 Task: Find connections with filter location Bāramūla with filter topic #mentalhealthwith filter profile language Potuguese with filter current company Gojek Tech with filter school Badruka College Of Commerce with filter industry Manufacturing with filter service category Business Analytics with filter keywords title Cashier
Action: Mouse moved to (662, 89)
Screenshot: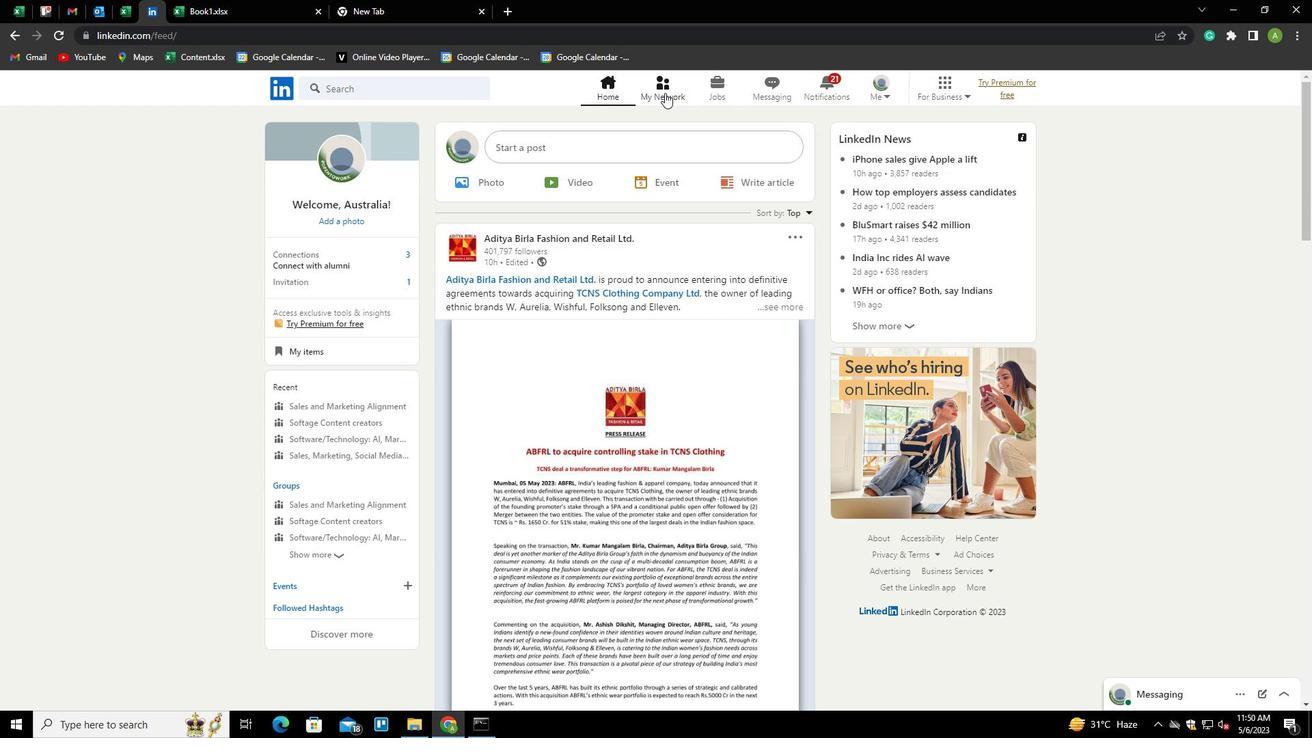 
Action: Mouse pressed left at (662, 89)
Screenshot: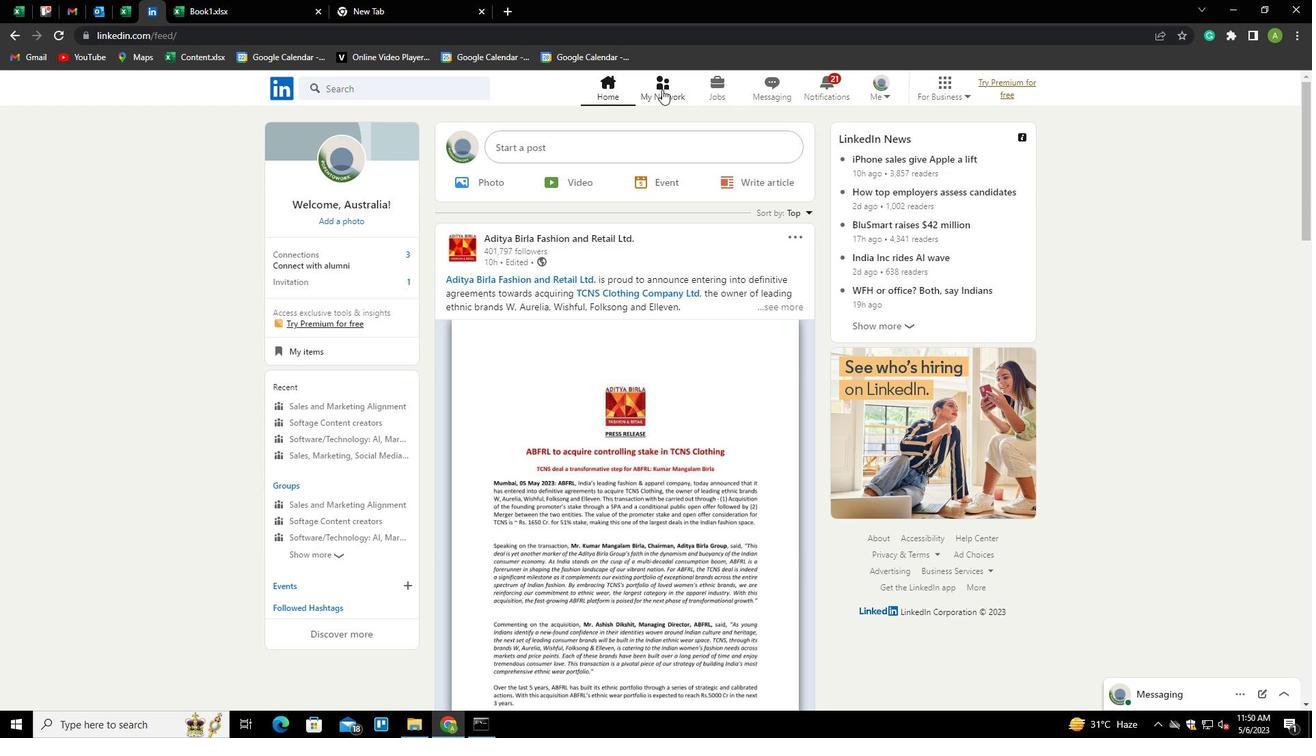 
Action: Mouse moved to (350, 159)
Screenshot: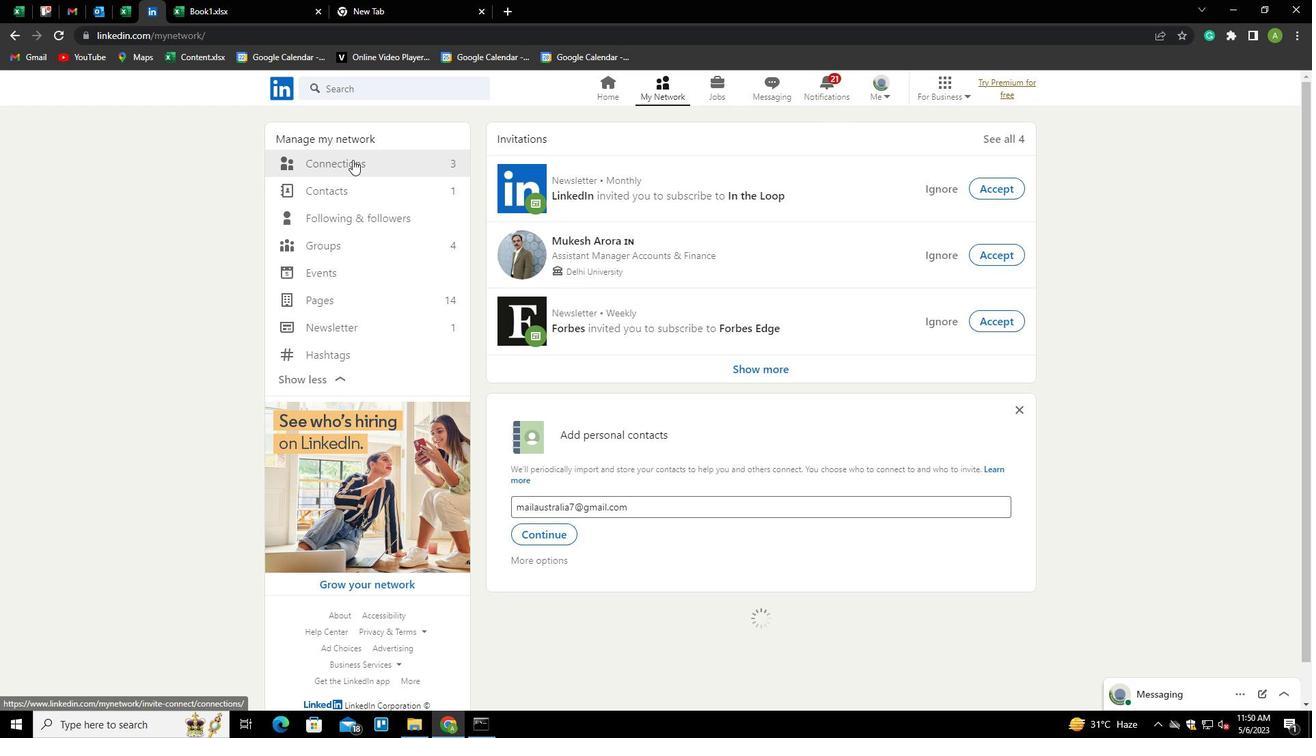 
Action: Mouse pressed left at (350, 159)
Screenshot: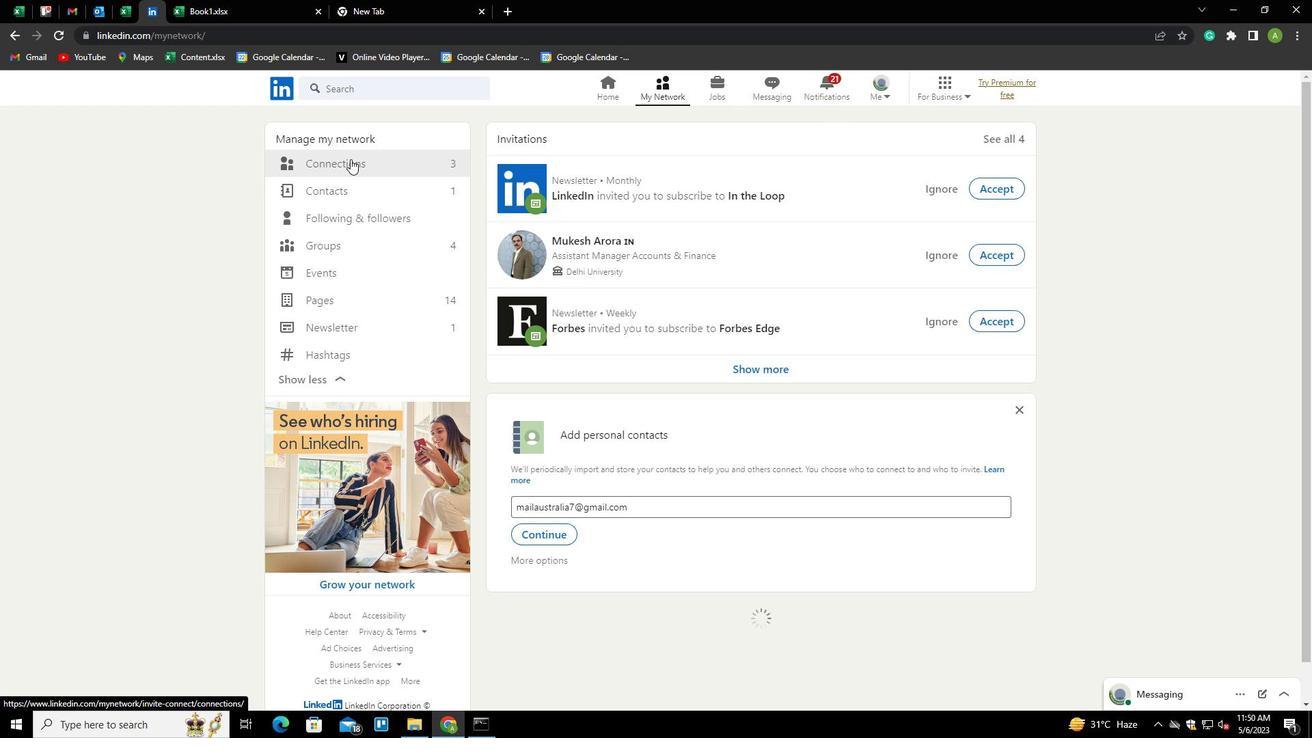 
Action: Mouse moved to (779, 163)
Screenshot: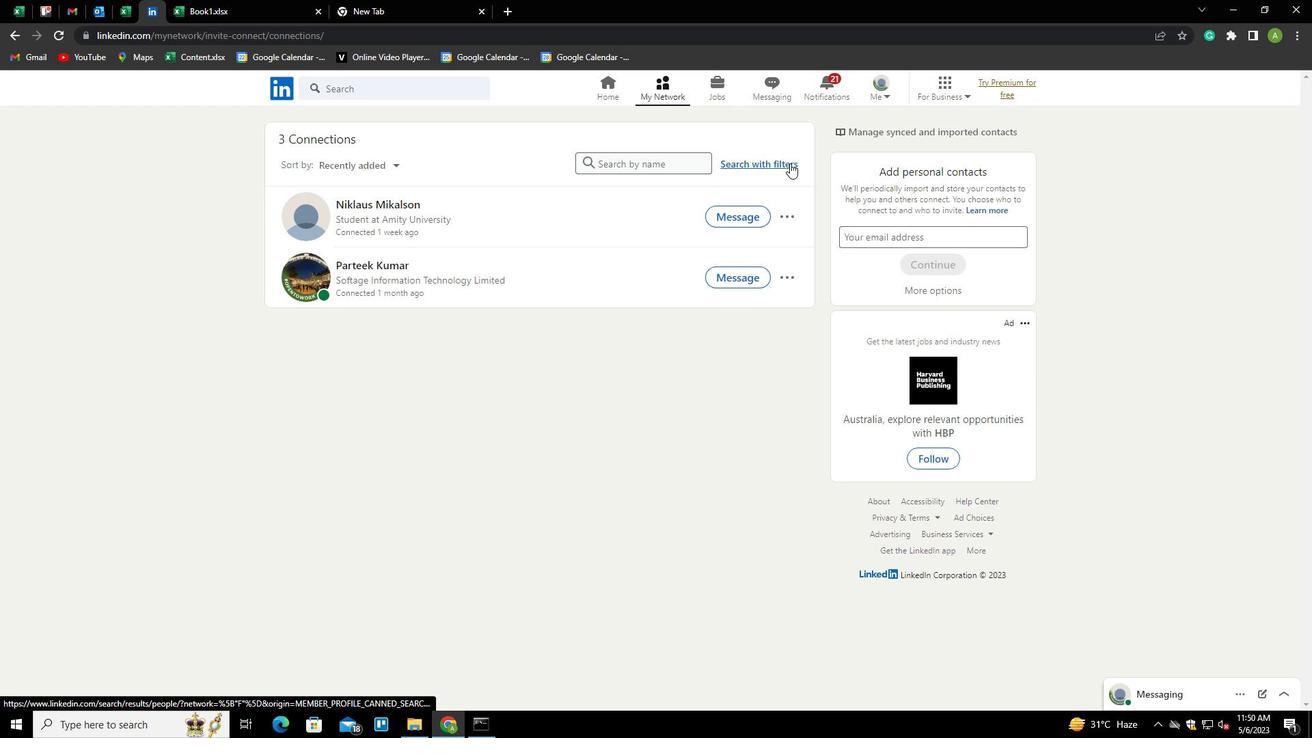 
Action: Mouse pressed left at (779, 163)
Screenshot: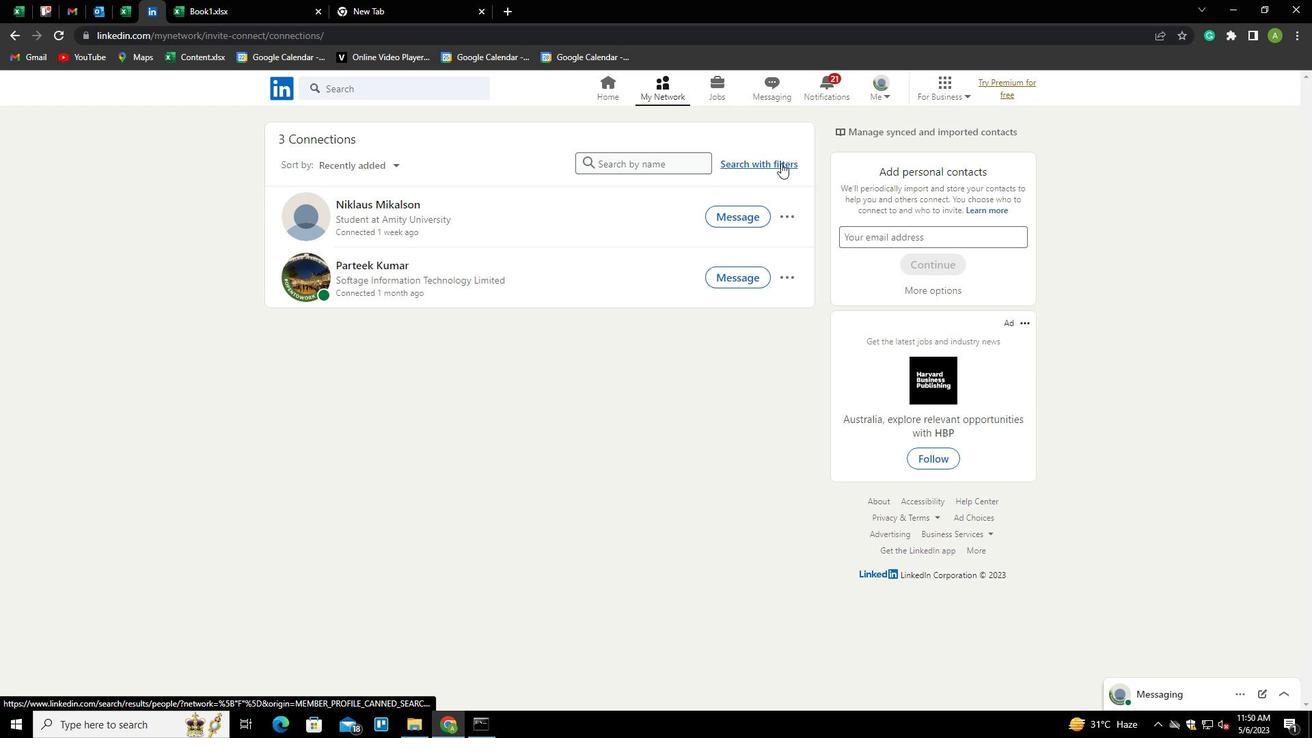 
Action: Mouse moved to (705, 129)
Screenshot: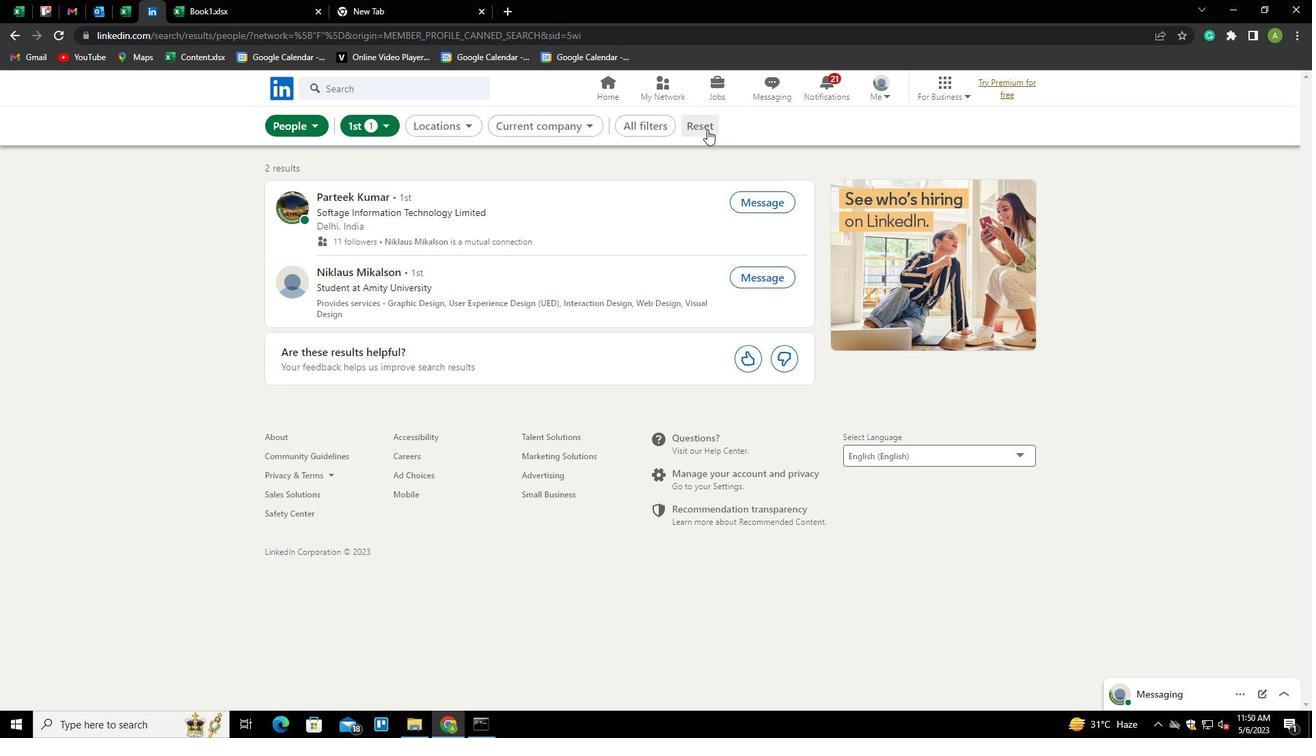 
Action: Mouse pressed left at (705, 129)
Screenshot: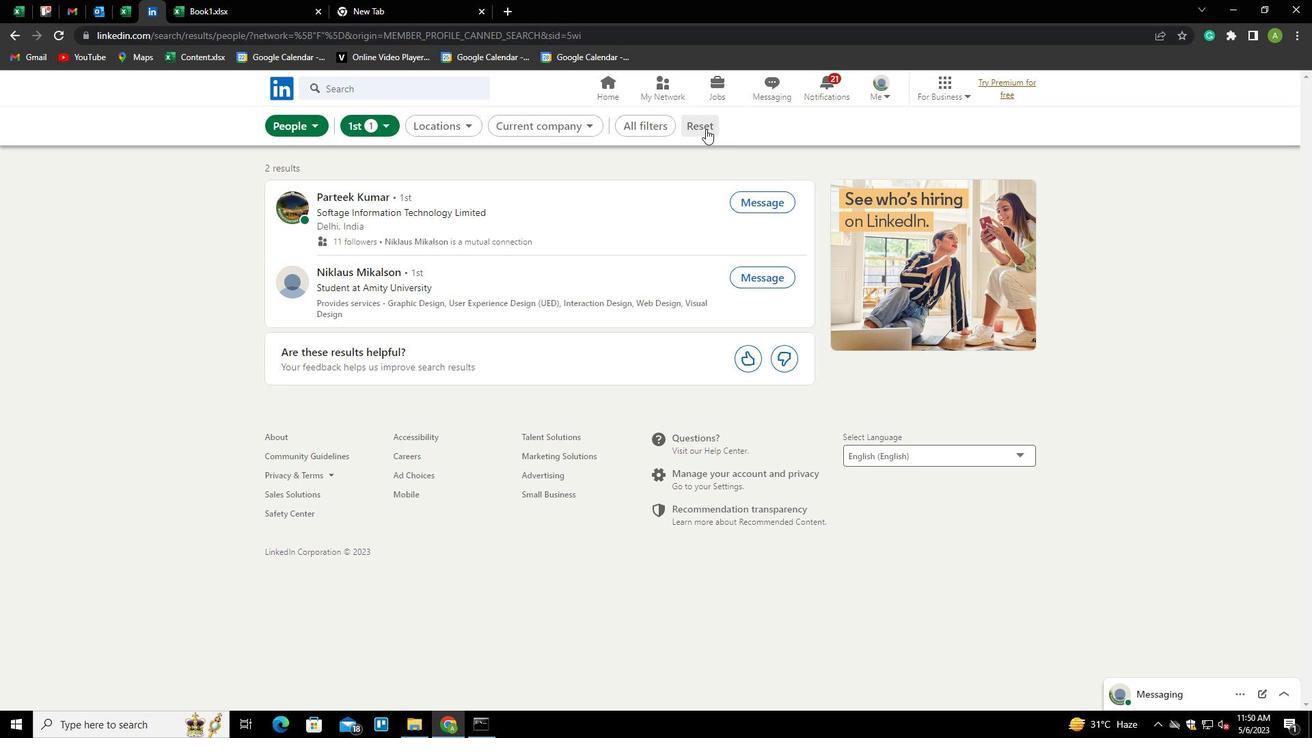 
Action: Mouse moved to (688, 125)
Screenshot: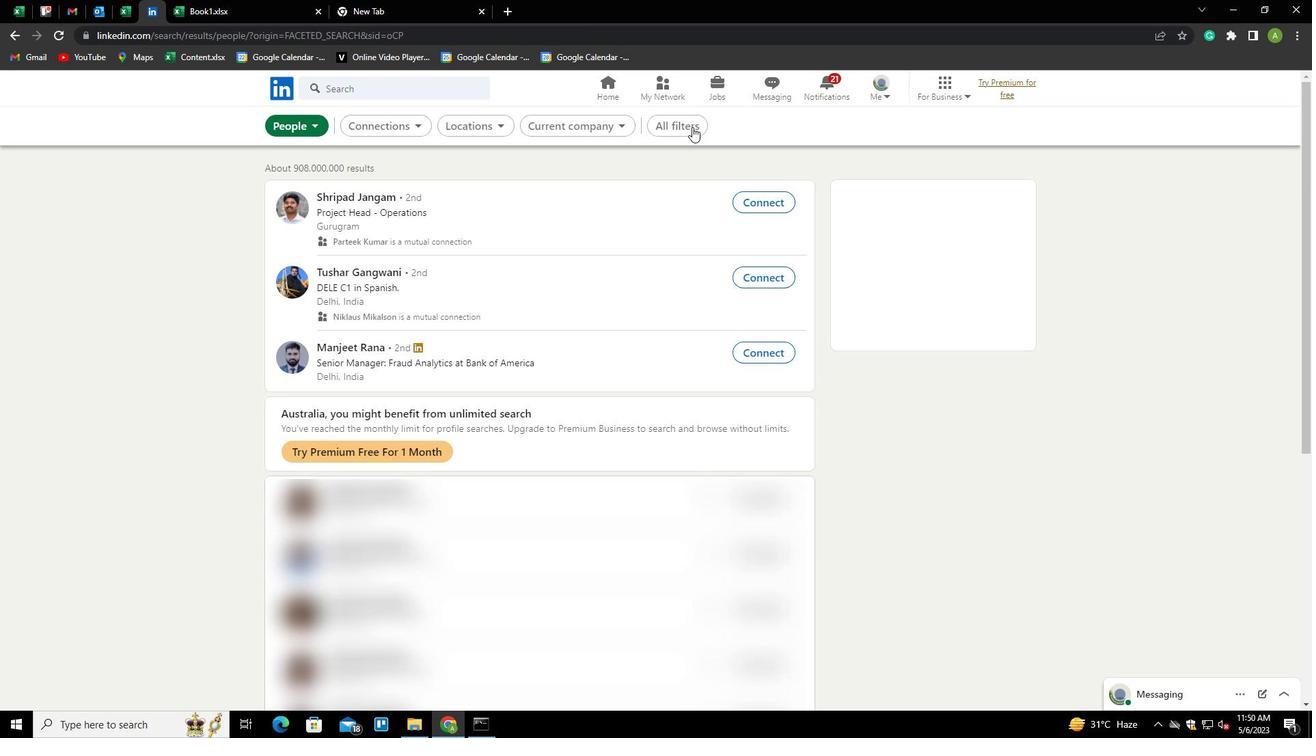 
Action: Mouse pressed left at (688, 125)
Screenshot: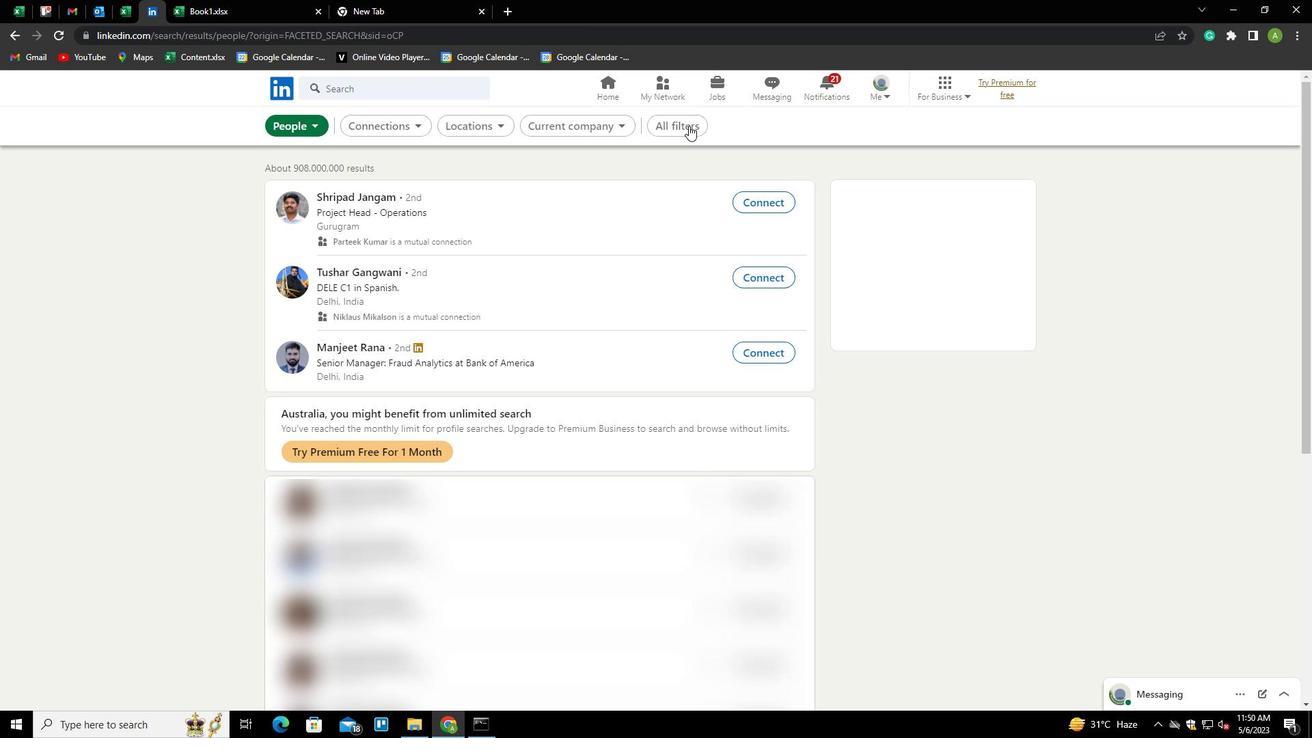 
Action: Mouse moved to (1078, 437)
Screenshot: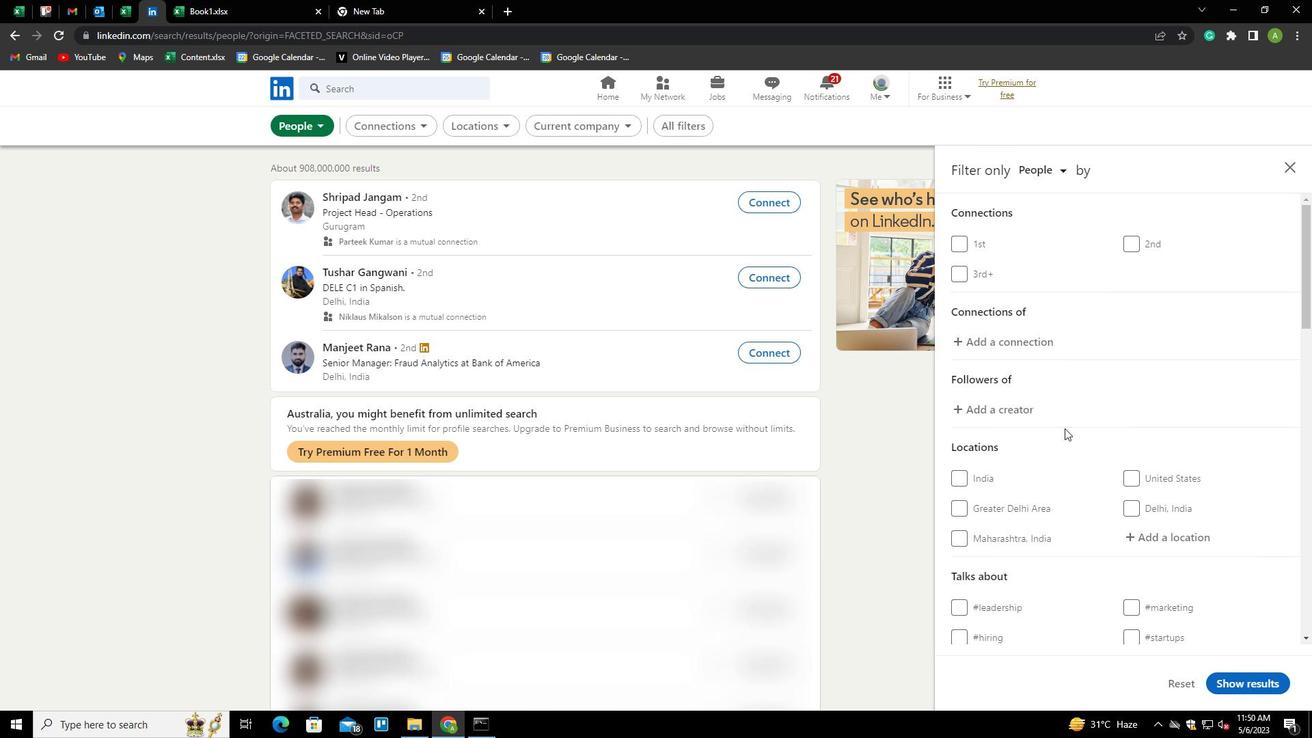 
Action: Mouse scrolled (1078, 436) with delta (0, 0)
Screenshot: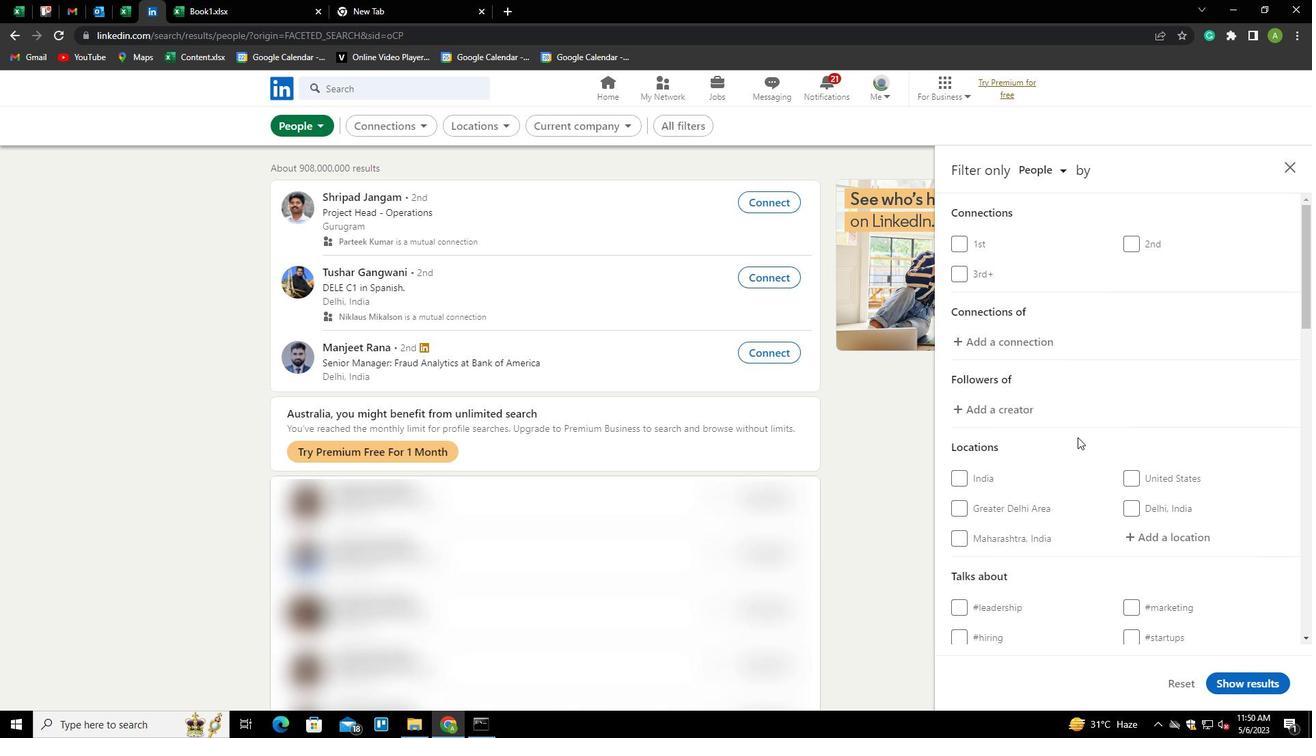
Action: Mouse moved to (1135, 464)
Screenshot: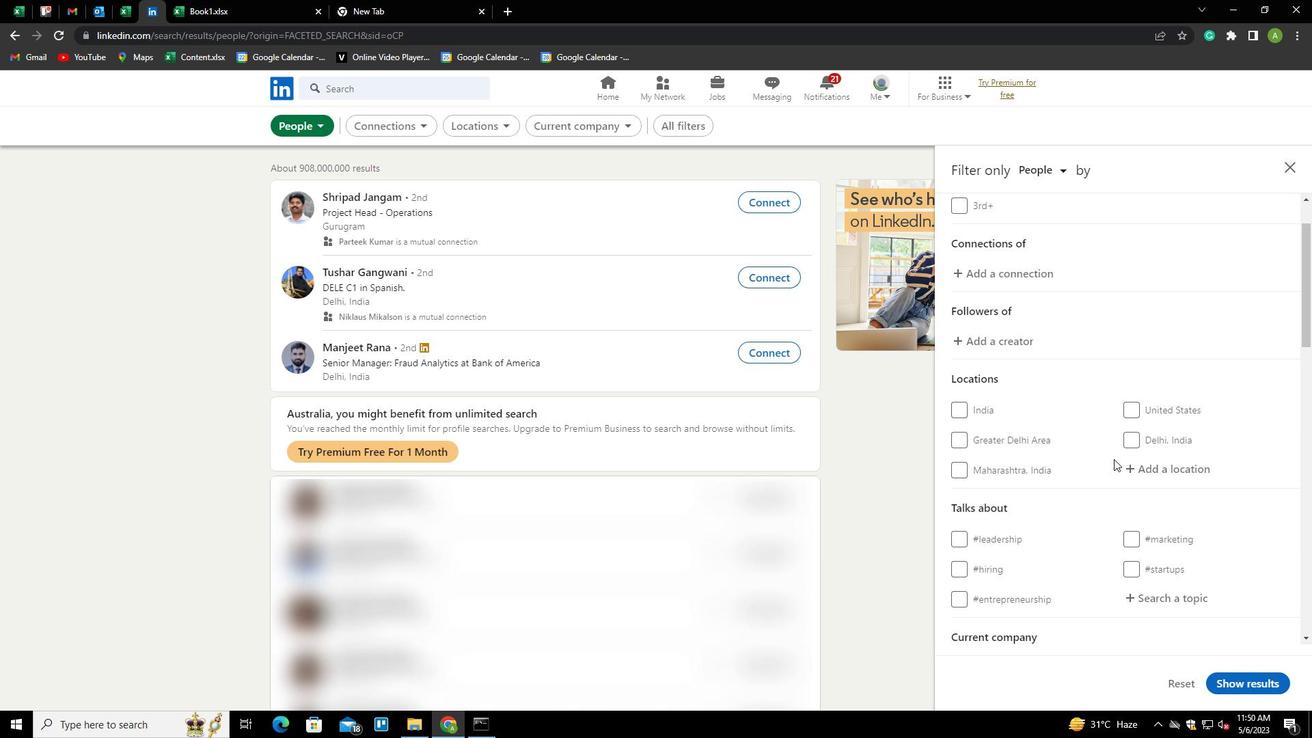
Action: Mouse pressed left at (1135, 464)
Screenshot: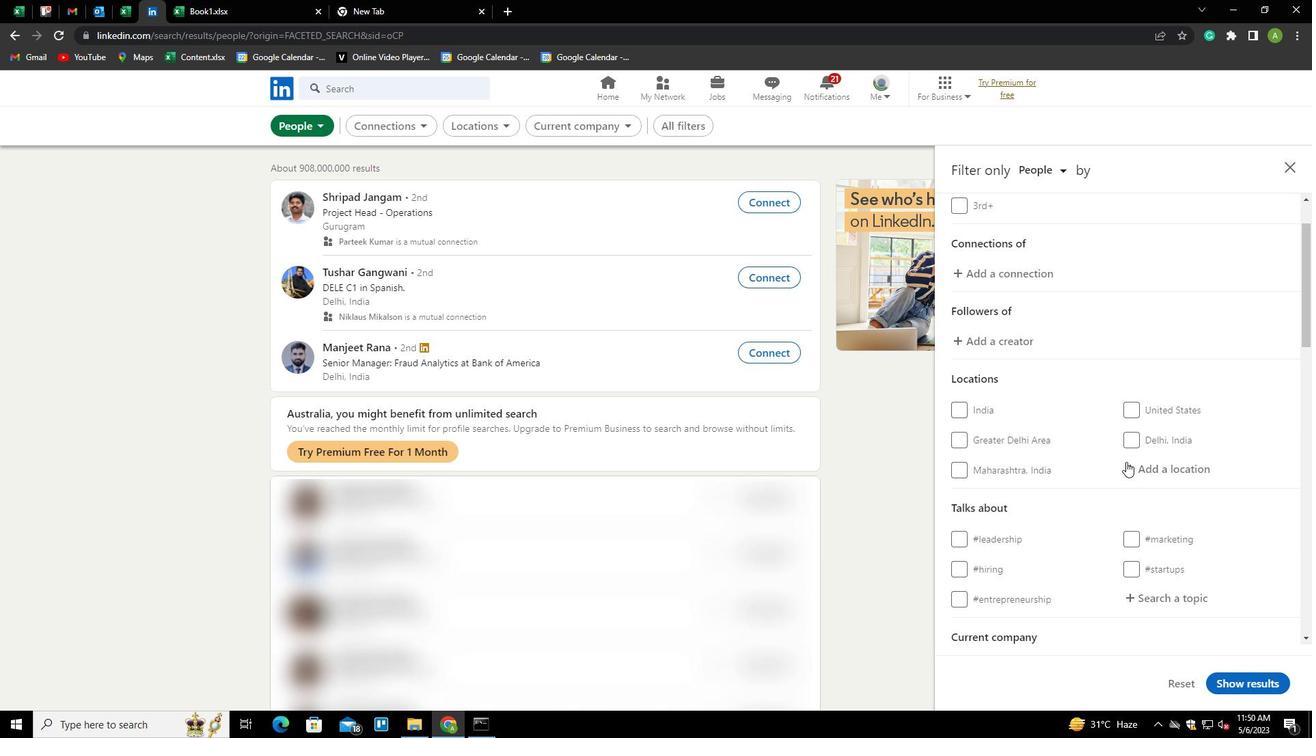 
Action: Key pressed <Key.shift>
Screenshot: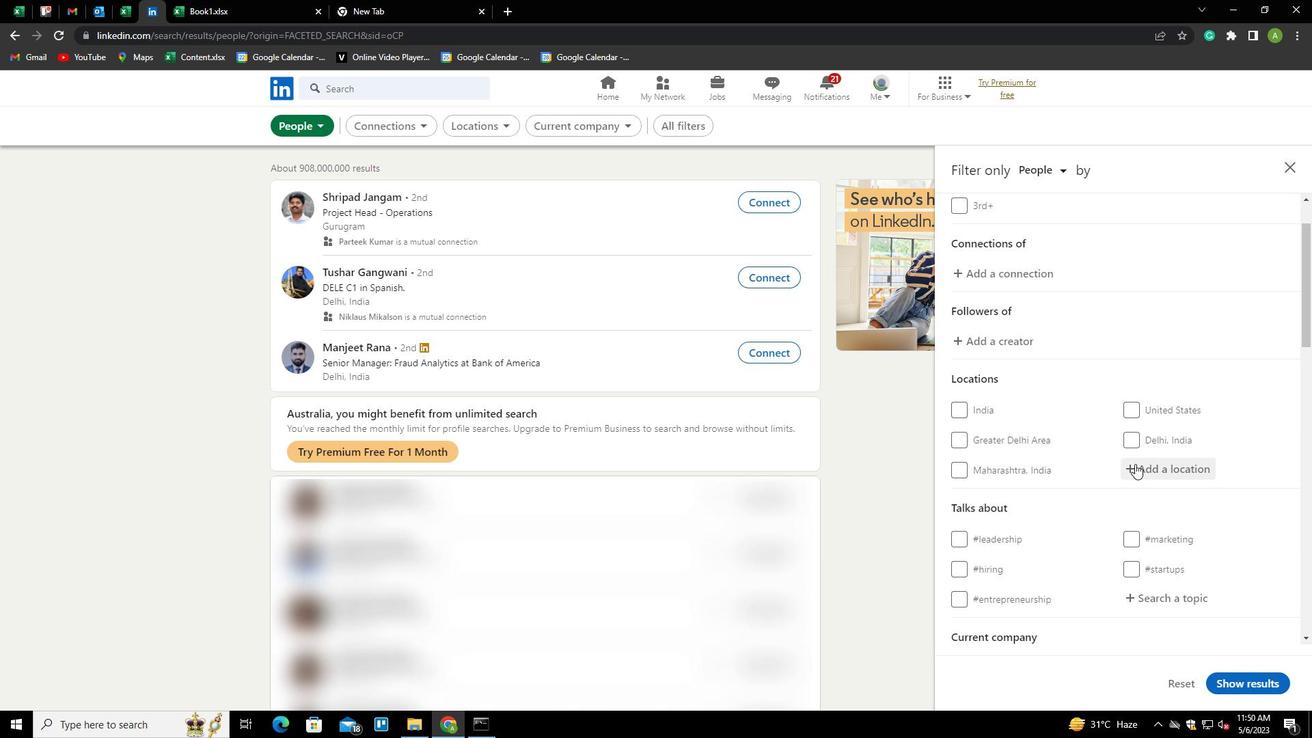 
Action: Mouse moved to (1136, 464)
Screenshot: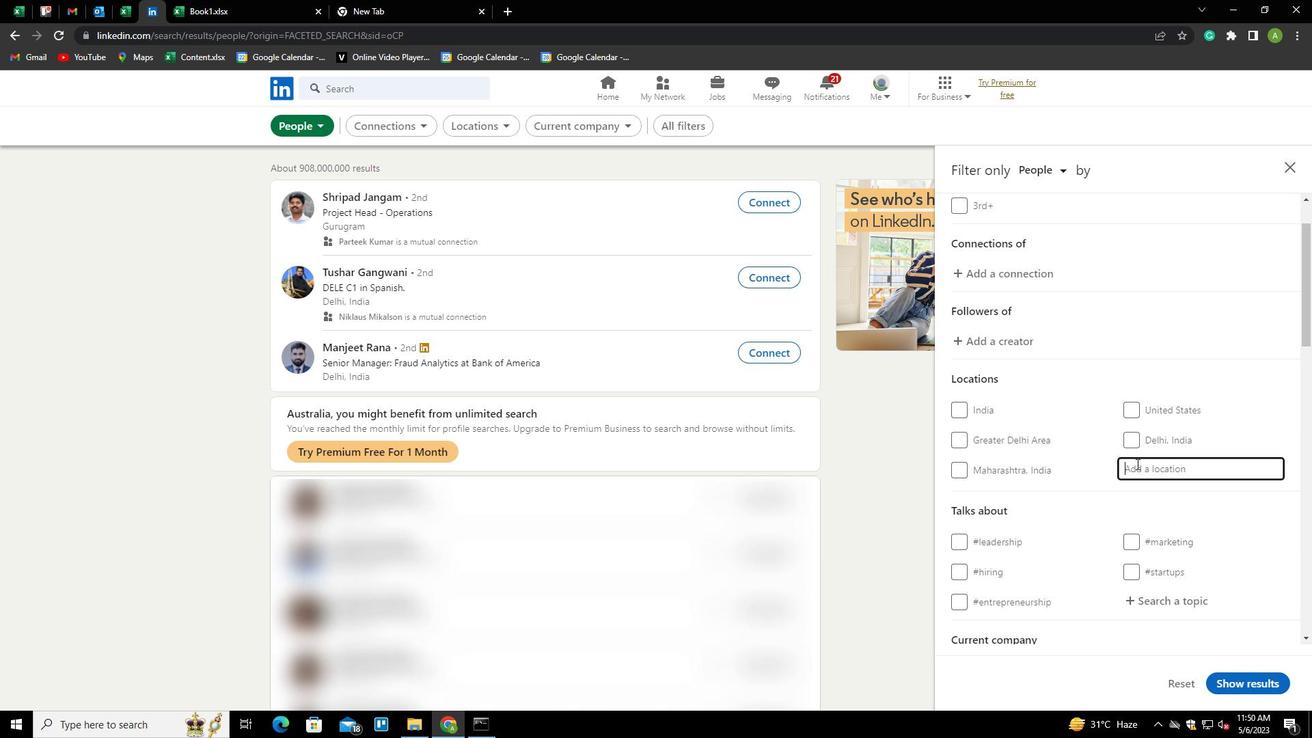 
Action: Key pressed BA
Screenshot: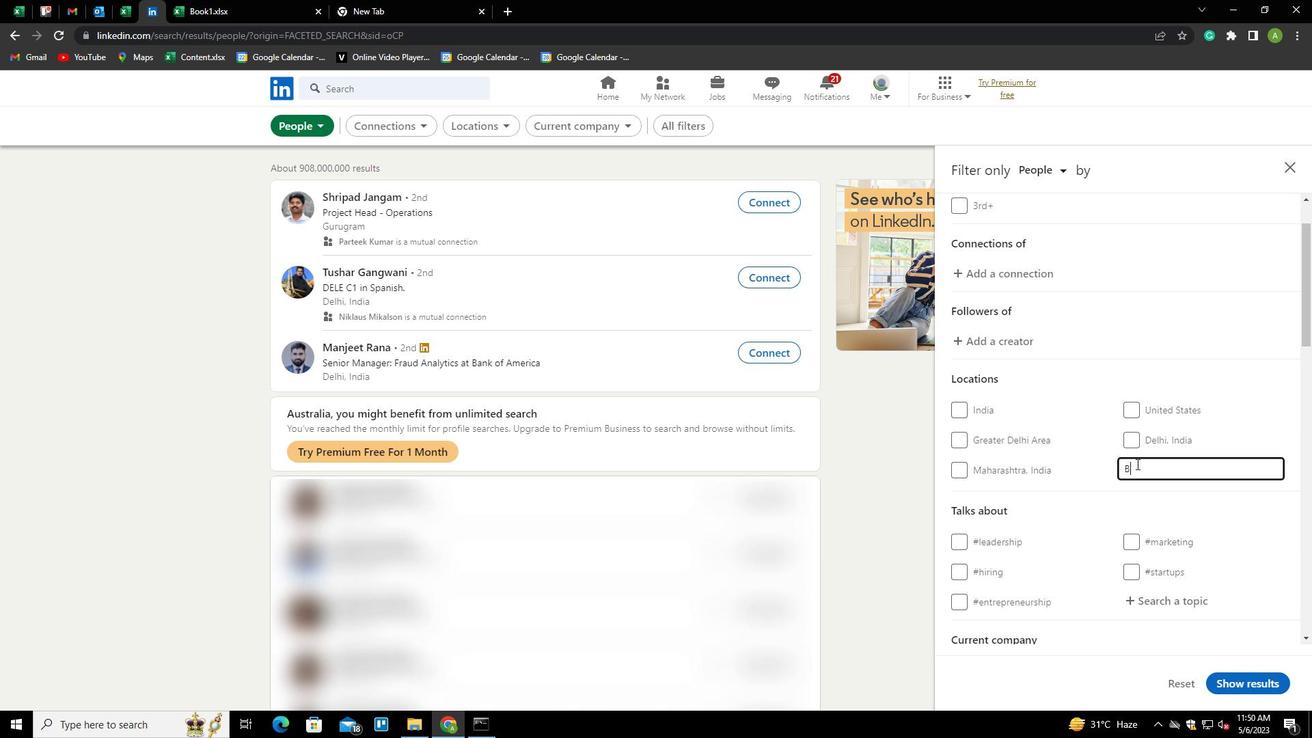 
Action: Mouse moved to (1136, 464)
Screenshot: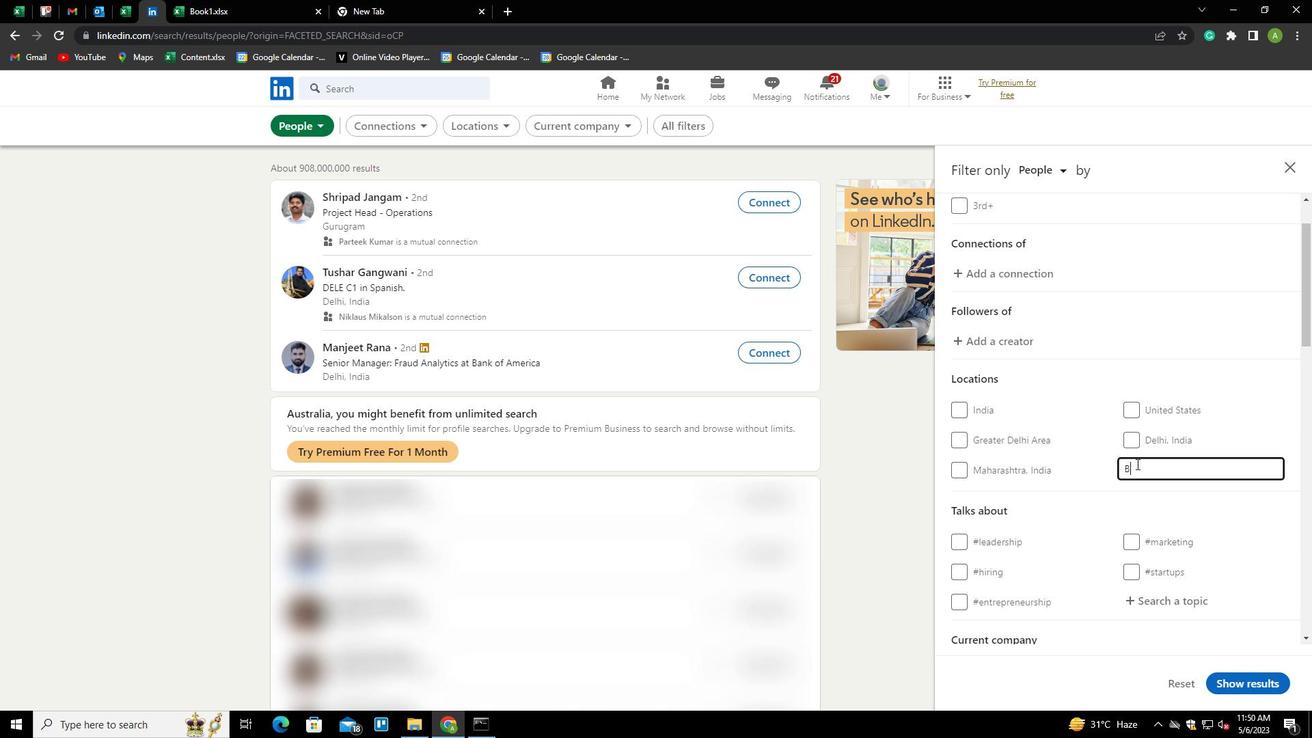 
Action: Key pressed RAMULA<Key.down><Key.enter>
Screenshot: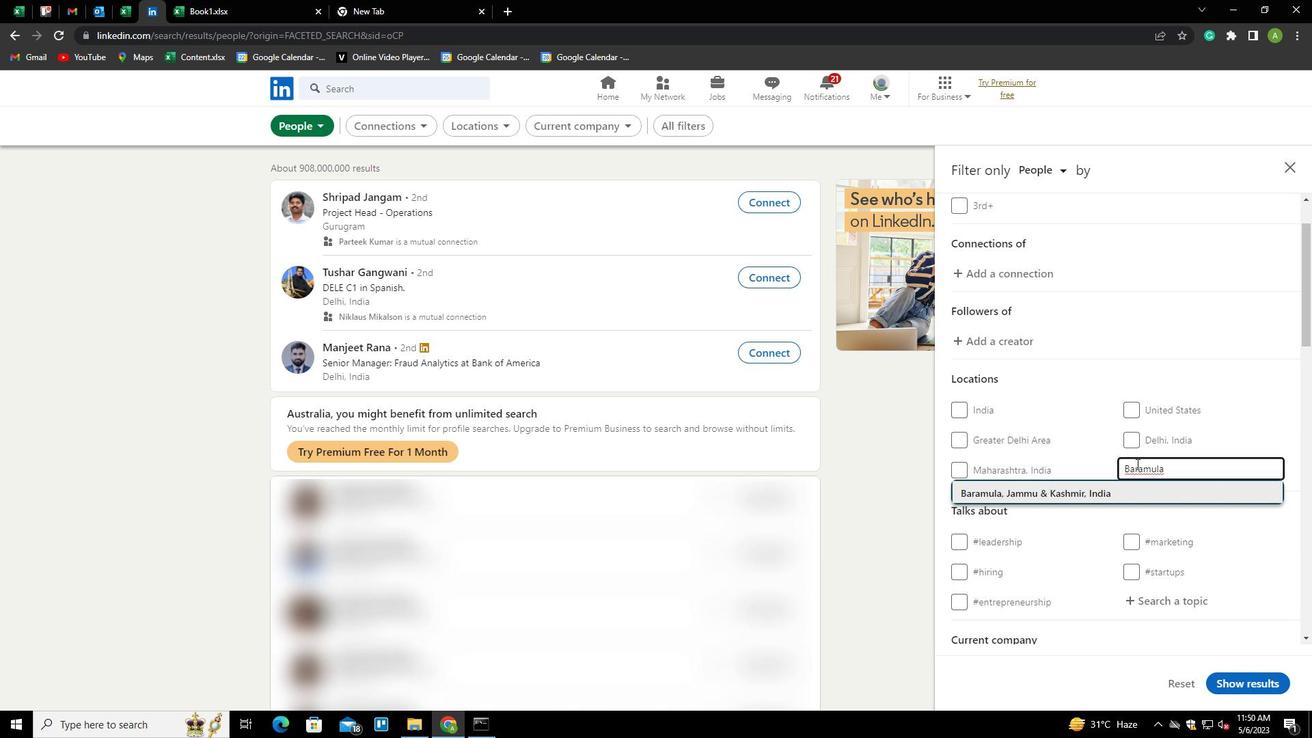 
Action: Mouse moved to (1137, 466)
Screenshot: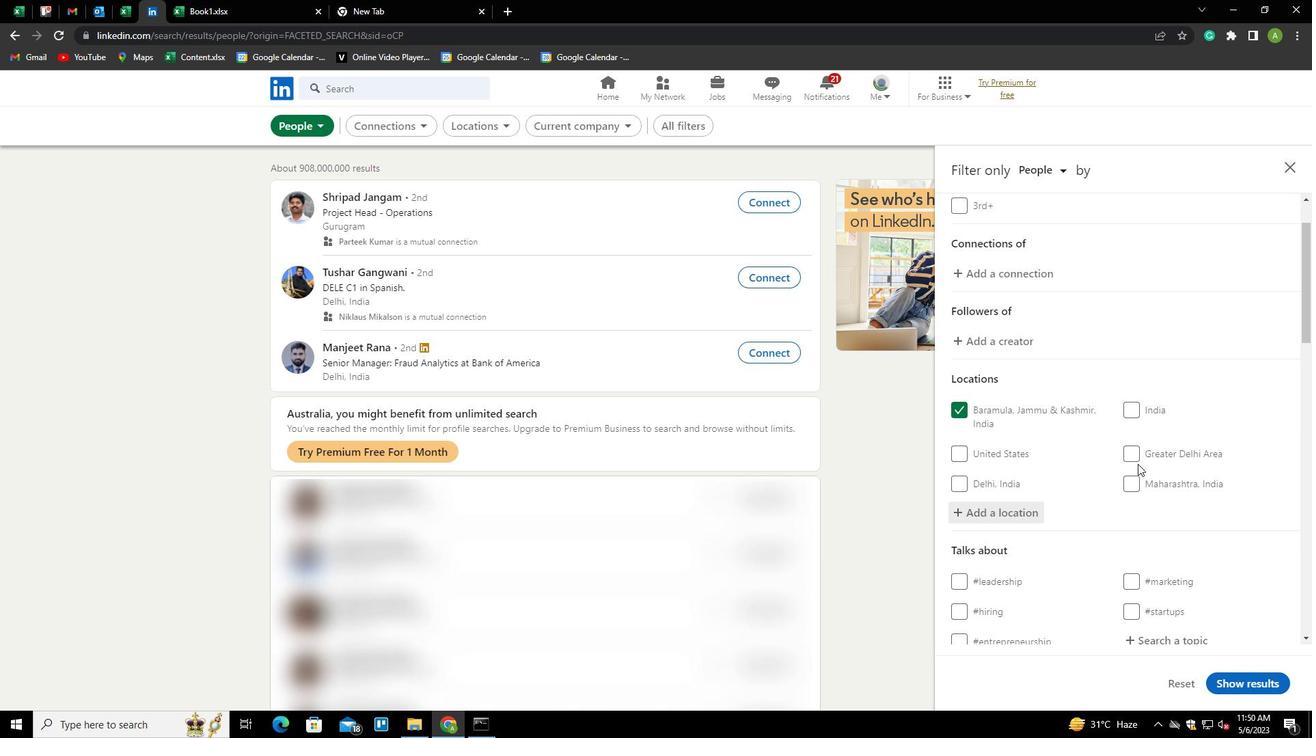 
Action: Mouse scrolled (1137, 466) with delta (0, 0)
Screenshot: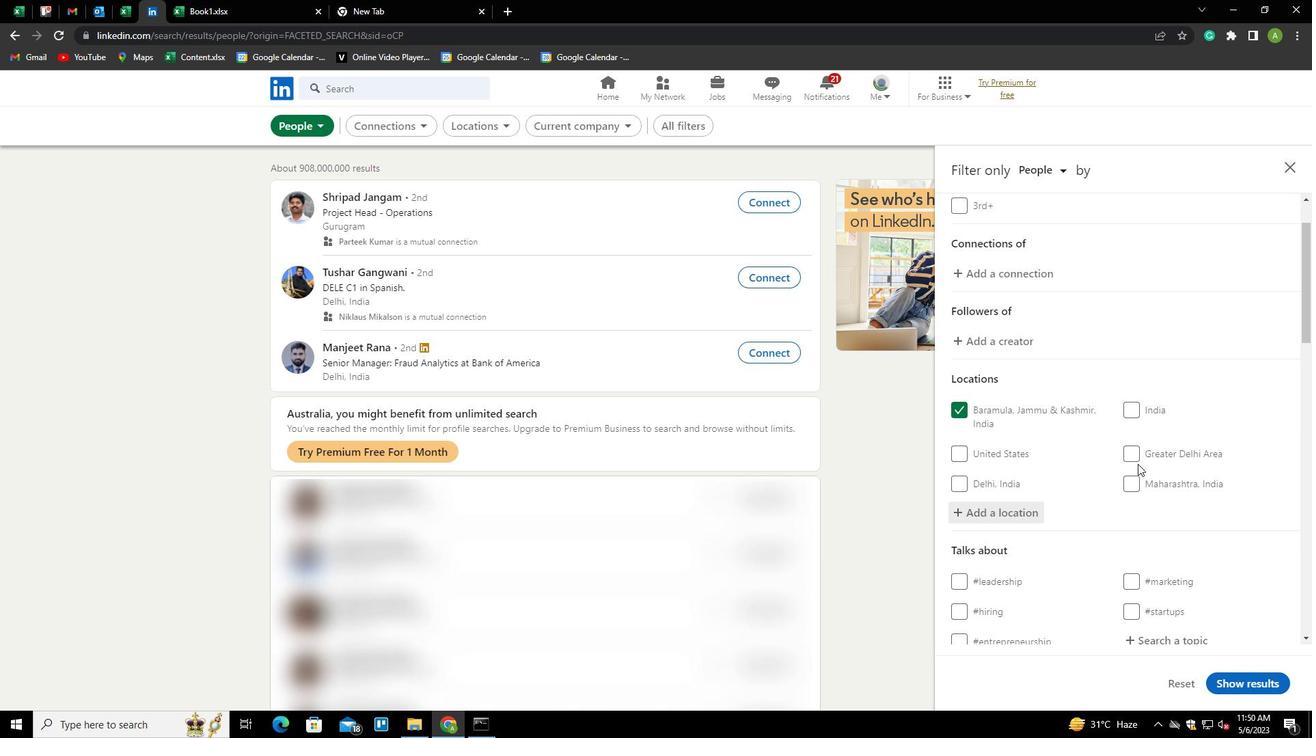 
Action: Mouse scrolled (1137, 466) with delta (0, 0)
Screenshot: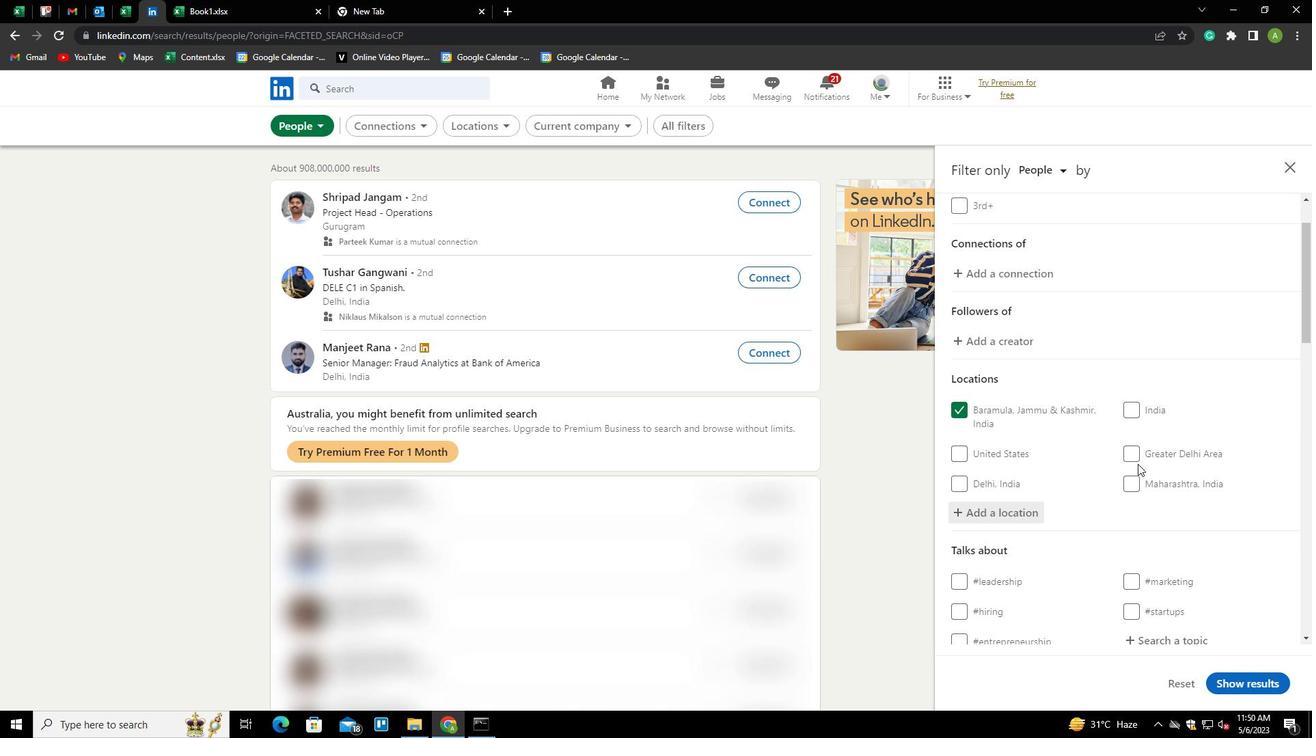 
Action: Mouse scrolled (1137, 466) with delta (0, 0)
Screenshot: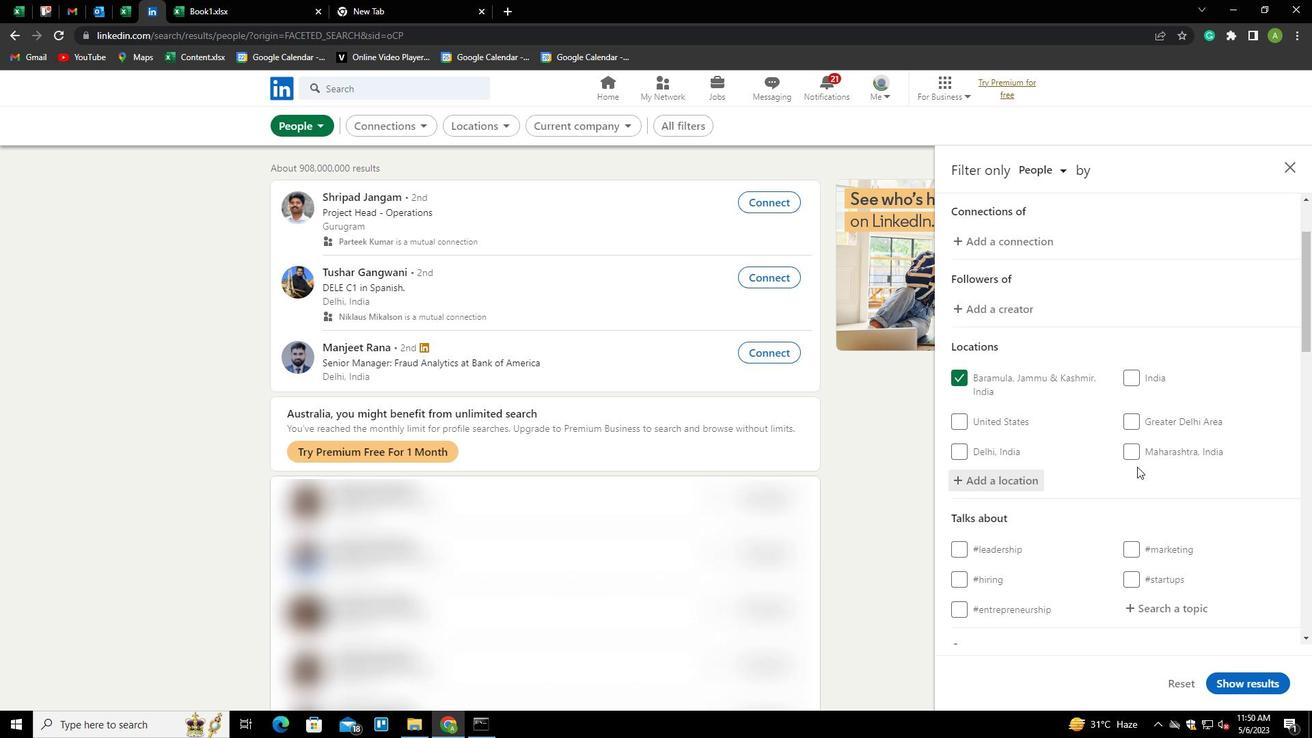 
Action: Mouse moved to (1133, 437)
Screenshot: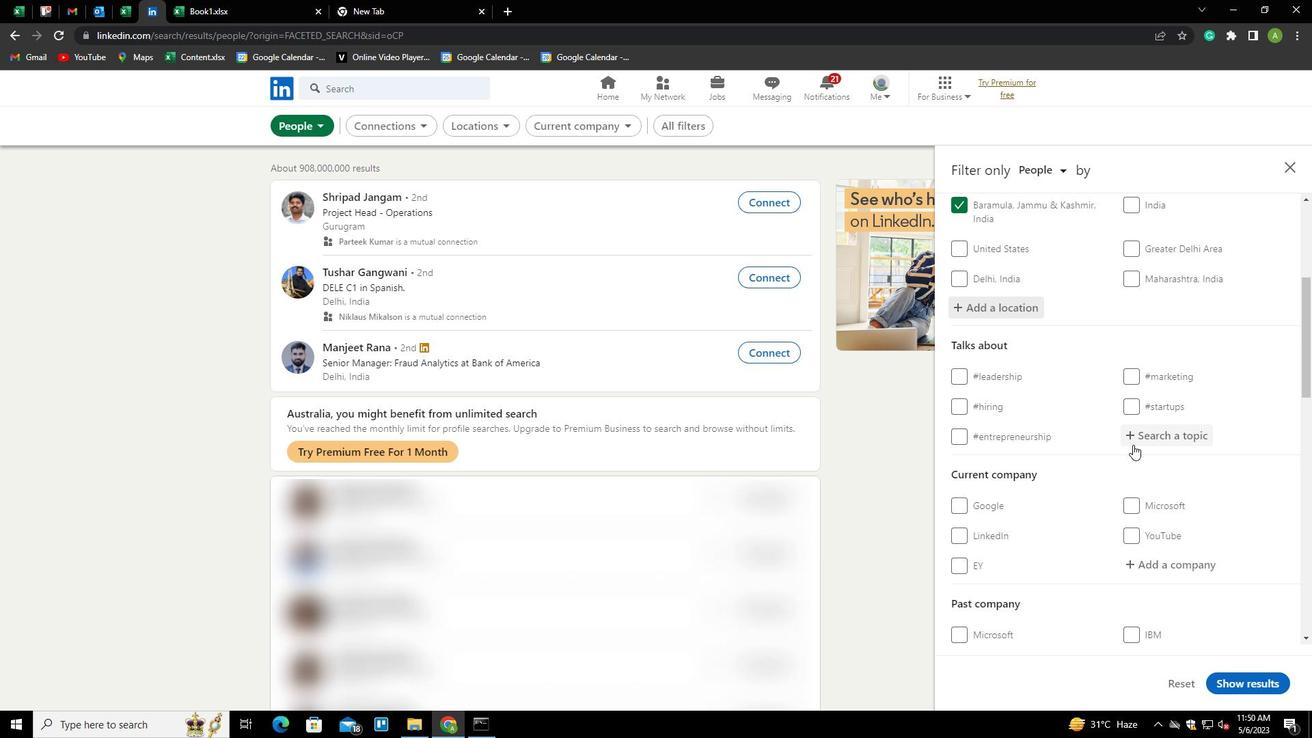 
Action: Mouse pressed left at (1133, 437)
Screenshot: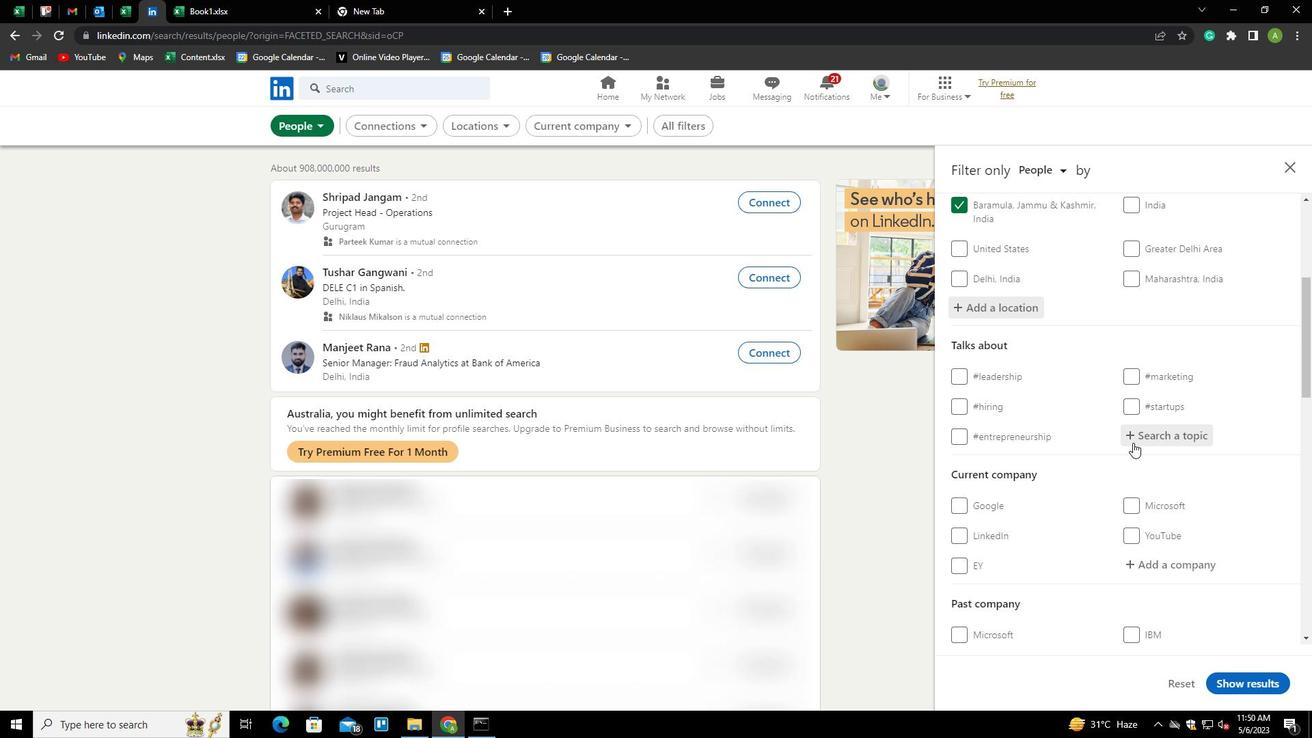 
Action: Key pressed MENTALHEALTH<Key.down><Key.enter>
Screenshot: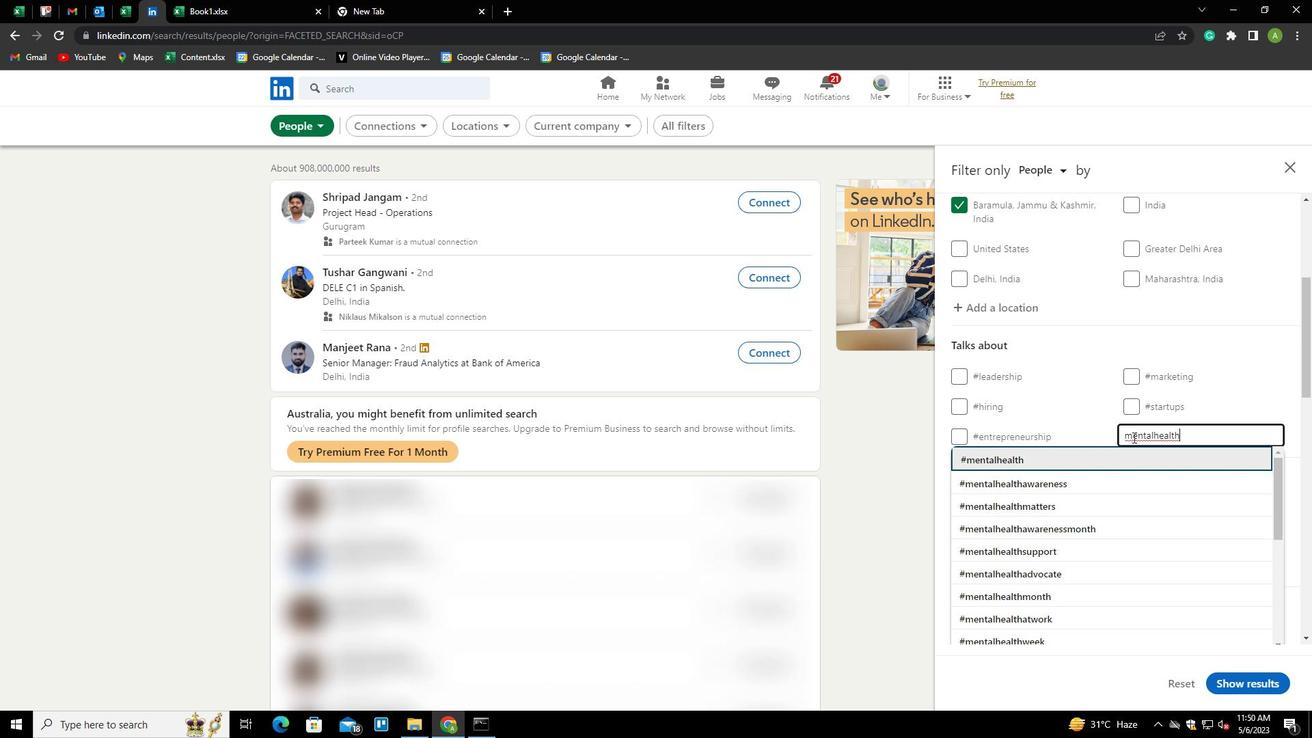 
Action: Mouse scrolled (1133, 436) with delta (0, 0)
Screenshot: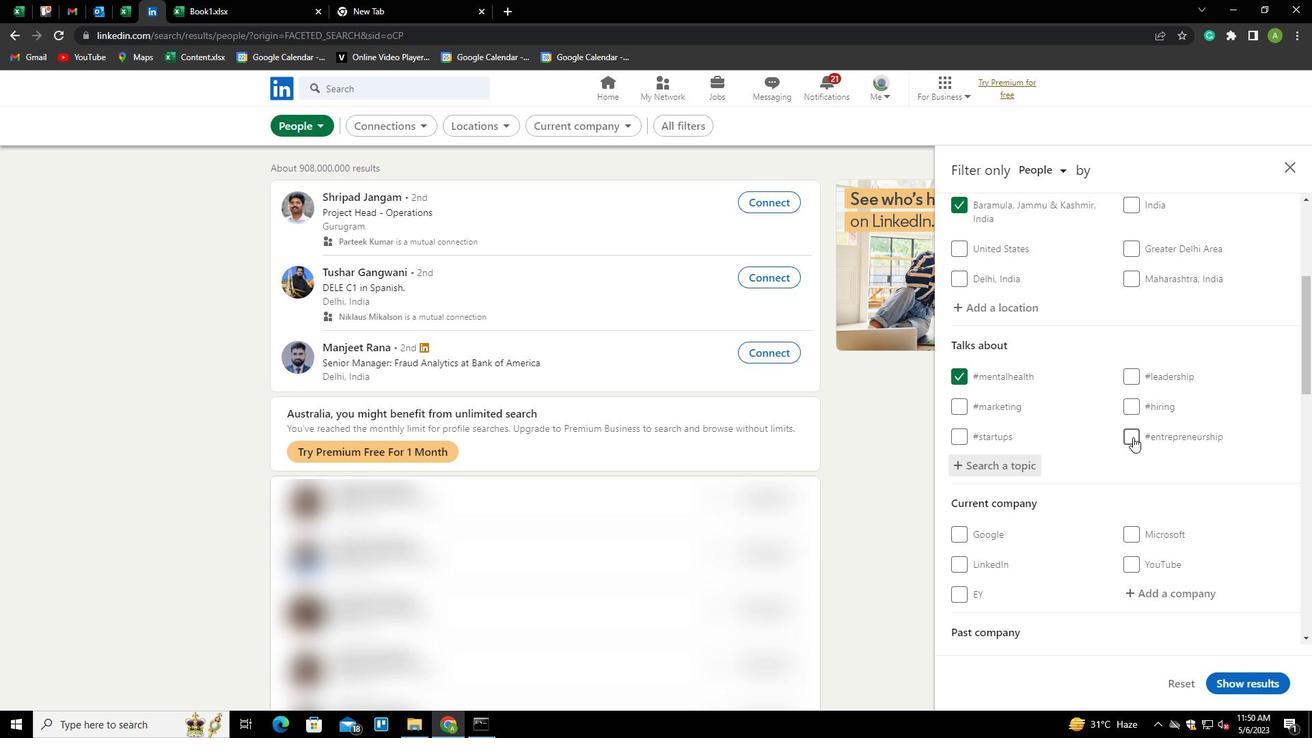 
Action: Mouse scrolled (1133, 436) with delta (0, 0)
Screenshot: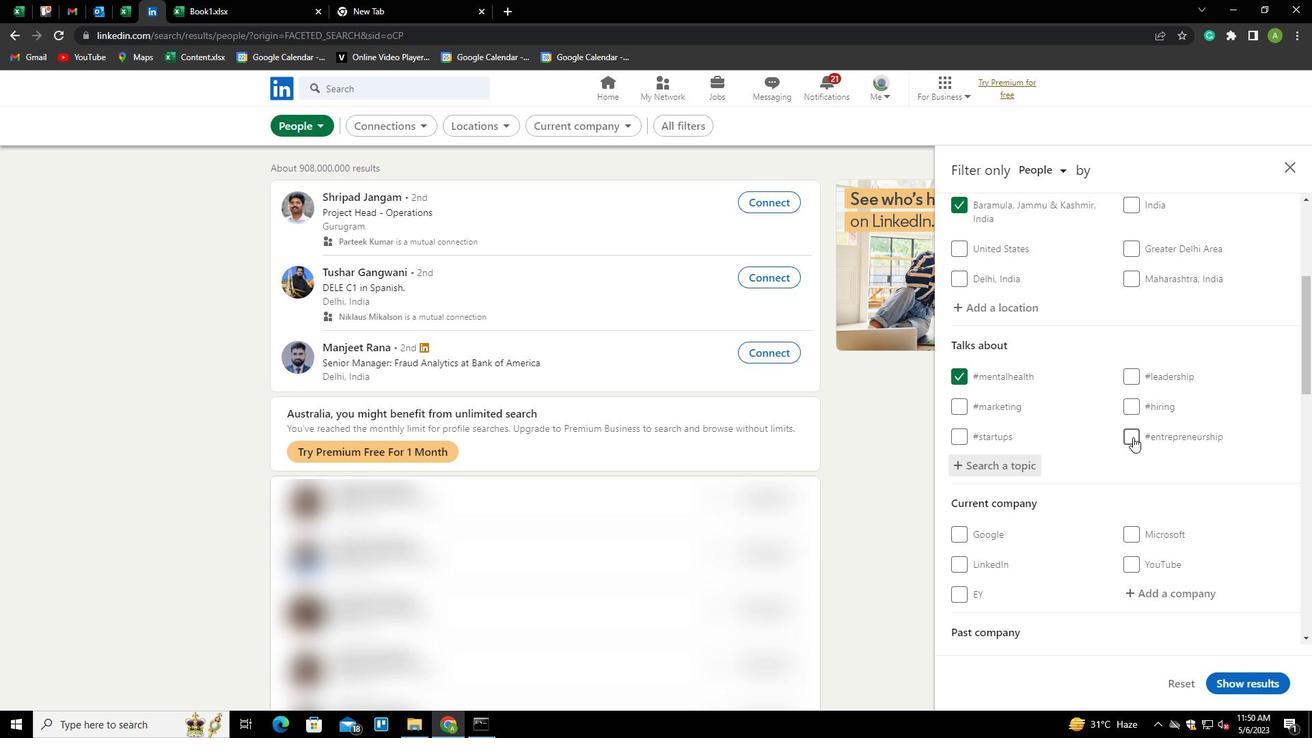 
Action: Mouse scrolled (1133, 436) with delta (0, 0)
Screenshot: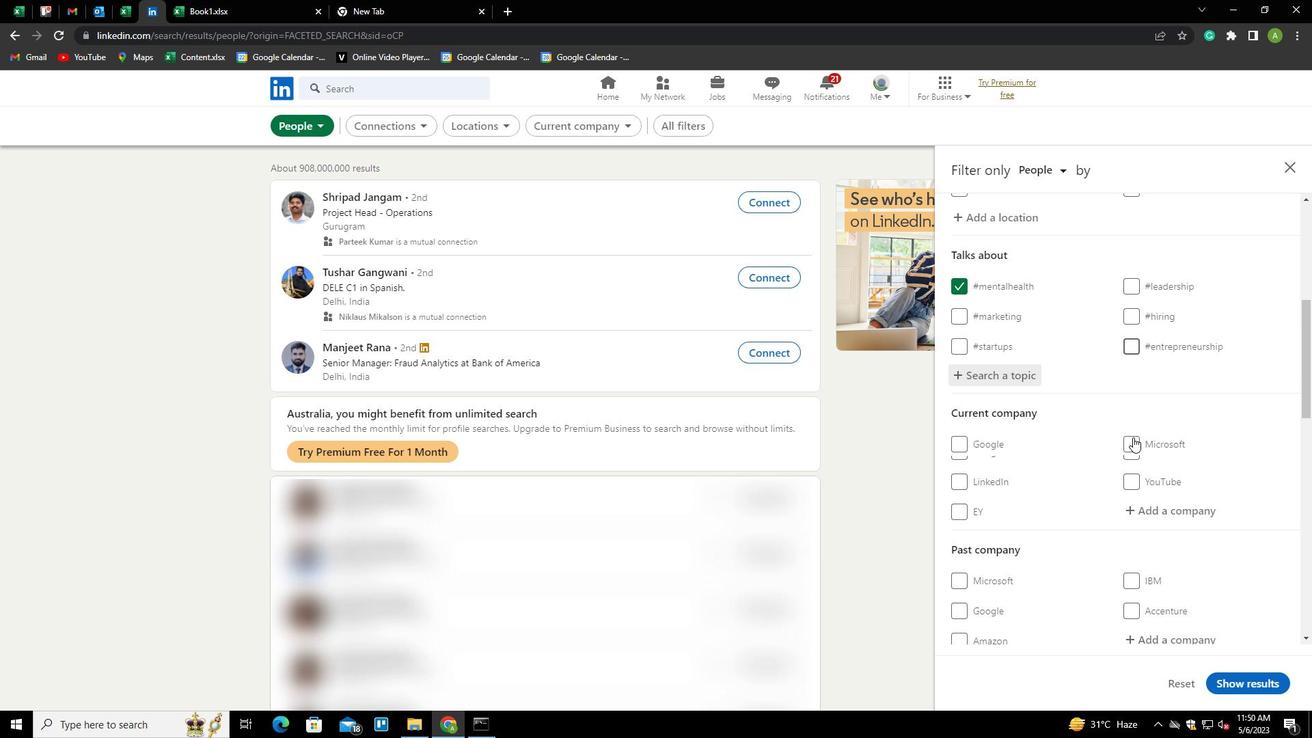 
Action: Mouse moved to (1133, 436)
Screenshot: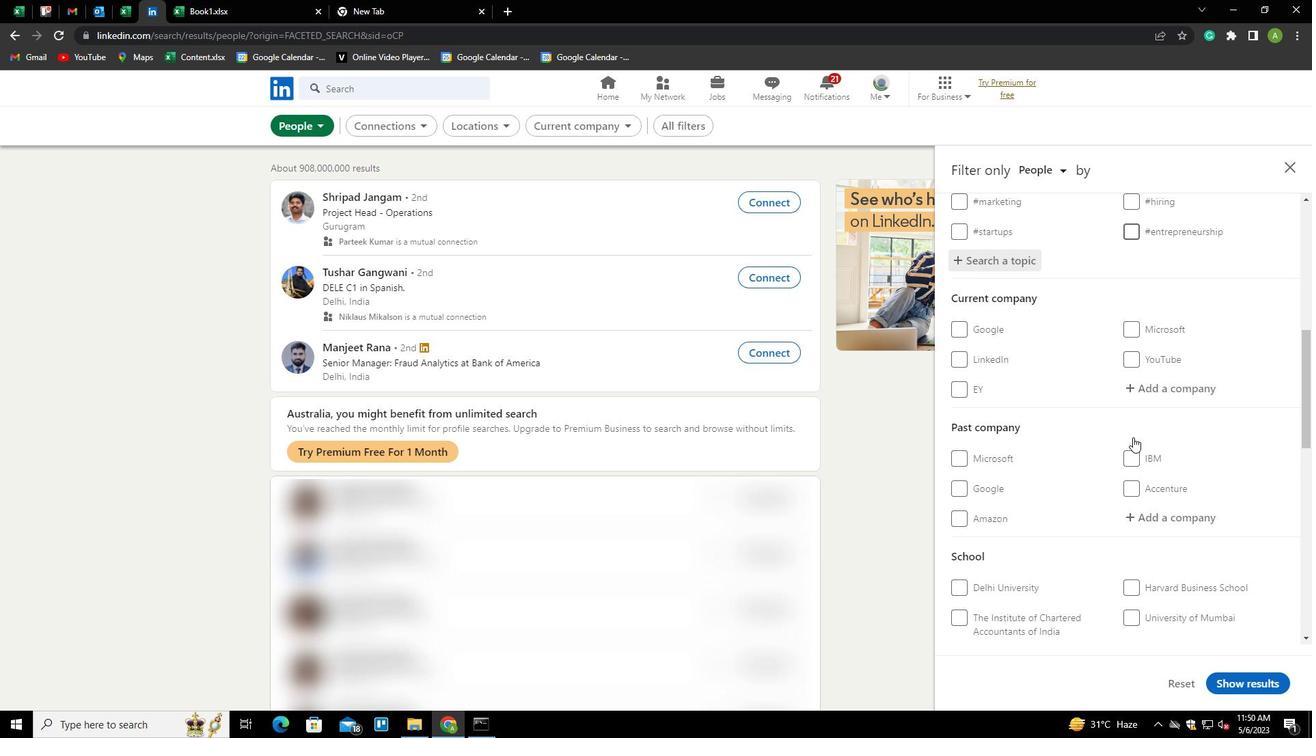
Action: Mouse scrolled (1133, 435) with delta (0, 0)
Screenshot: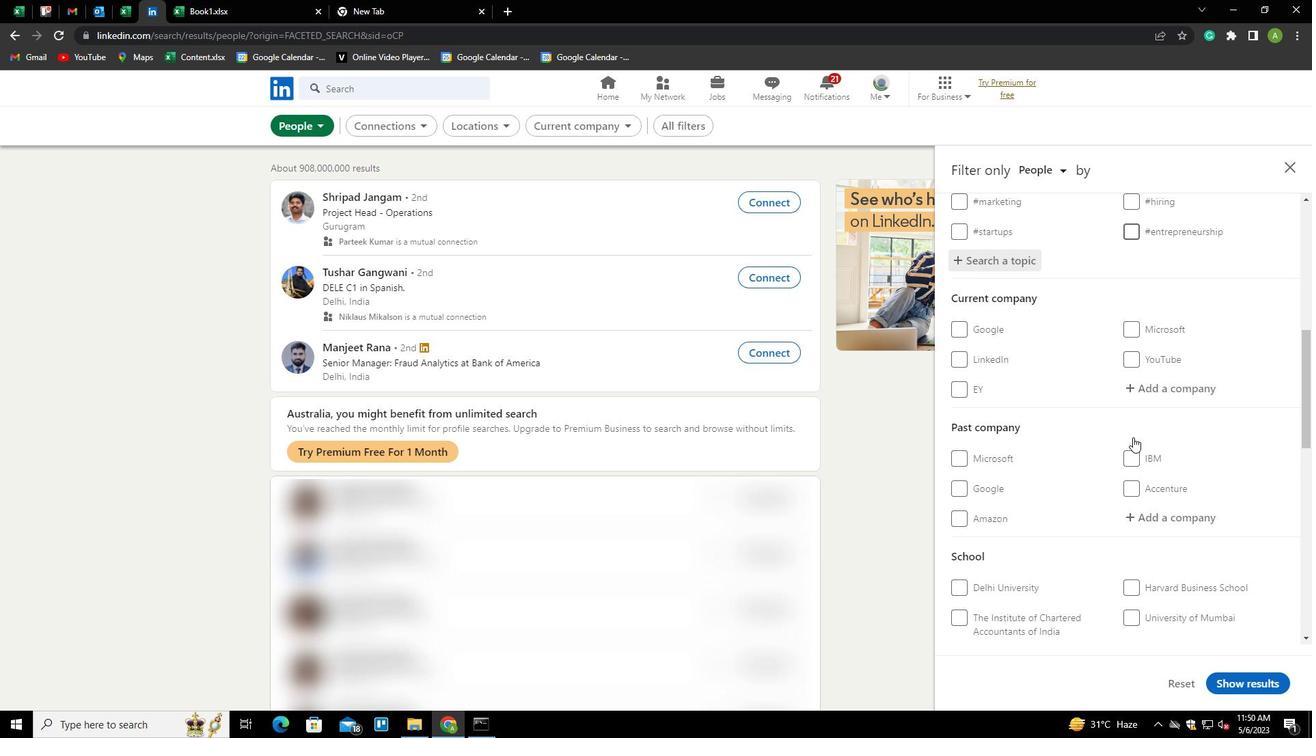 
Action: Mouse scrolled (1133, 435) with delta (0, 0)
Screenshot: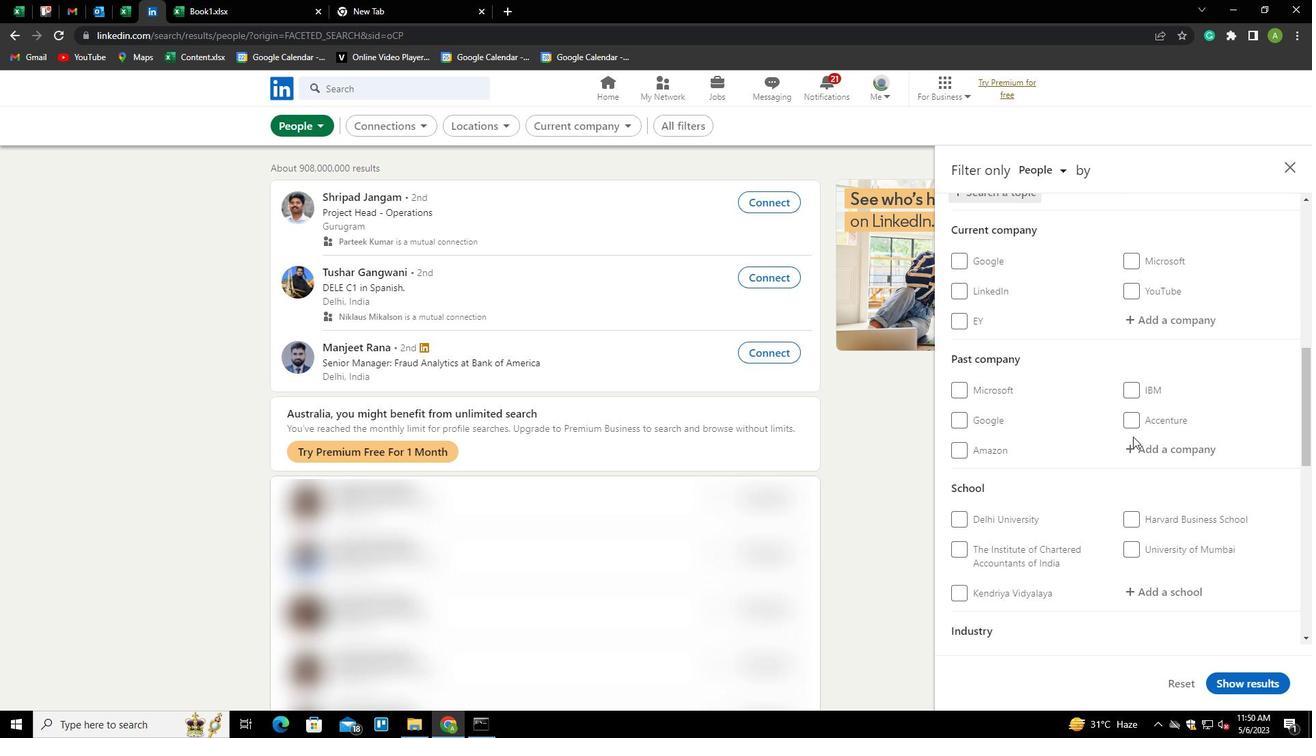 
Action: Mouse scrolled (1133, 435) with delta (0, 0)
Screenshot: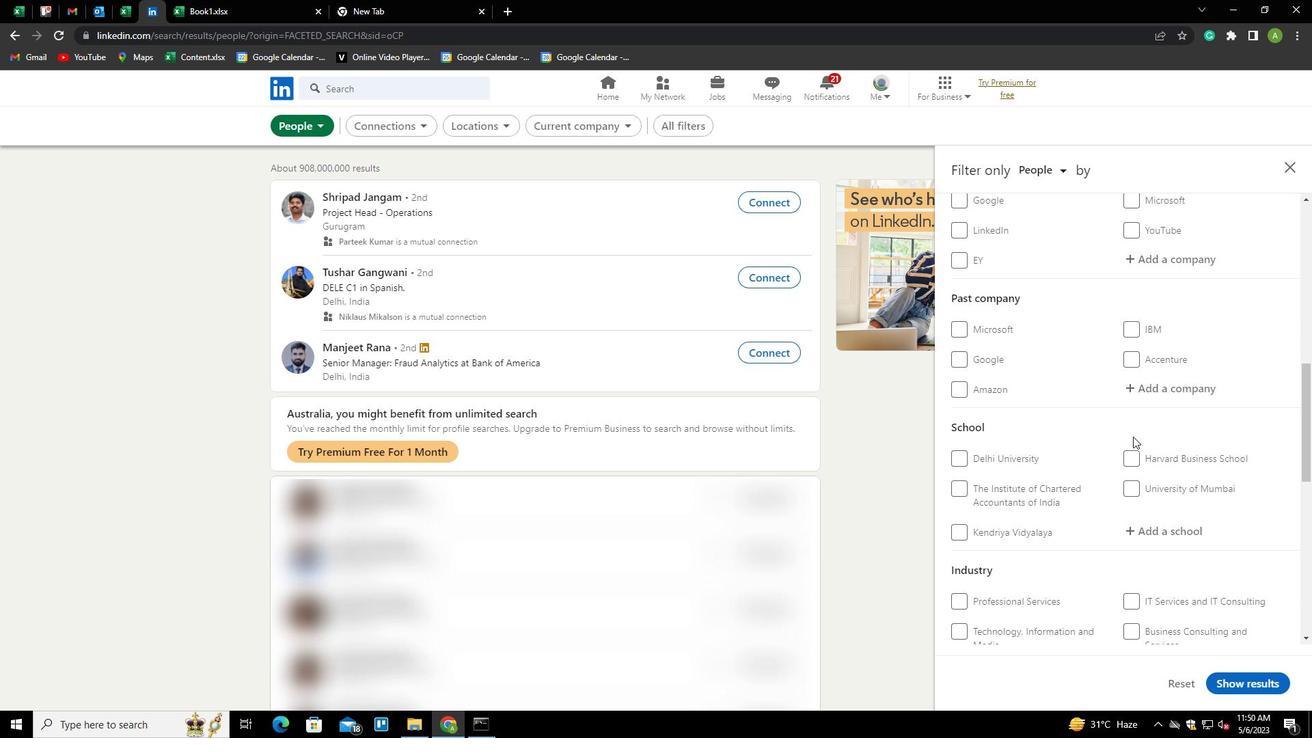 
Action: Mouse scrolled (1133, 435) with delta (0, 0)
Screenshot: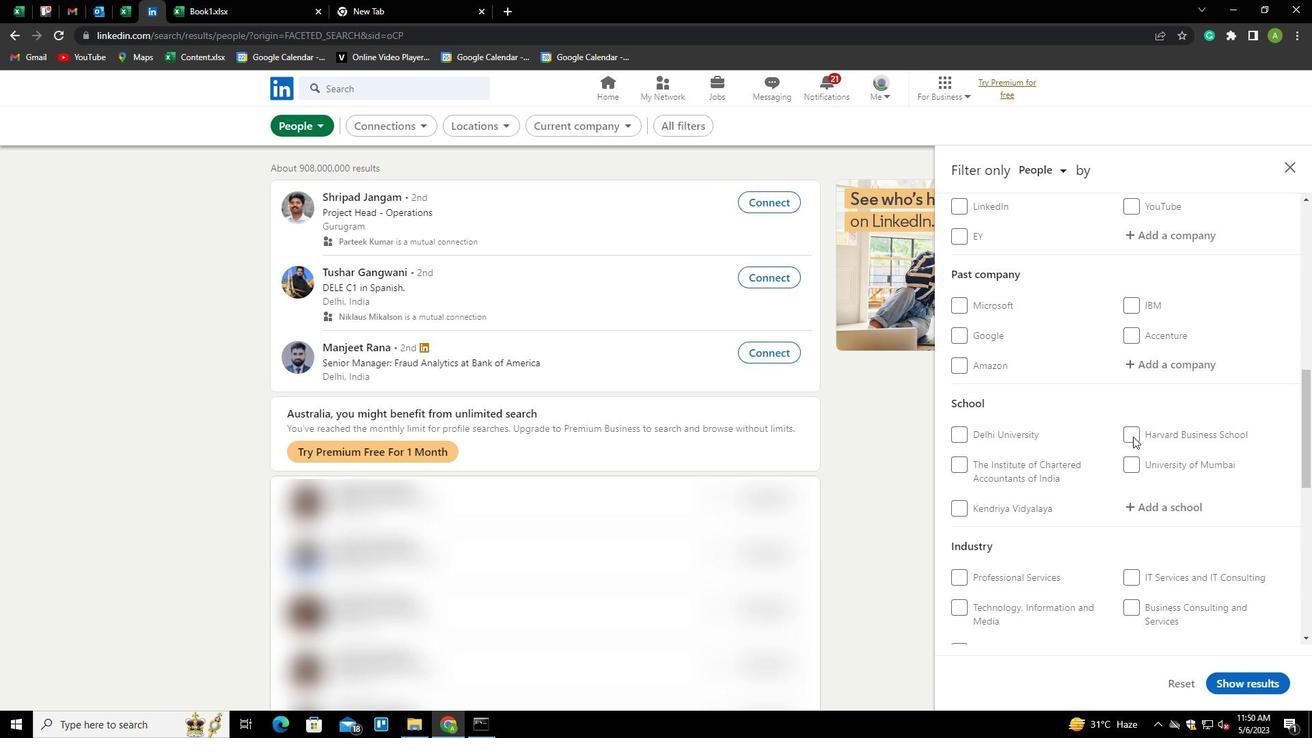 
Action: Mouse scrolled (1133, 435) with delta (0, 0)
Screenshot: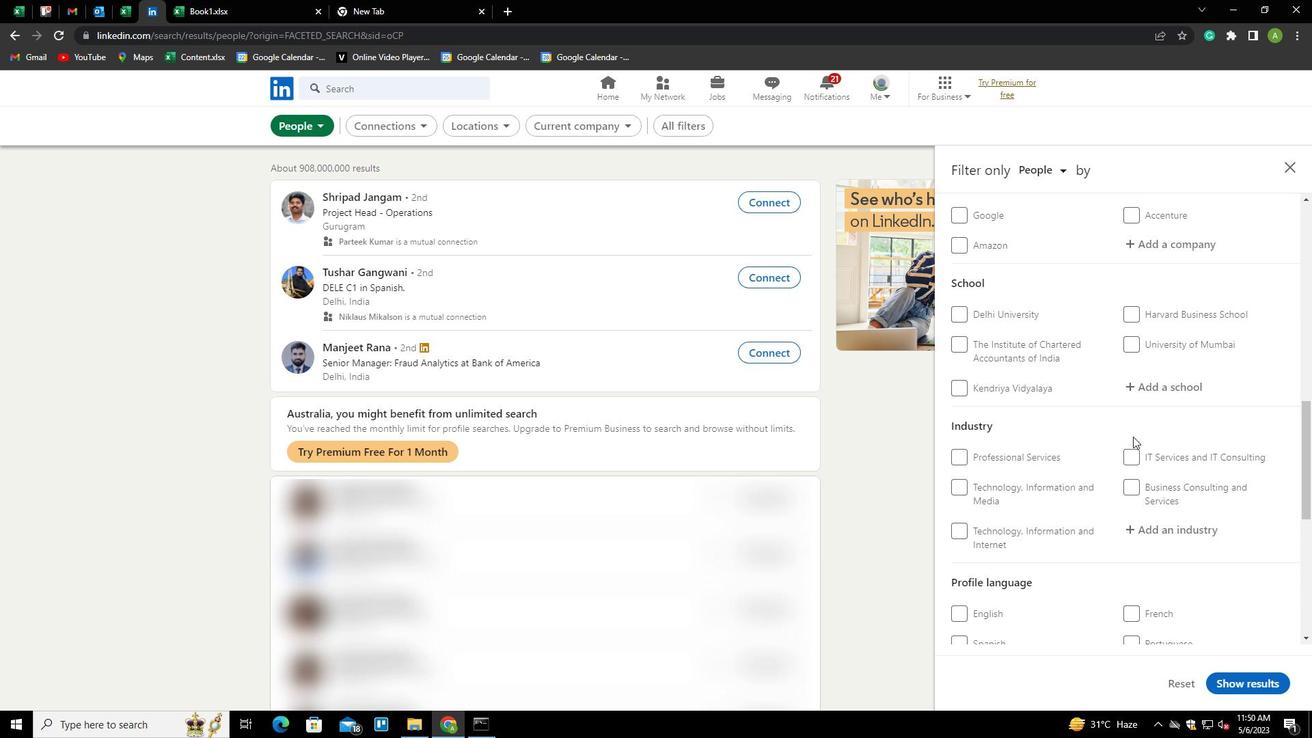 
Action: Mouse scrolled (1133, 435) with delta (0, 0)
Screenshot: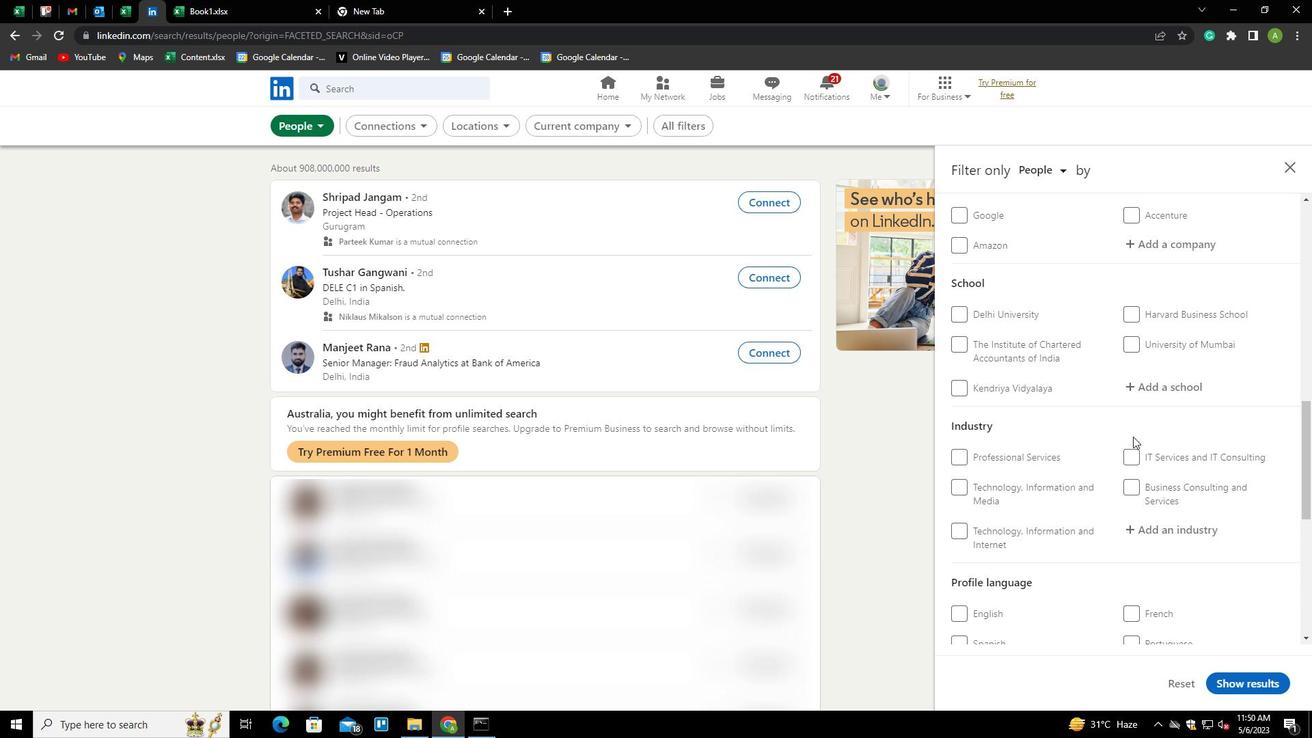 
Action: Mouse scrolled (1133, 435) with delta (0, 0)
Screenshot: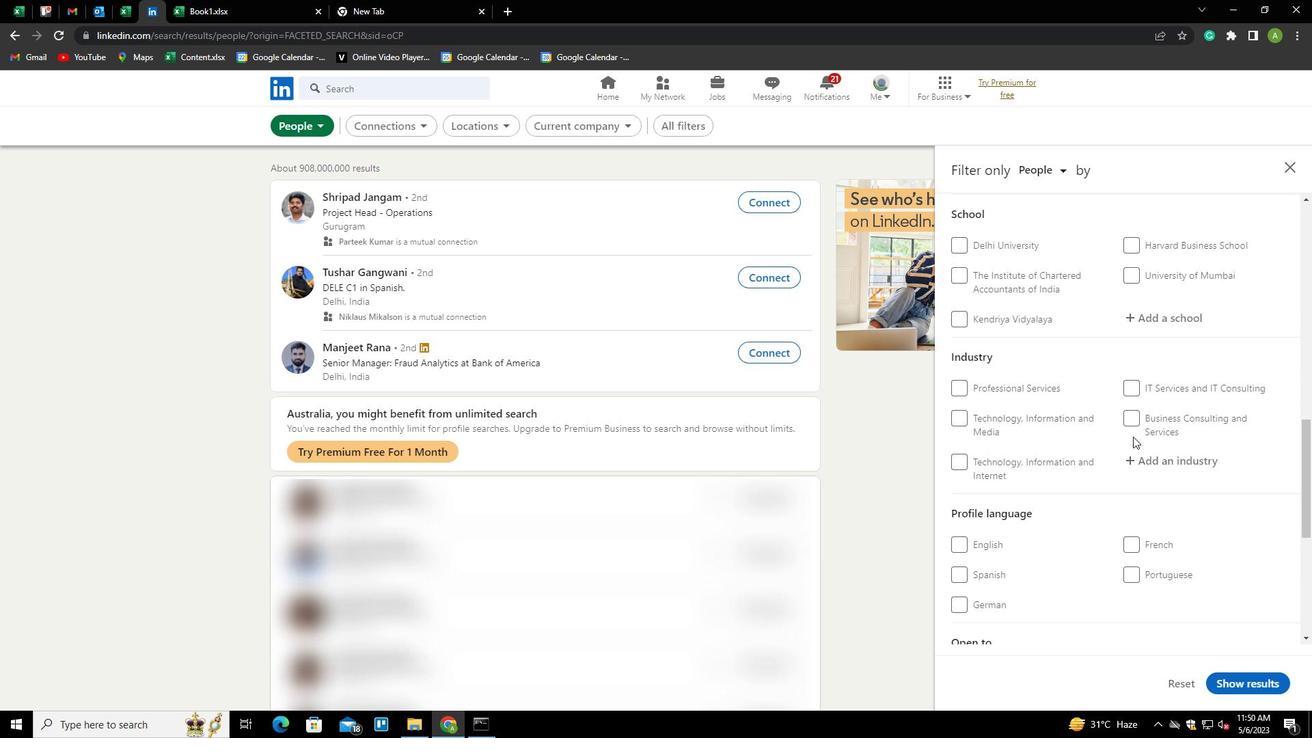 
Action: Mouse pressed left at (1133, 436)
Screenshot: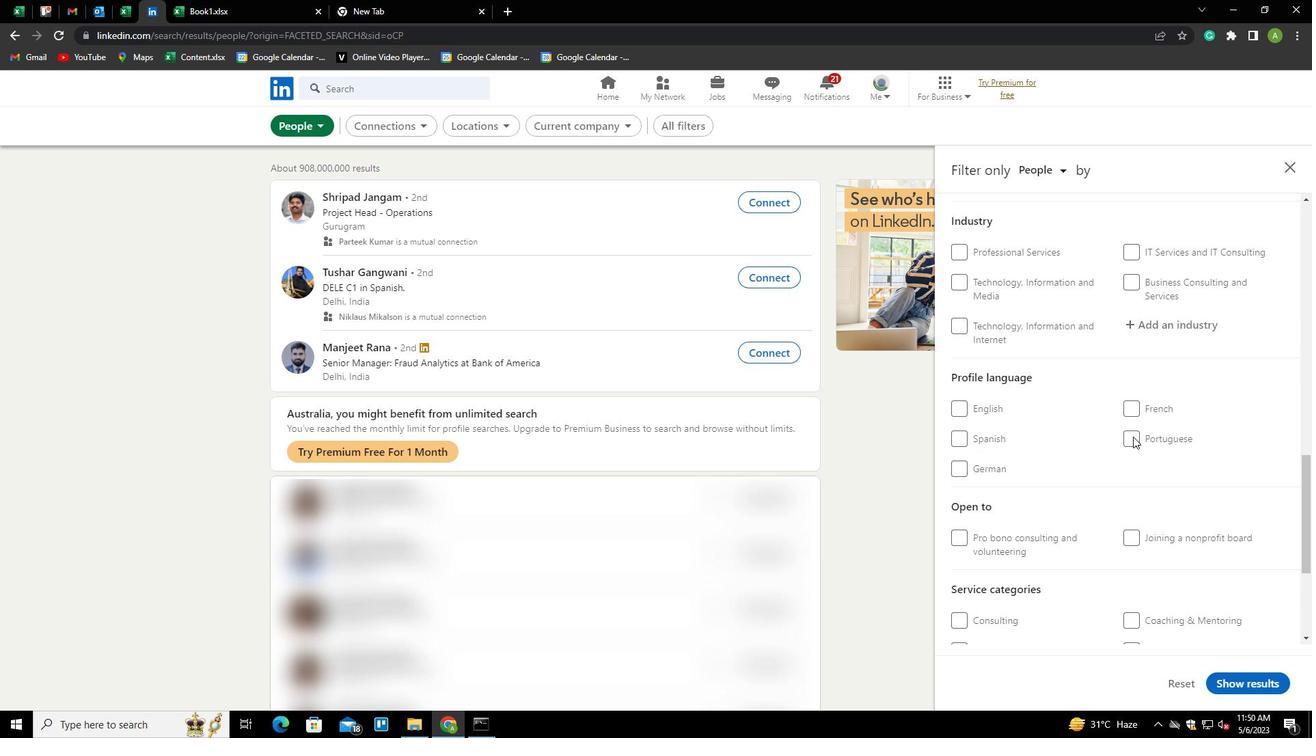 
Action: Mouse scrolled (1133, 437) with delta (0, 0)
Screenshot: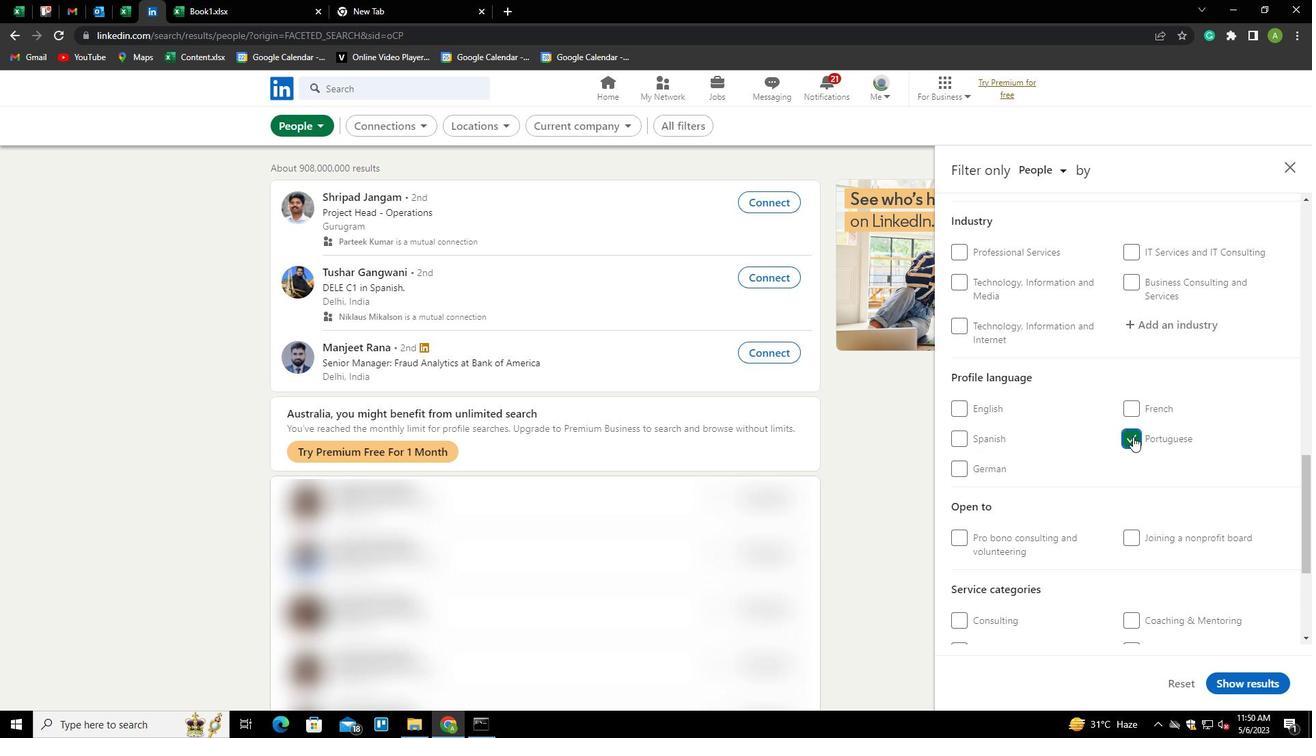 
Action: Mouse scrolled (1133, 437) with delta (0, 0)
Screenshot: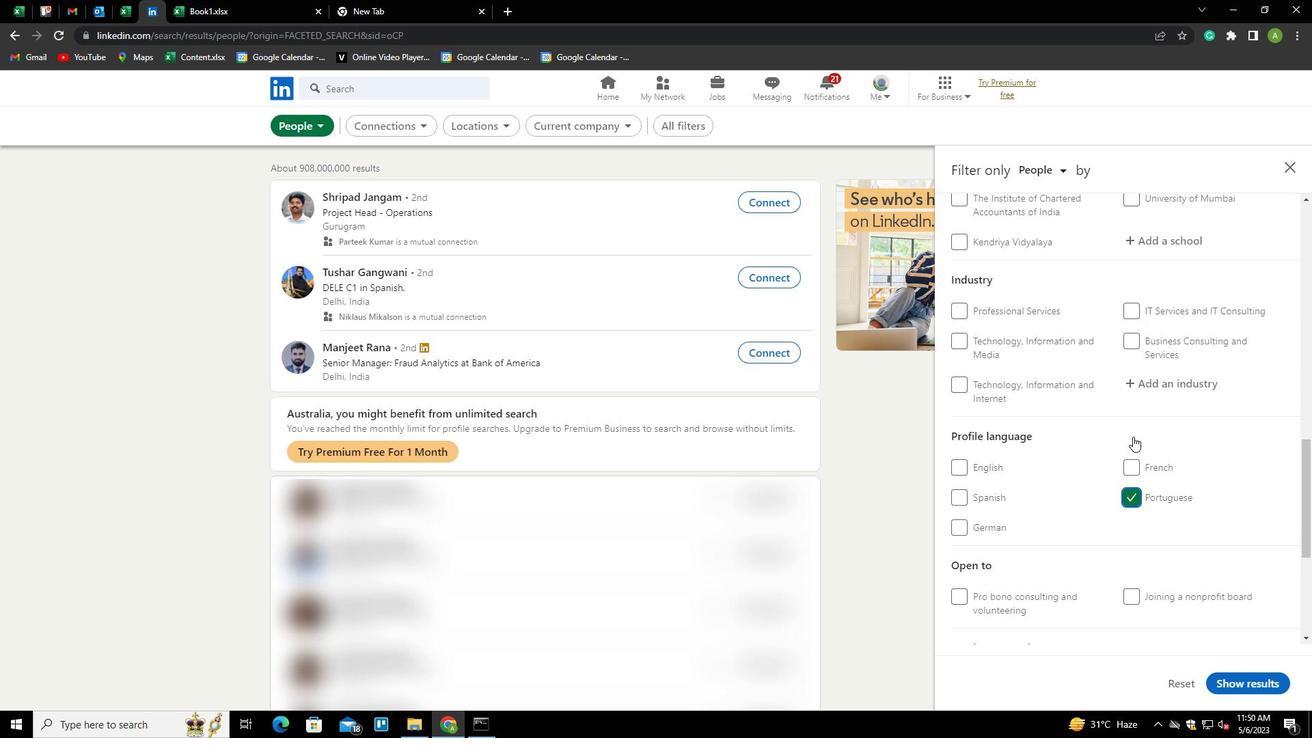 
Action: Mouse scrolled (1133, 437) with delta (0, 0)
Screenshot: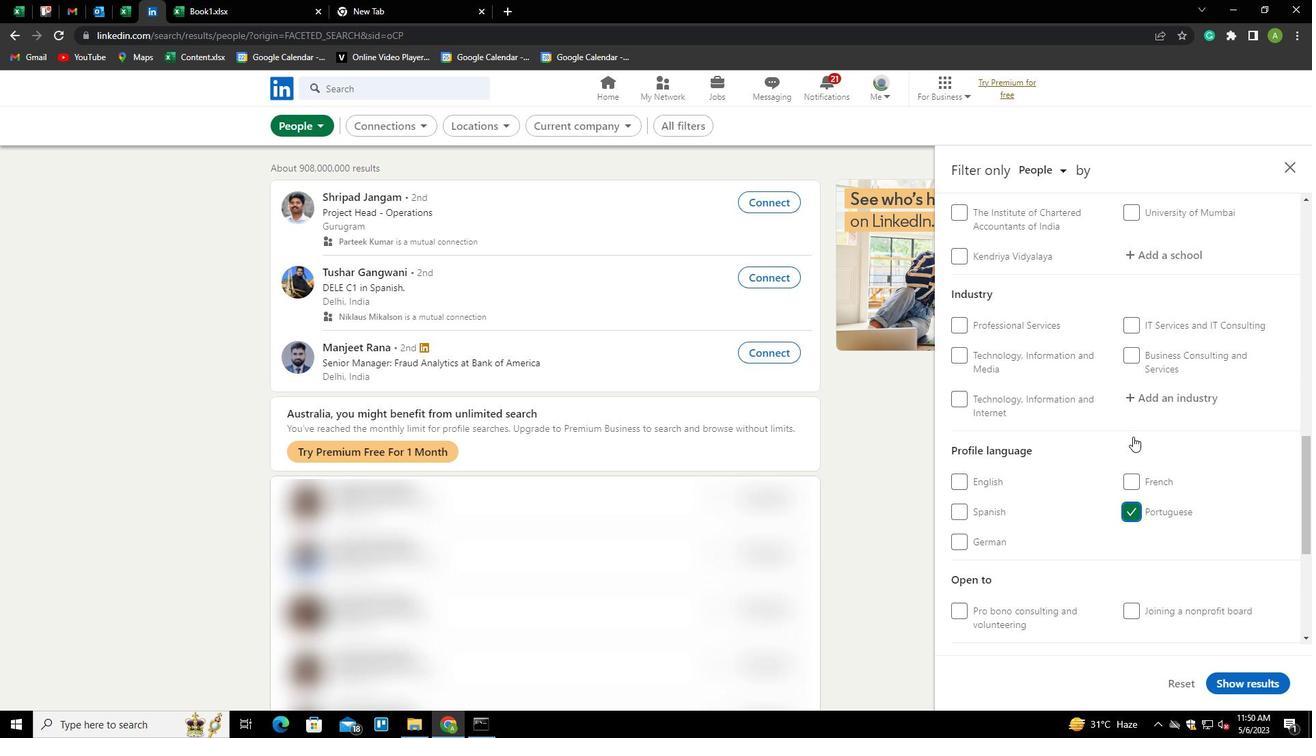 
Action: Mouse scrolled (1133, 437) with delta (0, 0)
Screenshot: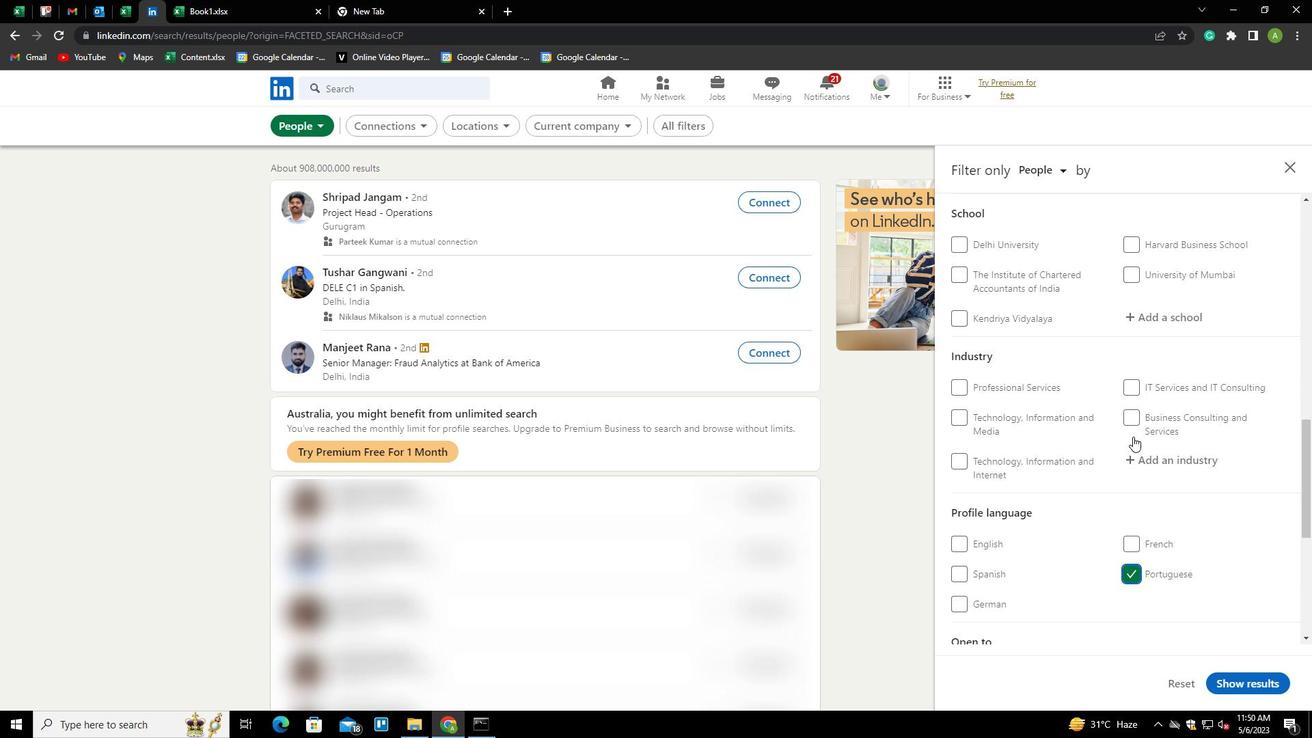 
Action: Mouse scrolled (1133, 437) with delta (0, 0)
Screenshot: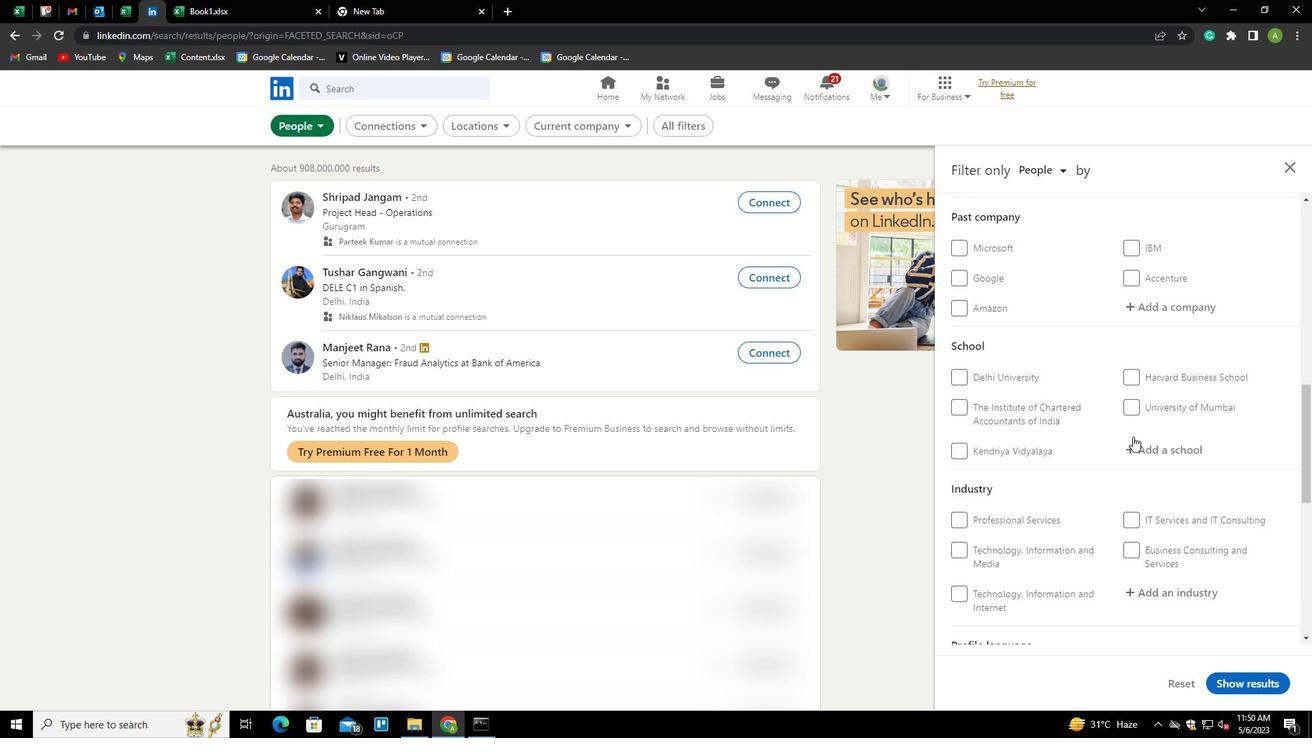 
Action: Mouse scrolled (1133, 437) with delta (0, 0)
Screenshot: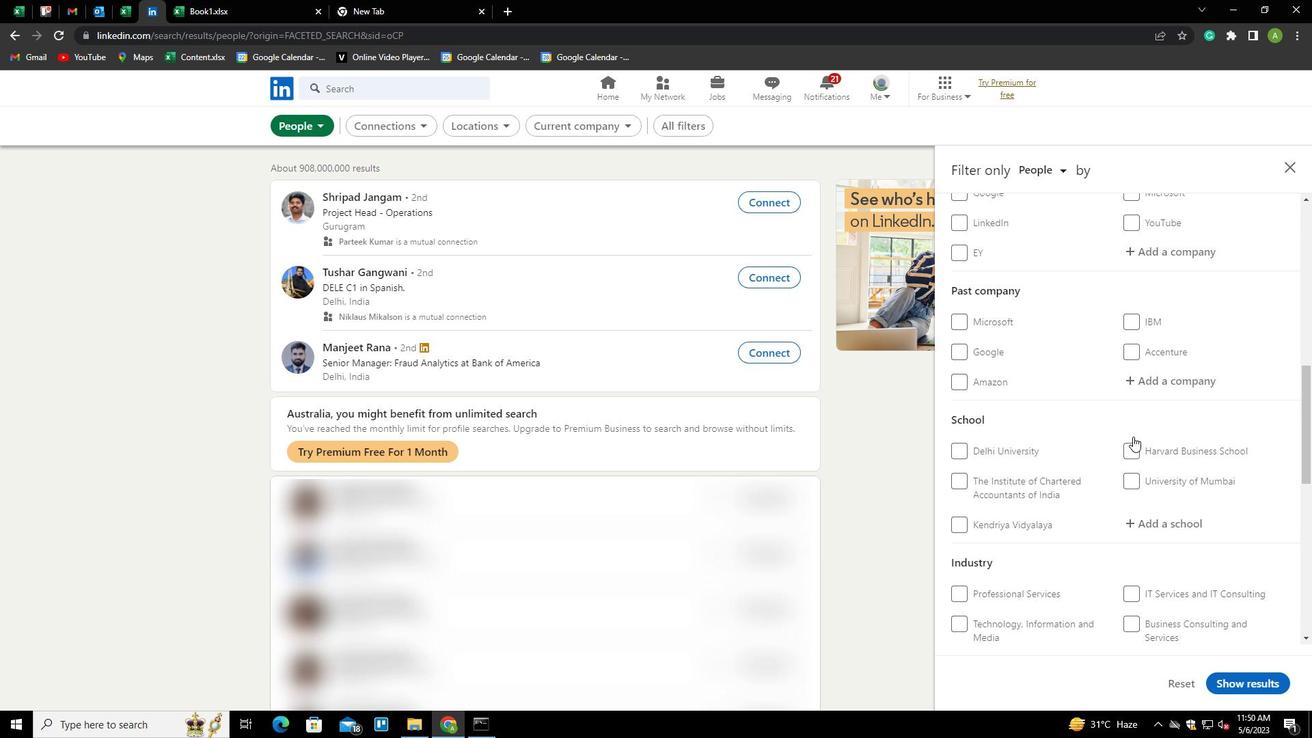 
Action: Mouse moved to (1147, 323)
Screenshot: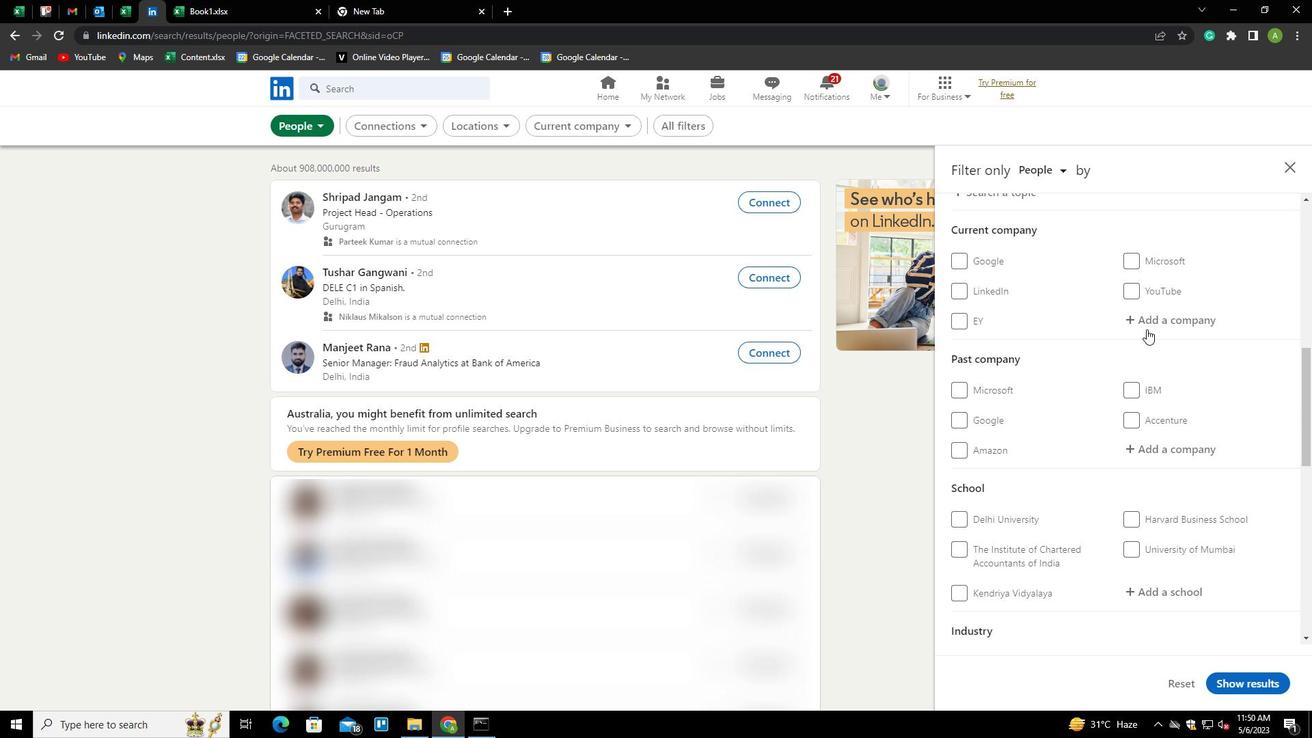 
Action: Mouse pressed left at (1147, 323)
Screenshot: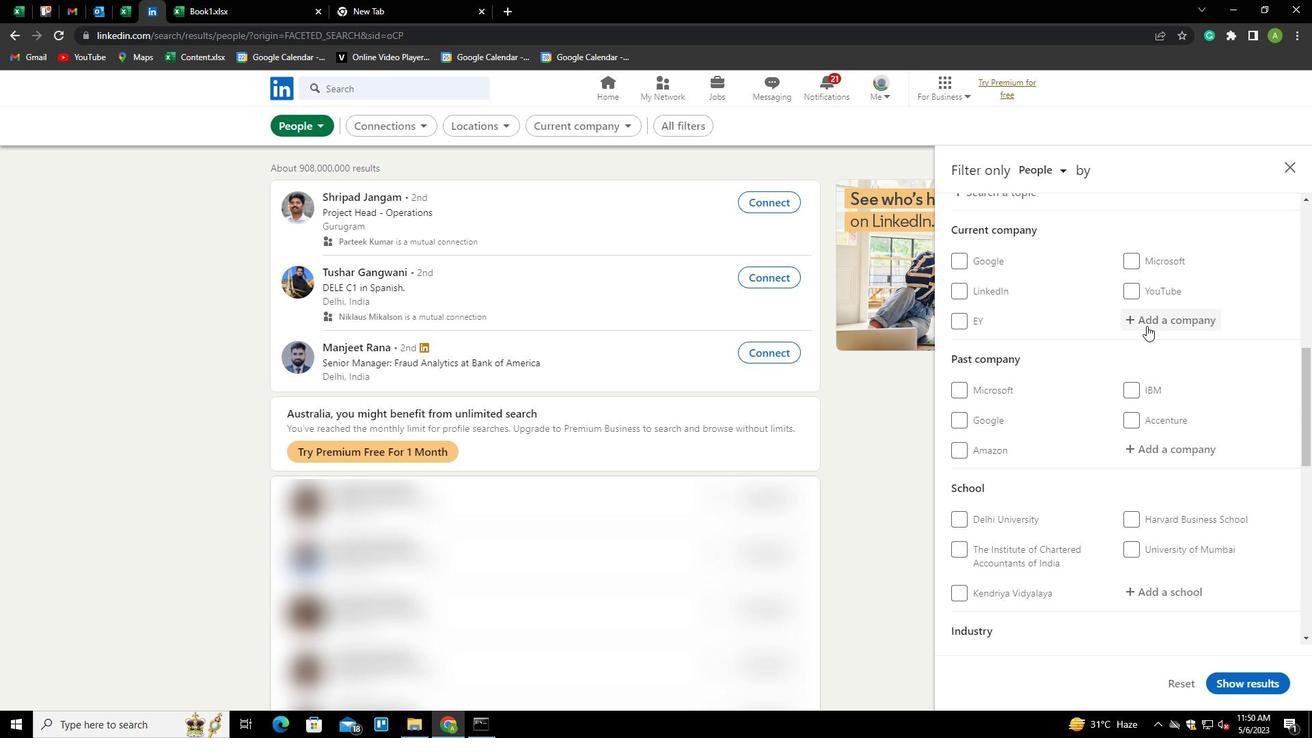 
Action: Key pressed <Key.shift>GOJEK<Key.space><Key.shift>TECH<Key.down><Key.enter>
Screenshot: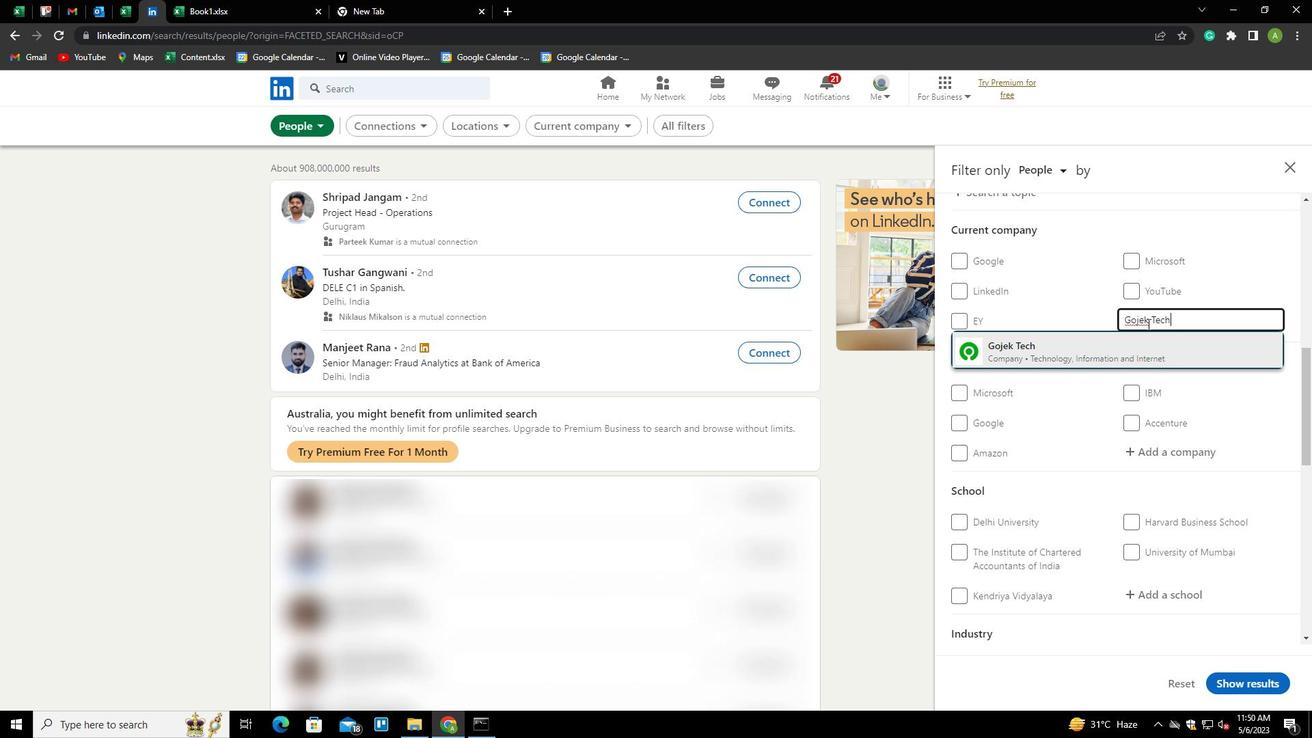 
Action: Mouse scrolled (1147, 323) with delta (0, 0)
Screenshot: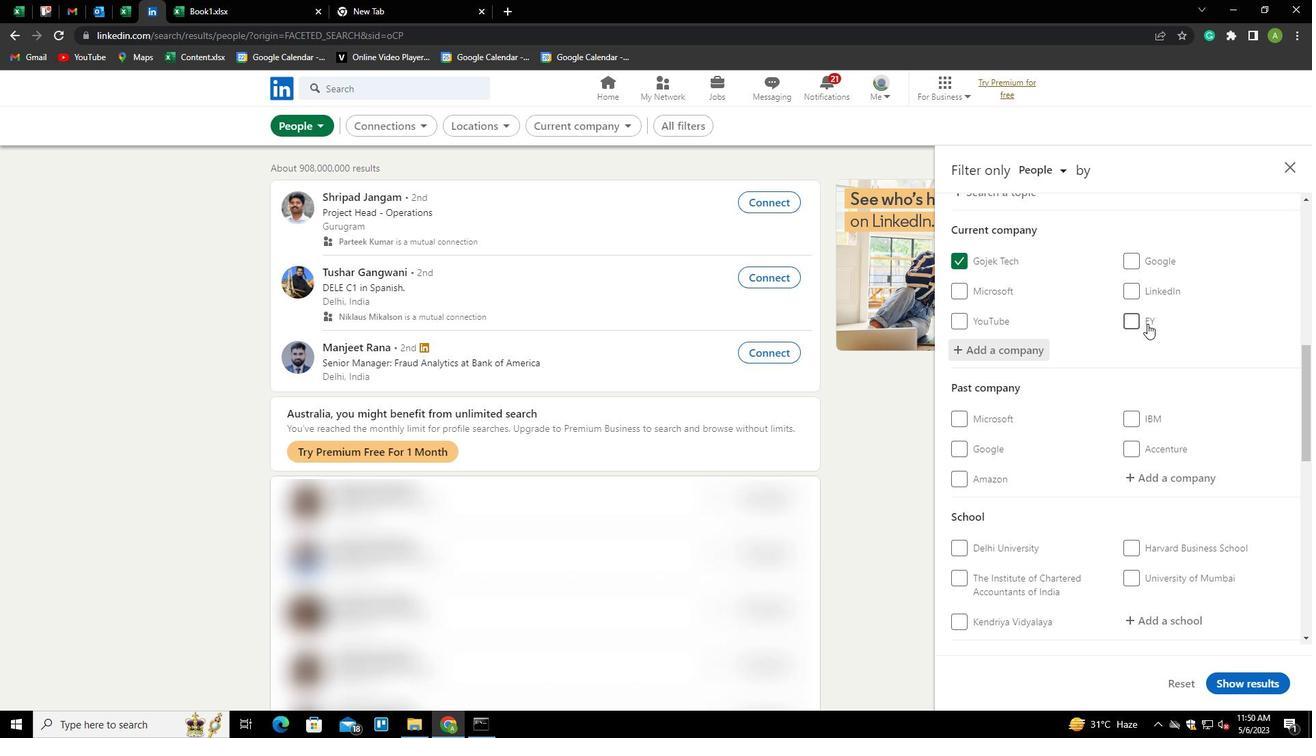 
Action: Mouse scrolled (1147, 323) with delta (0, 0)
Screenshot: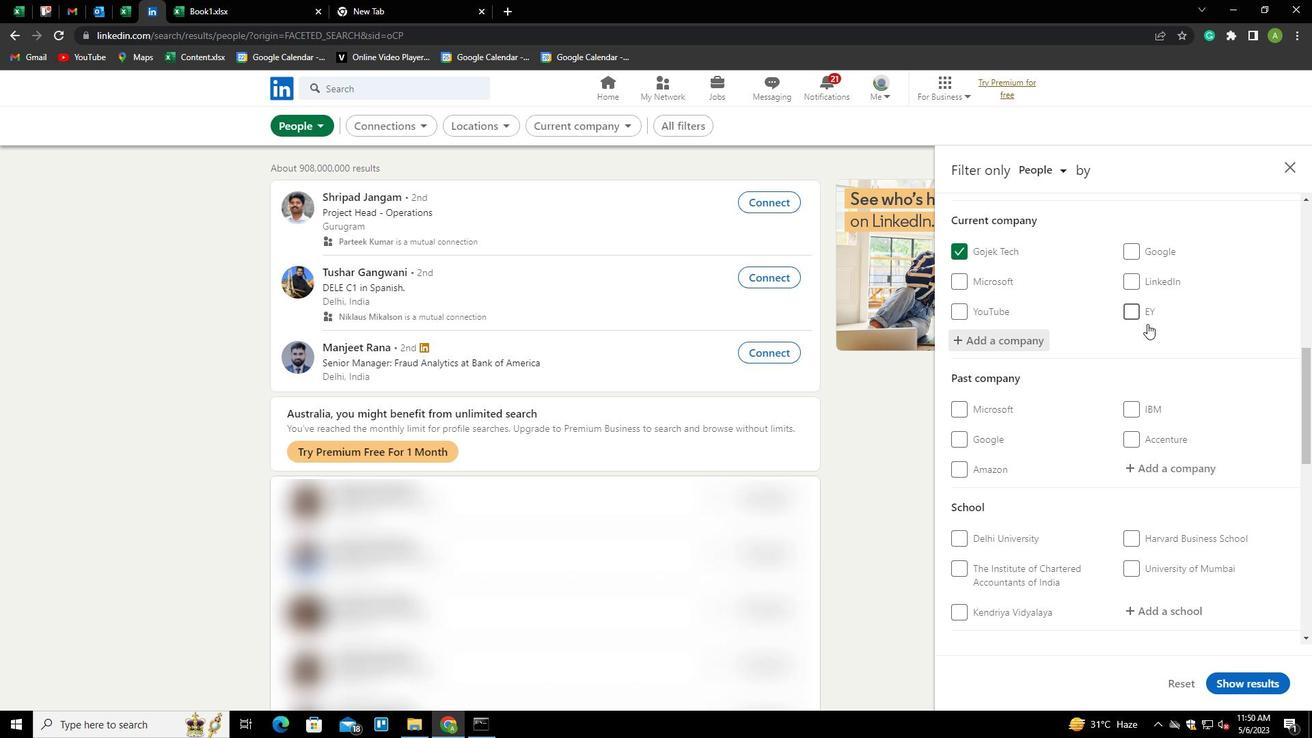 
Action: Mouse moved to (1147, 323)
Screenshot: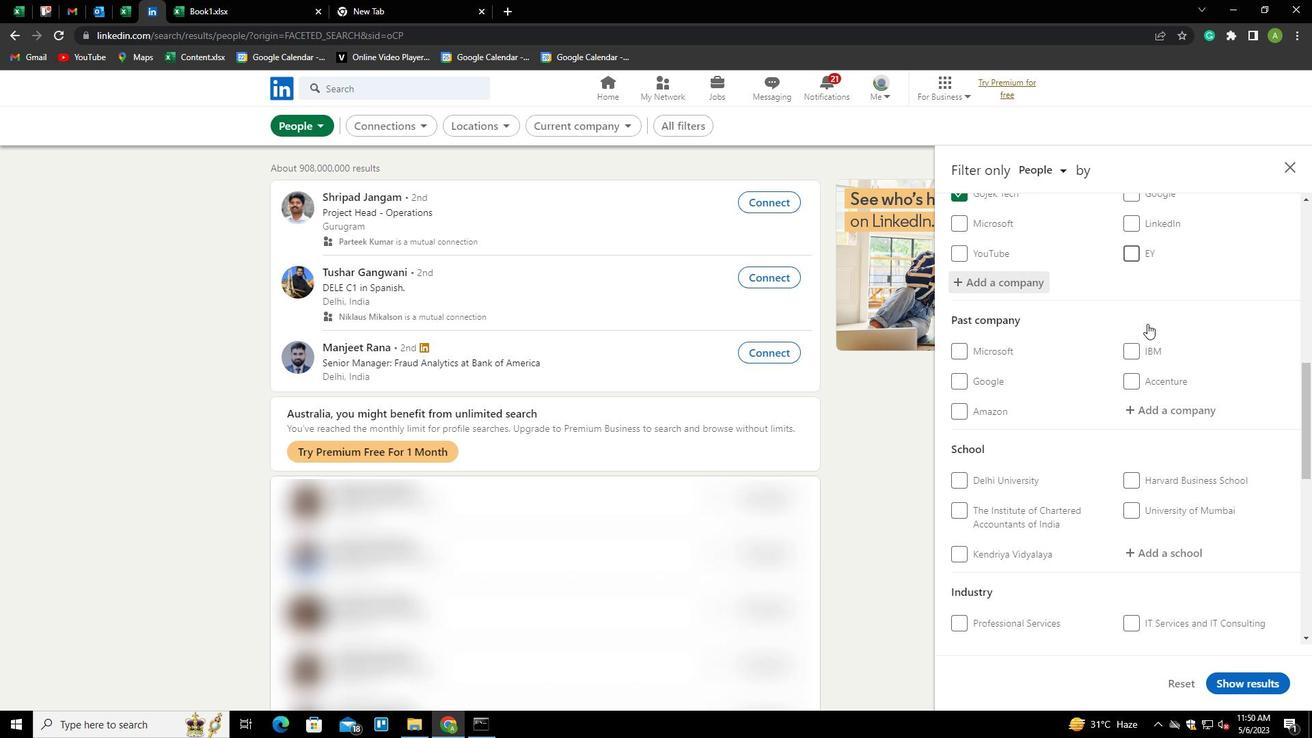 
Action: Mouse scrolled (1147, 323) with delta (0, 0)
Screenshot: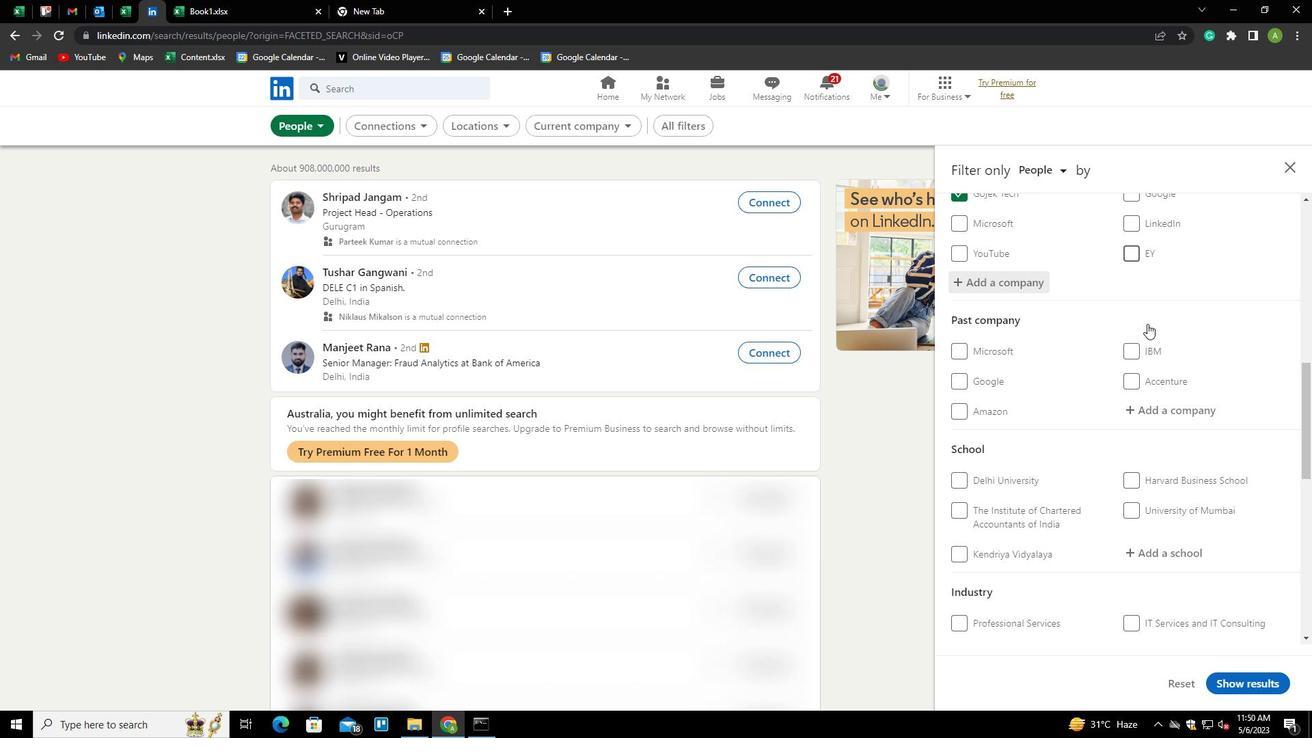 
Action: Mouse scrolled (1147, 323) with delta (0, 0)
Screenshot: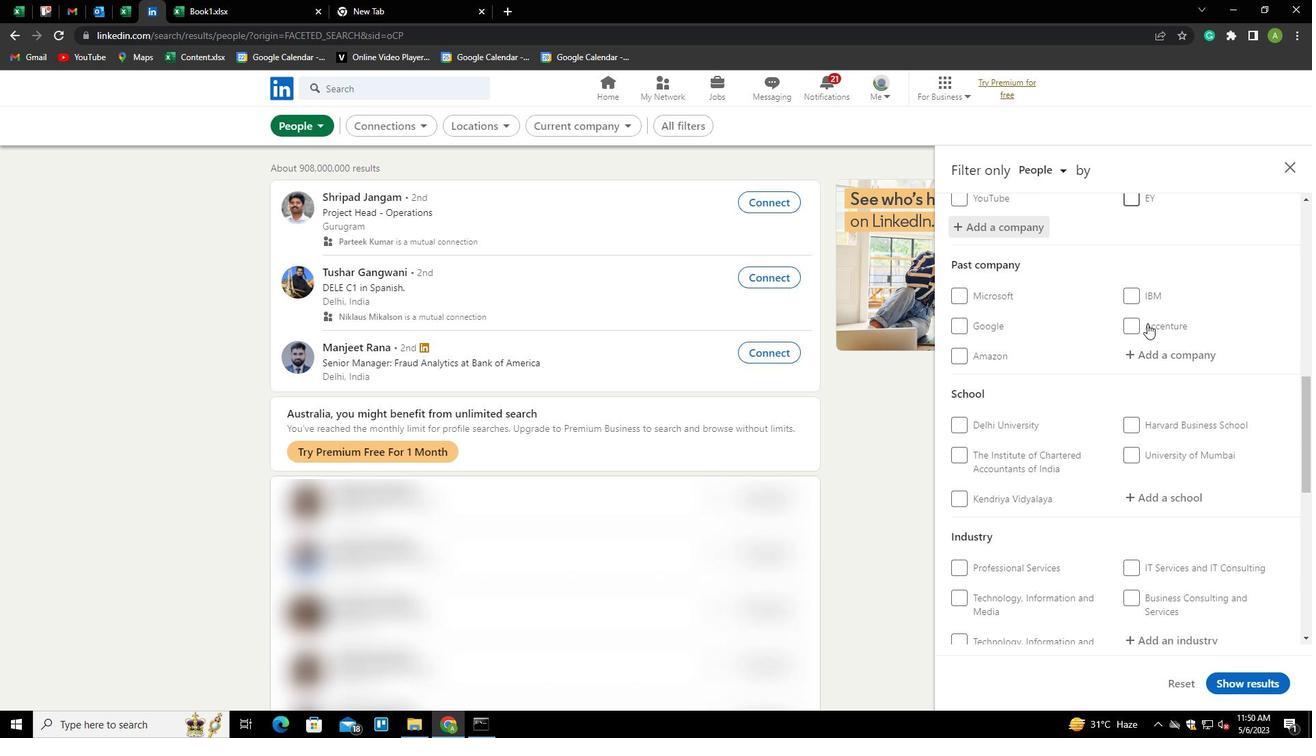 
Action: Mouse moved to (1137, 351)
Screenshot: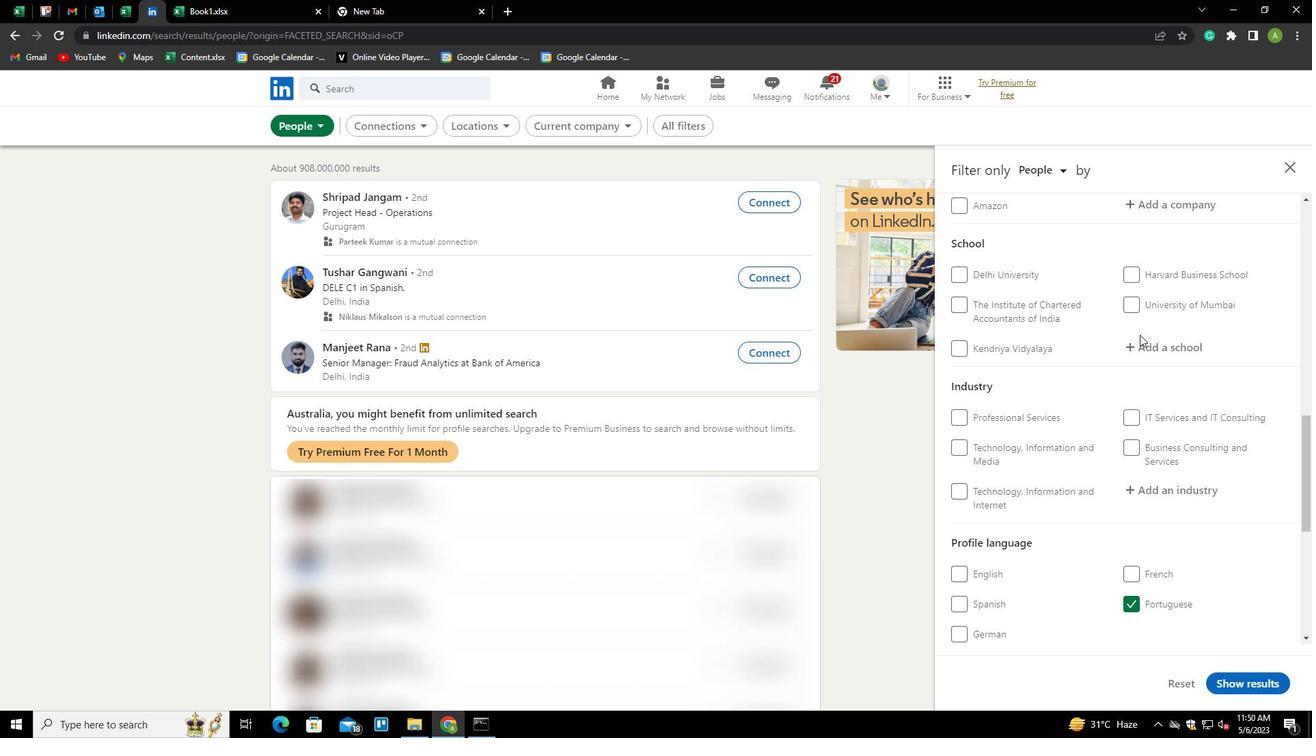 
Action: Mouse pressed left at (1137, 351)
Screenshot: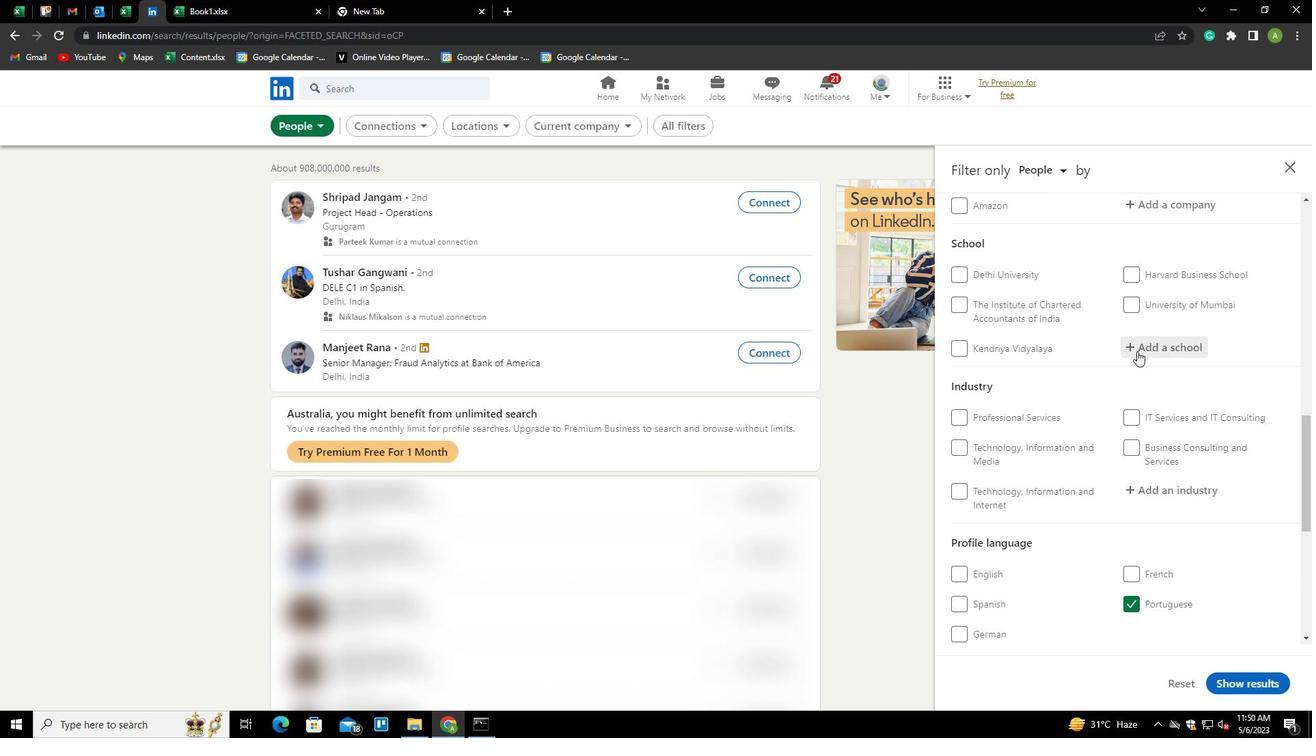 
Action: Mouse moved to (1137, 351)
Screenshot: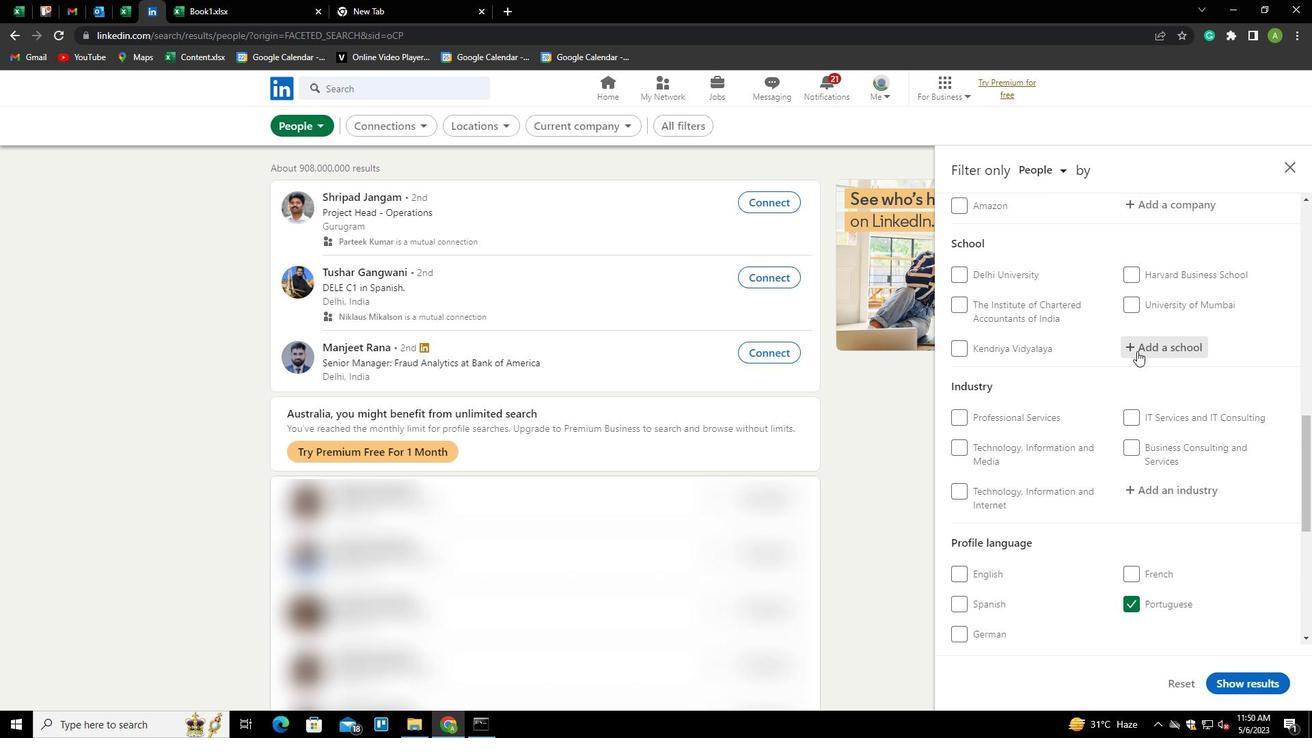
Action: Key pressed <Key.shift>
Screenshot: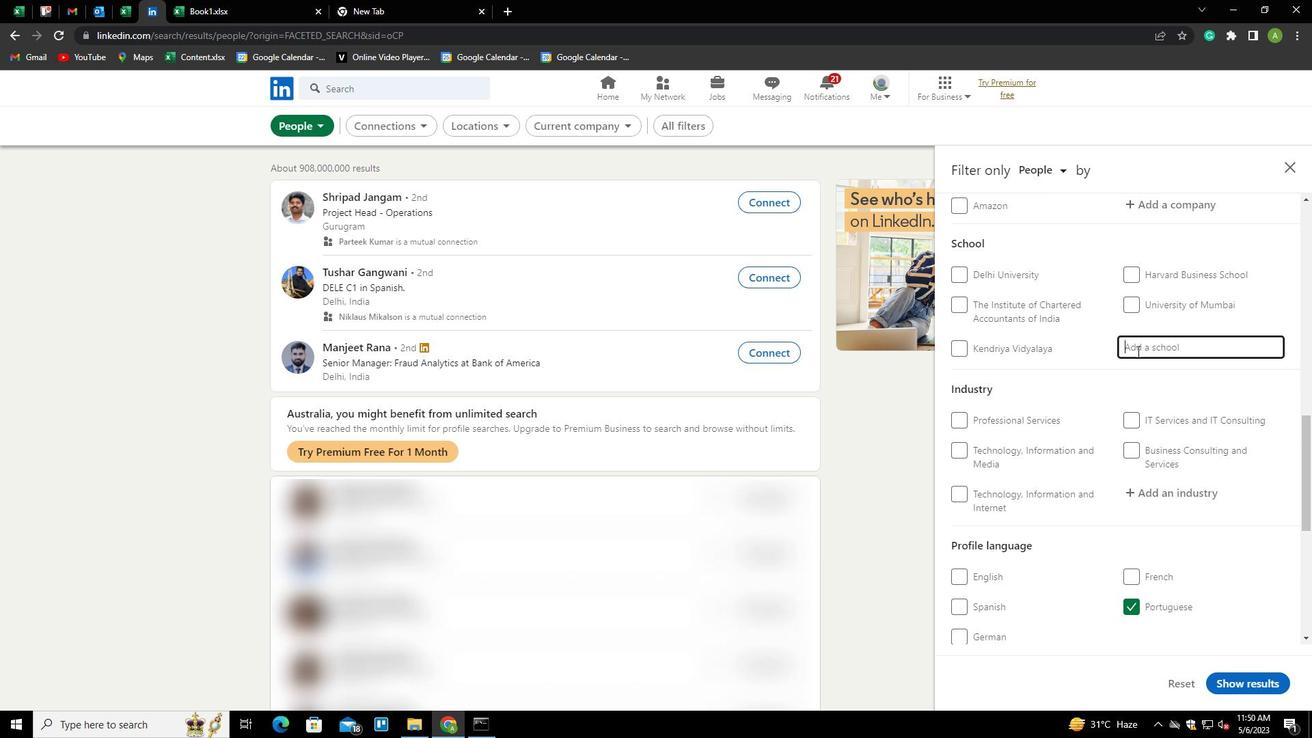 
Action: Mouse moved to (1136, 351)
Screenshot: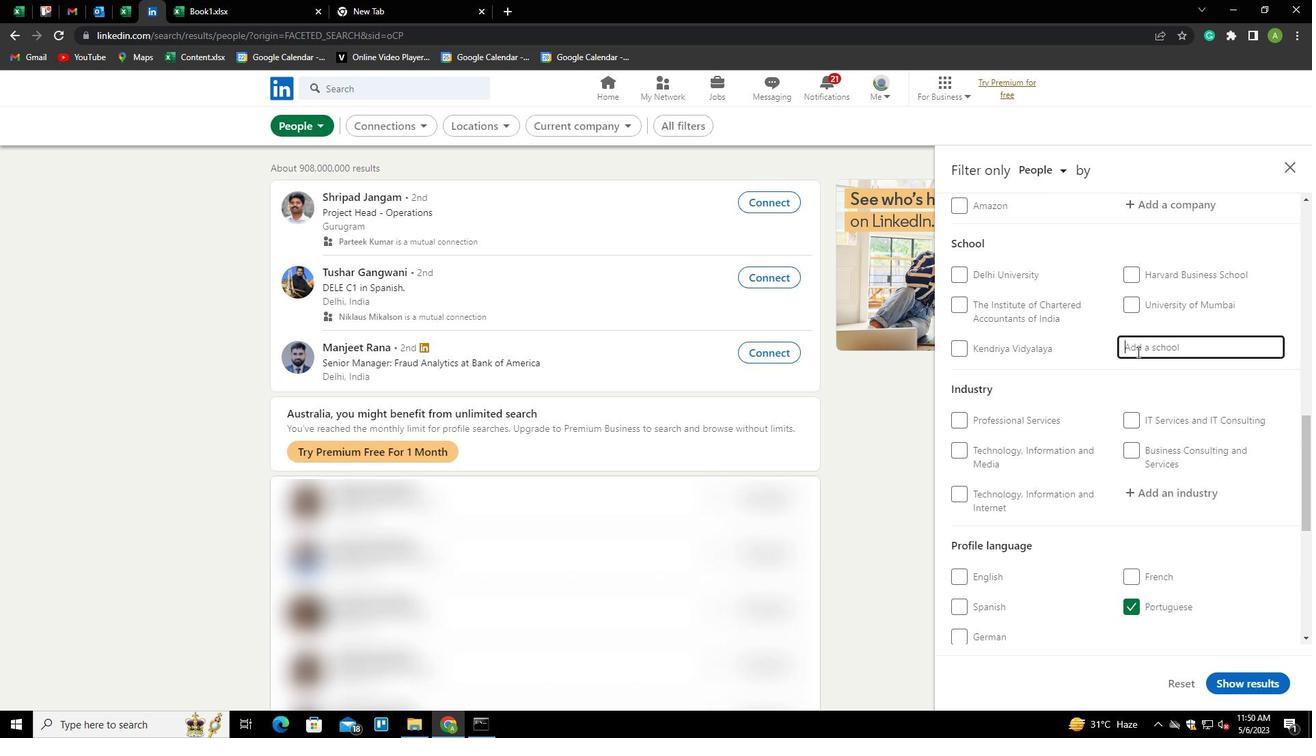 
Action: Key pressed D<Key.backspace><Key.shift><Key.shift><Key.shift><Key.shift><Key.shift><Key.shift>BADRUKS<Key.backspace>A<Key.space><Key.shift>COLLEGE<Key.space><Key.shift>OF<Key.space><Key.shift>COMMERCE<Key.down><Key.enter>
Screenshot: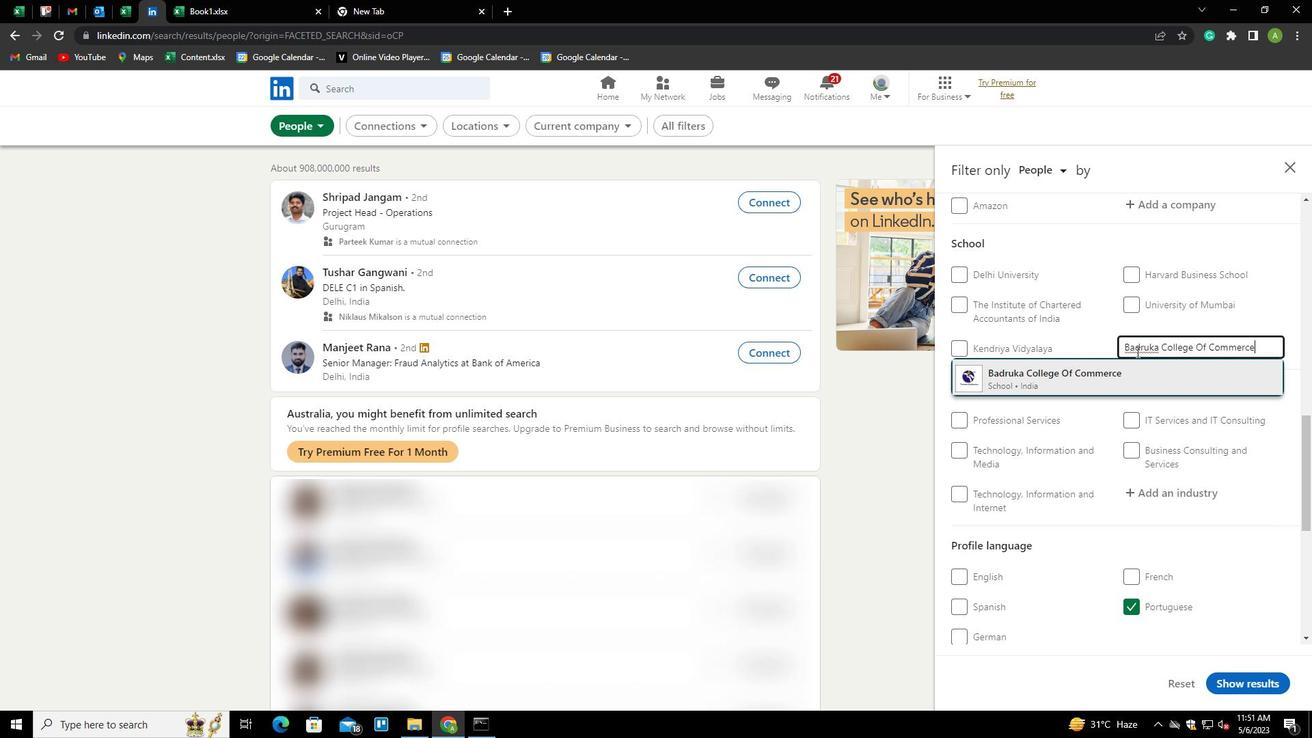 
Action: Mouse moved to (1159, 366)
Screenshot: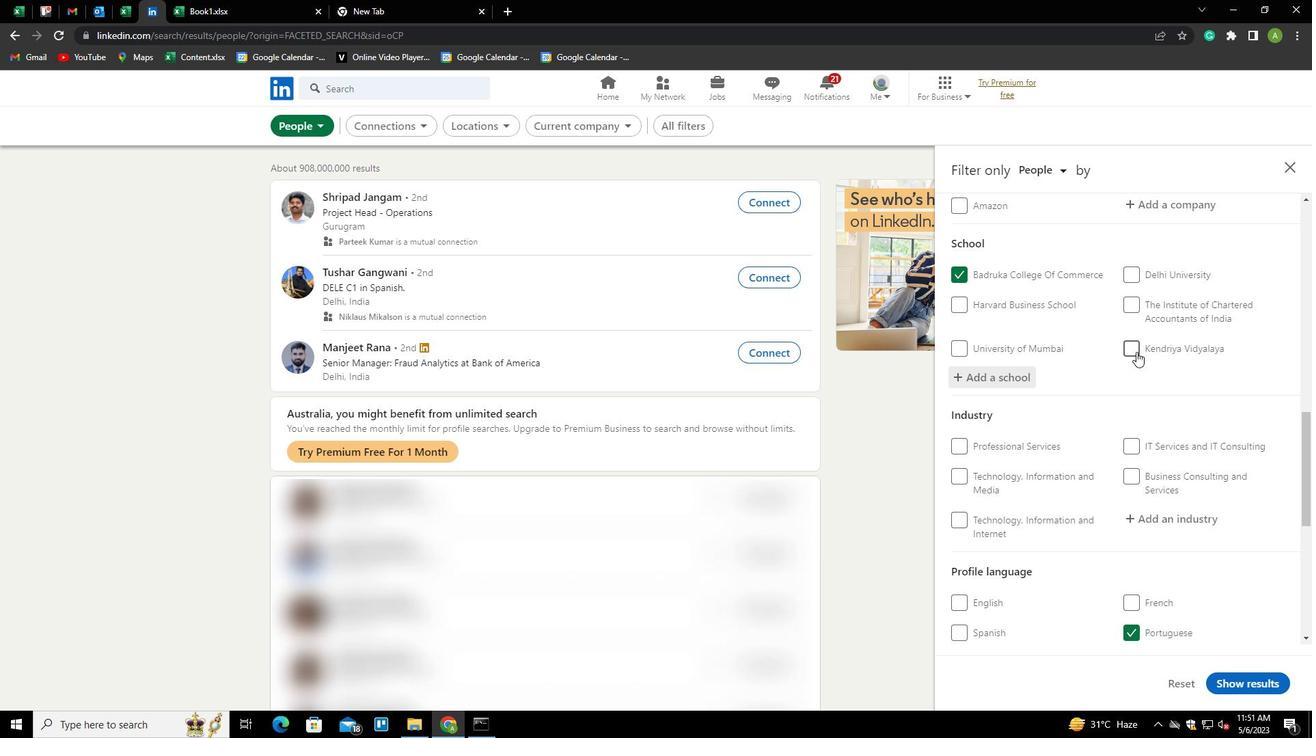 
Action: Mouse scrolled (1159, 365) with delta (0, 0)
Screenshot: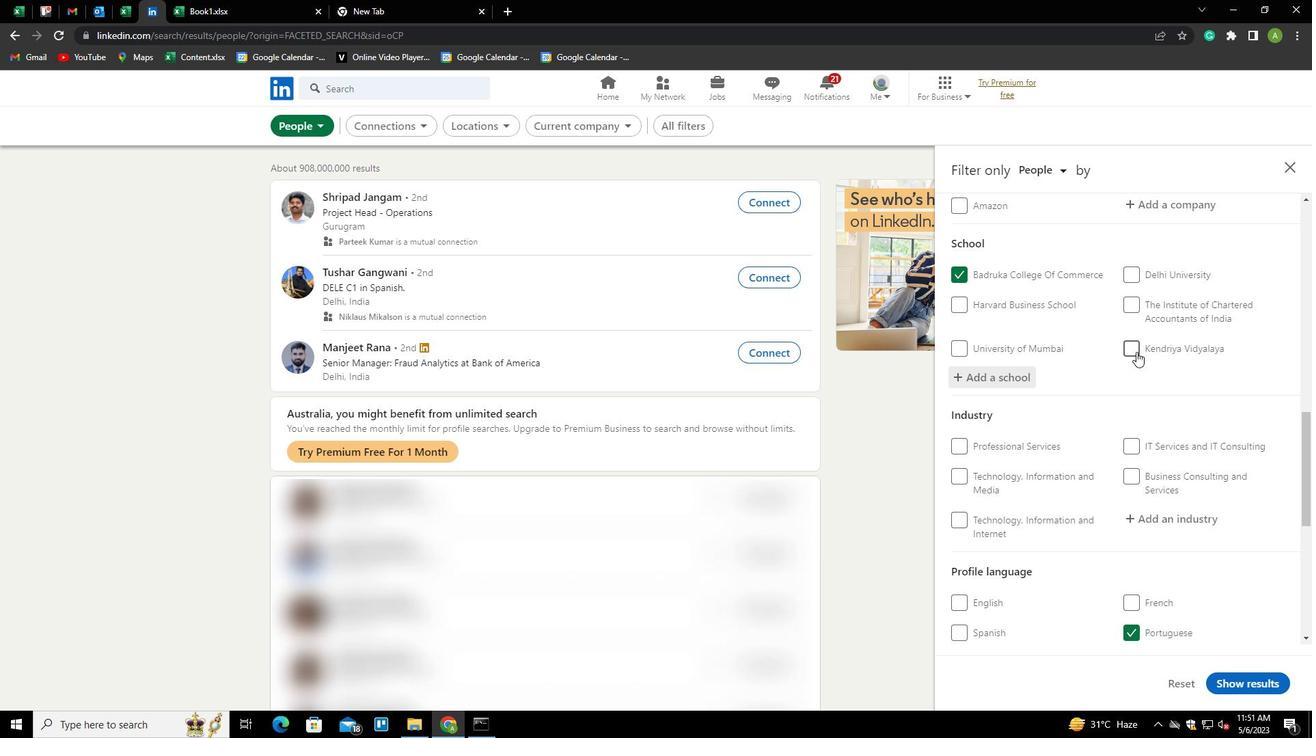 
Action: Mouse moved to (1127, 373)
Screenshot: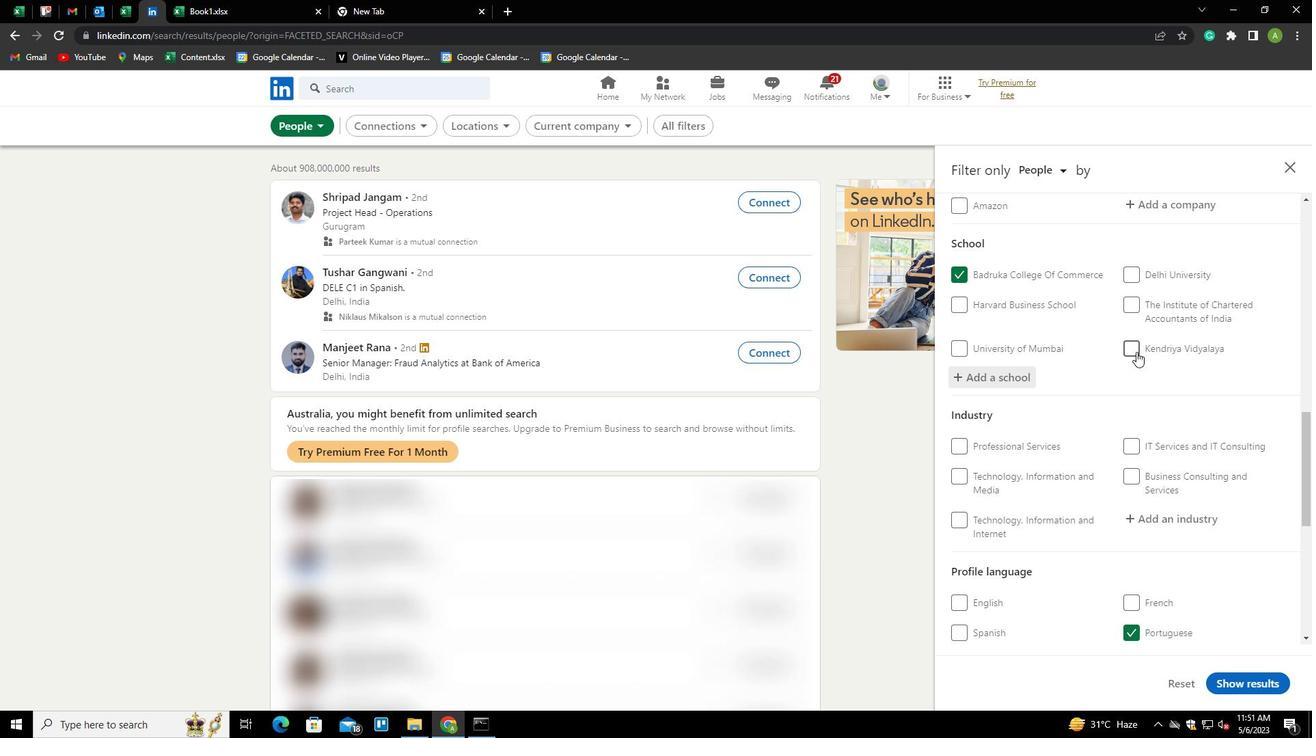 
Action: Mouse scrolled (1127, 373) with delta (0, 0)
Screenshot: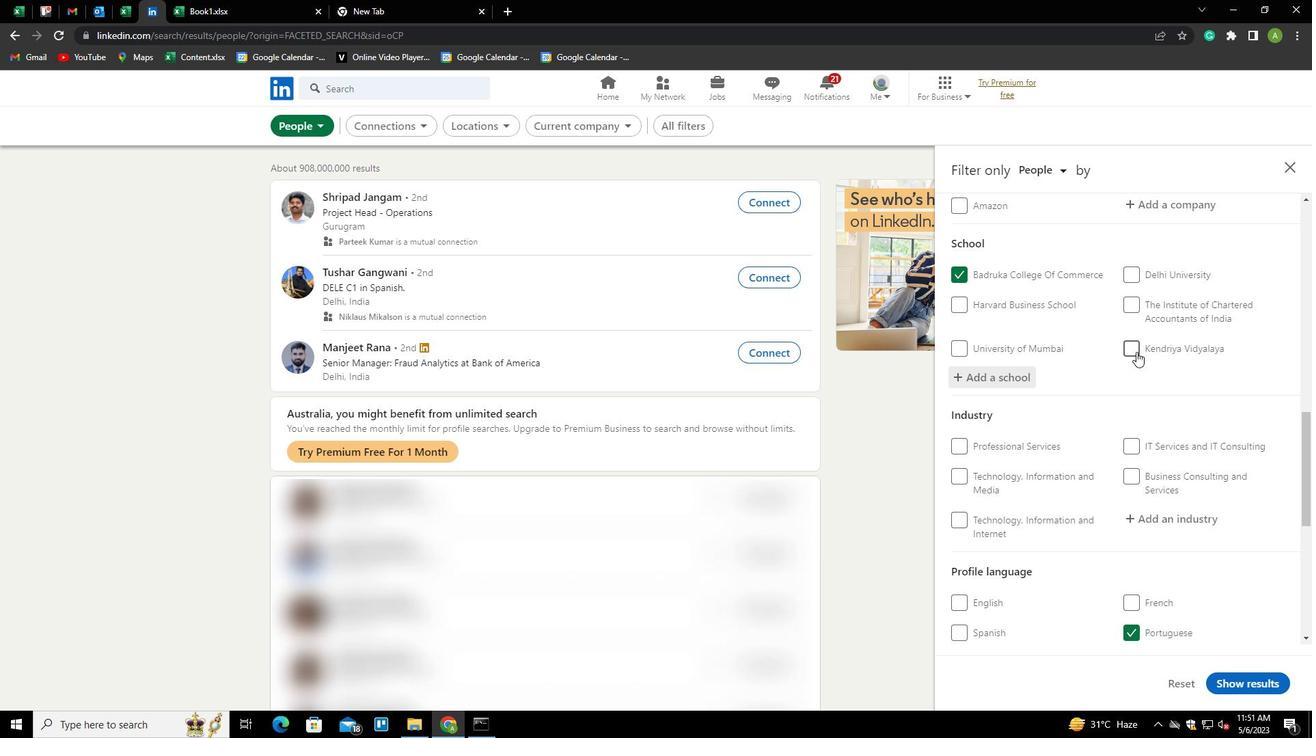 
Action: Mouse moved to (1126, 373)
Screenshot: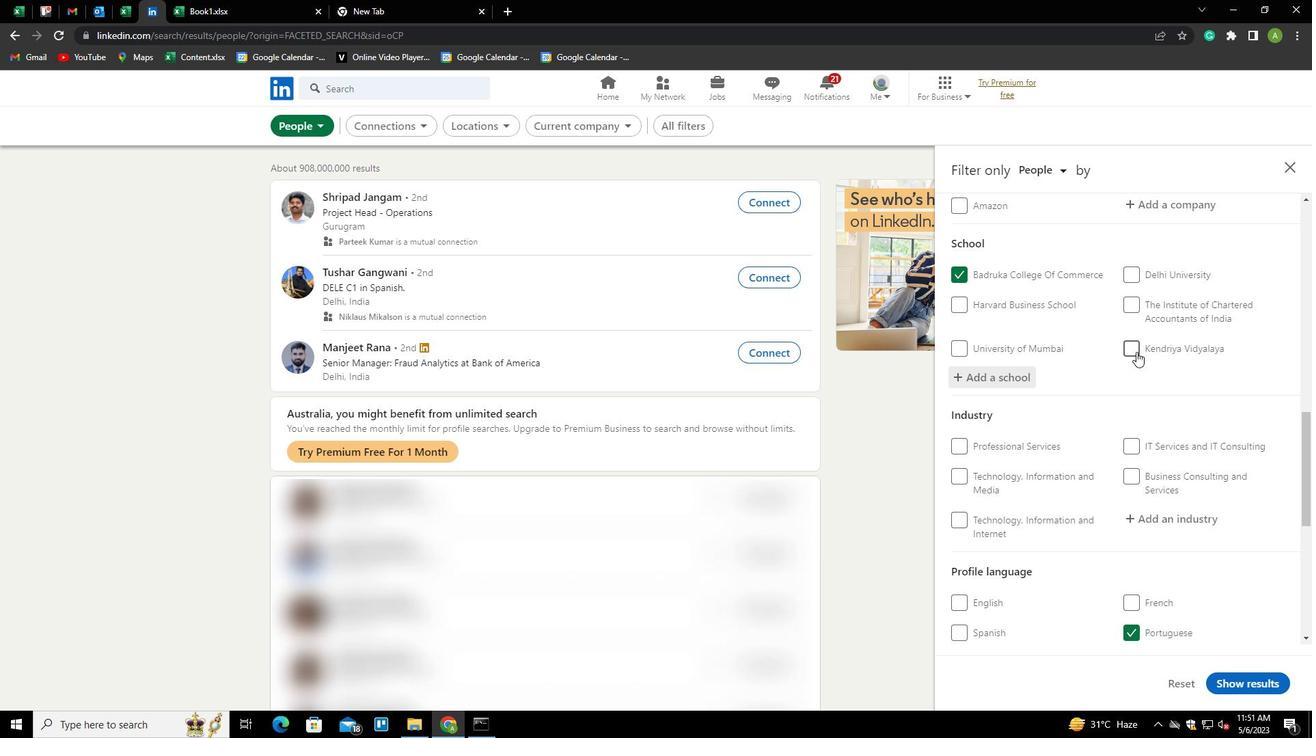 
Action: Mouse scrolled (1126, 373) with delta (0, 0)
Screenshot: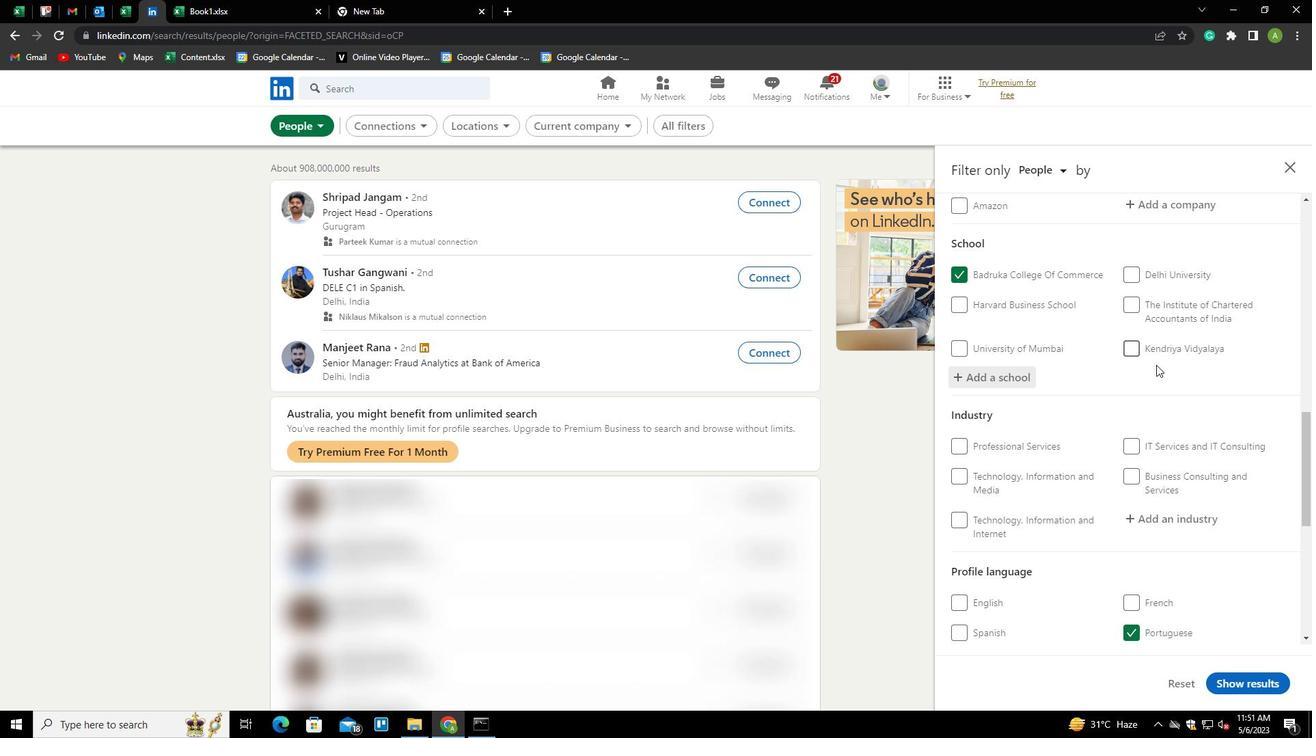 
Action: Mouse scrolled (1126, 373) with delta (0, 0)
Screenshot: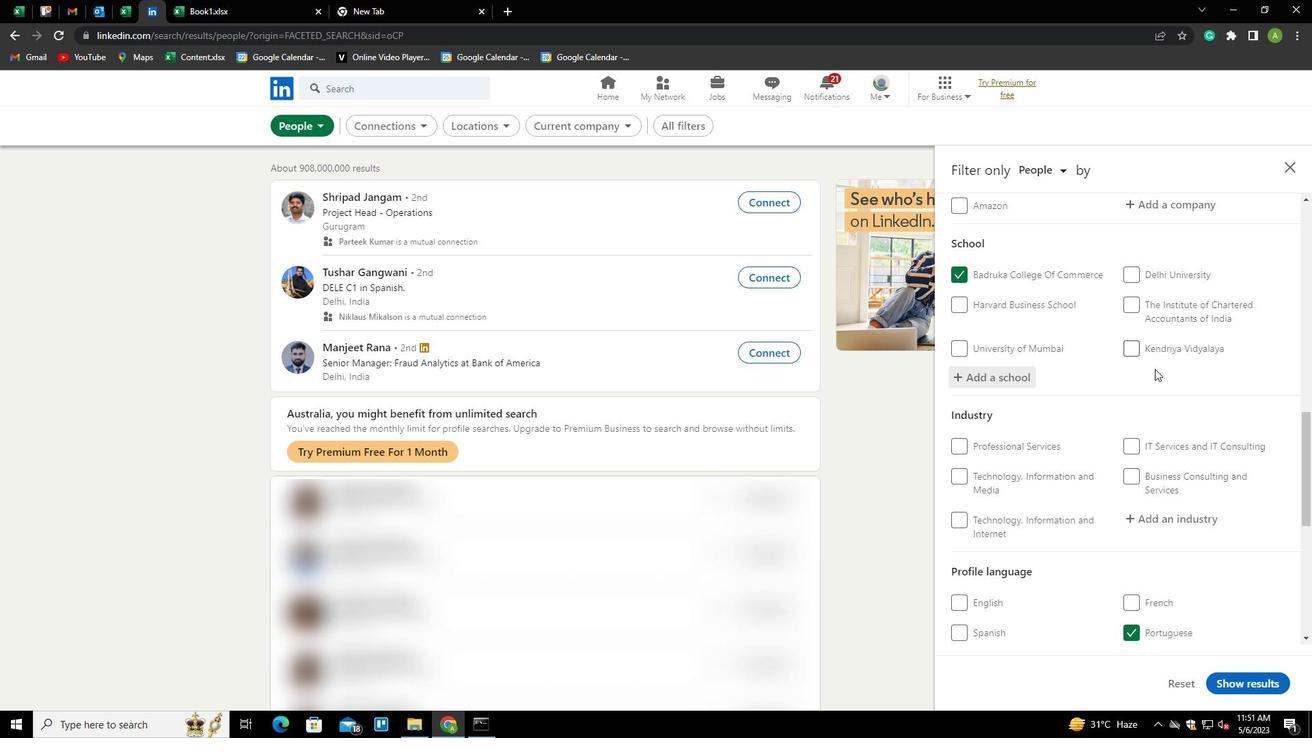 
Action: Mouse scrolled (1126, 373) with delta (0, 0)
Screenshot: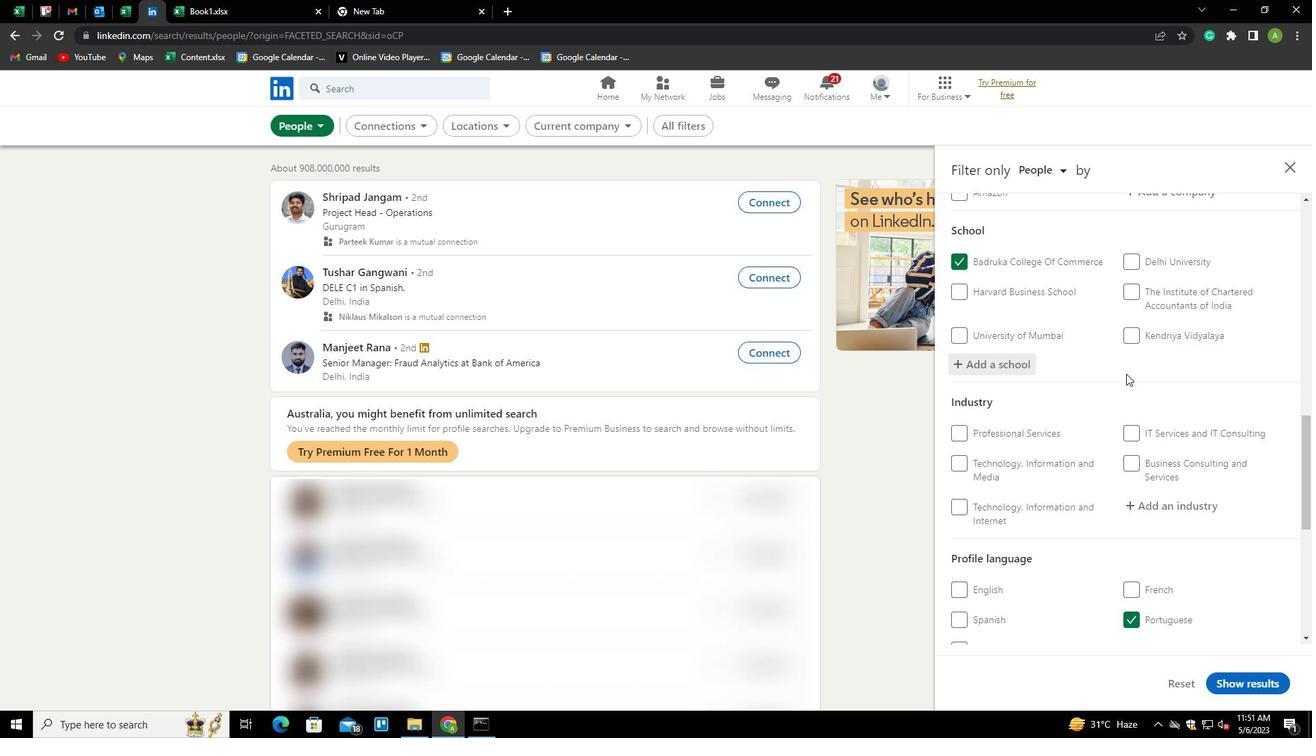 
Action: Mouse moved to (1148, 274)
Screenshot: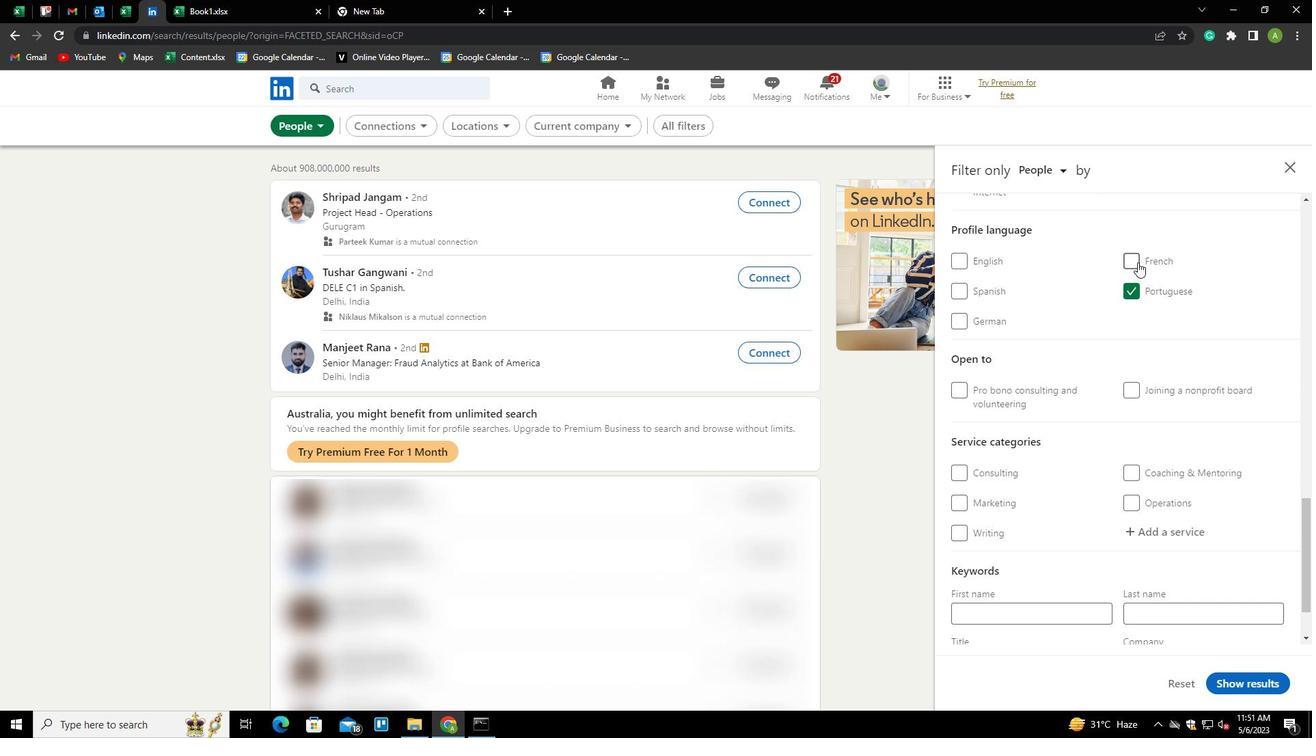 
Action: Mouse scrolled (1148, 274) with delta (0, 0)
Screenshot: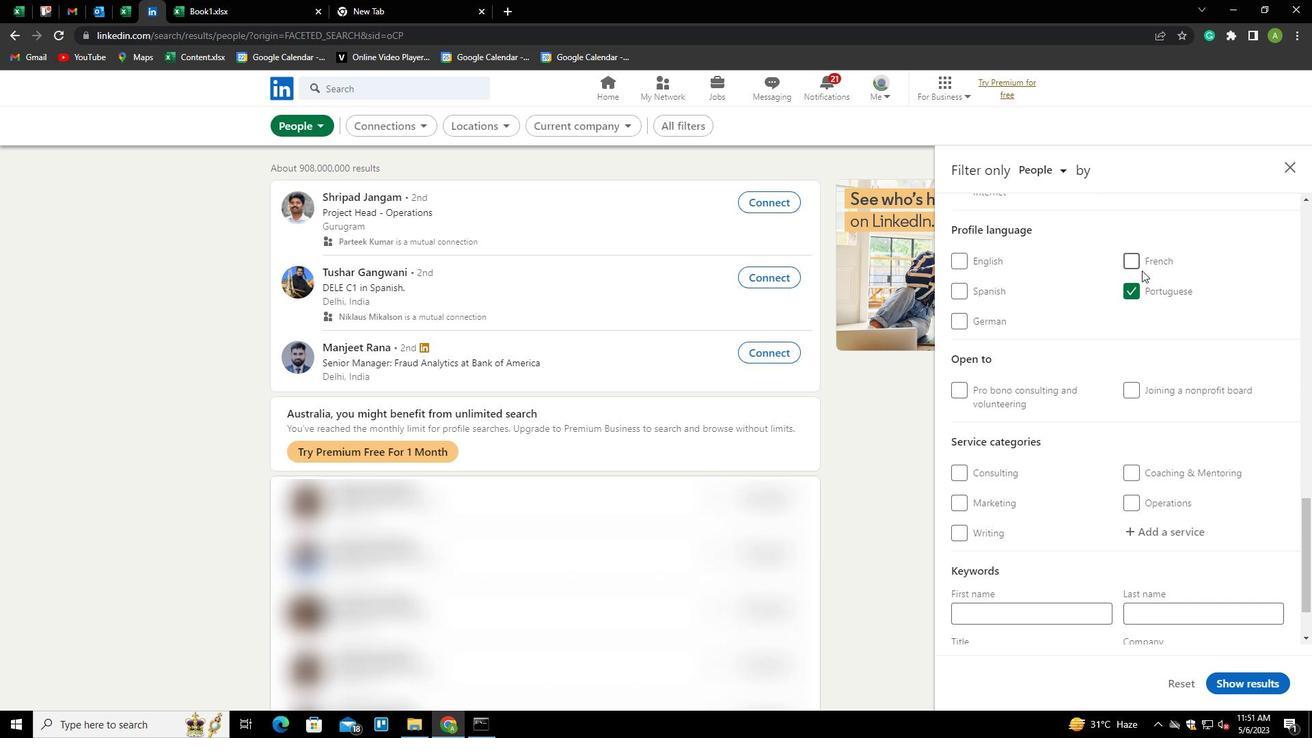 
Action: Mouse scrolled (1148, 274) with delta (0, 0)
Screenshot: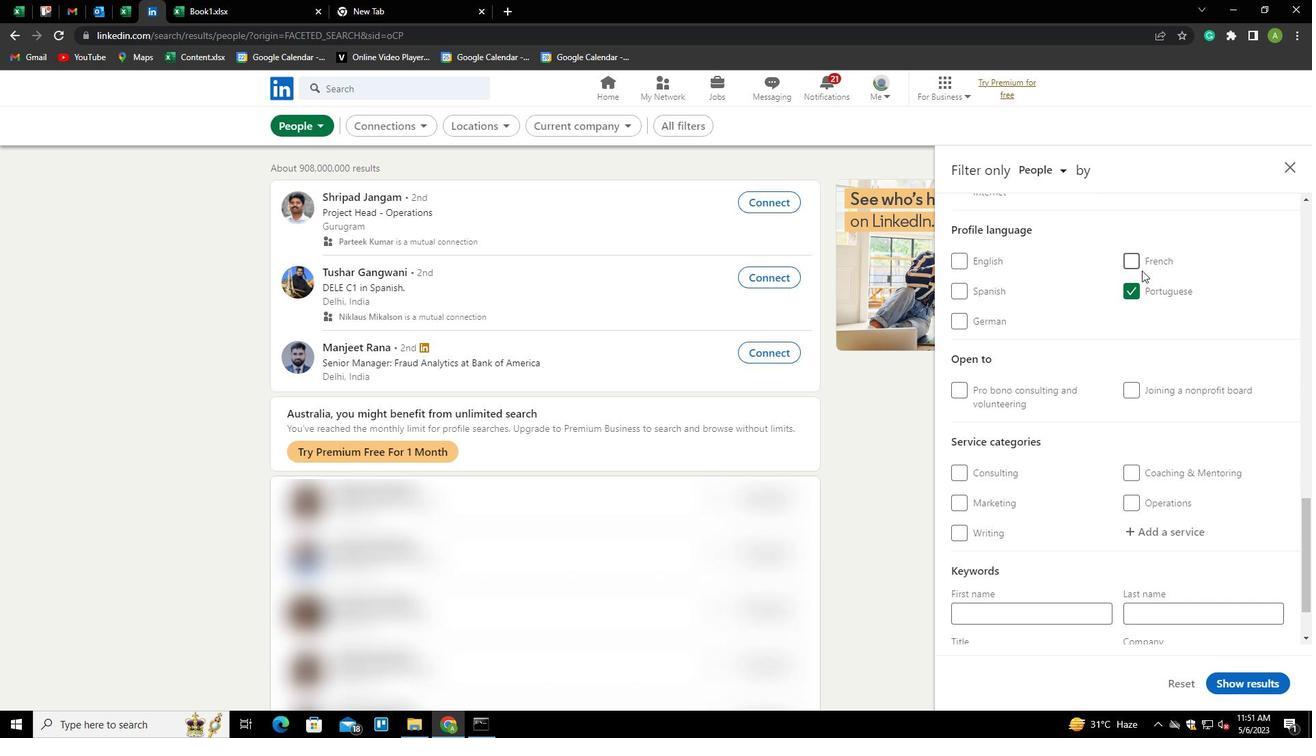 
Action: Mouse moved to (1151, 312)
Screenshot: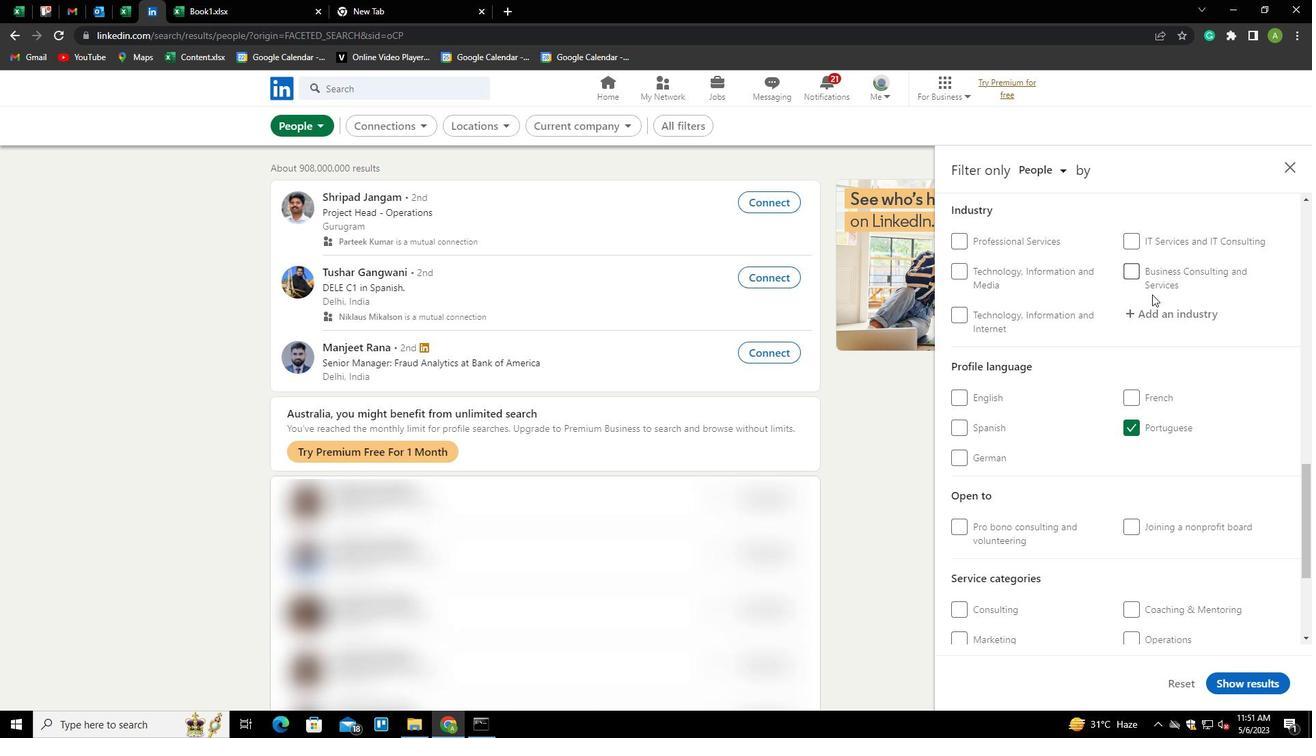 
Action: Mouse pressed left at (1151, 312)
Screenshot: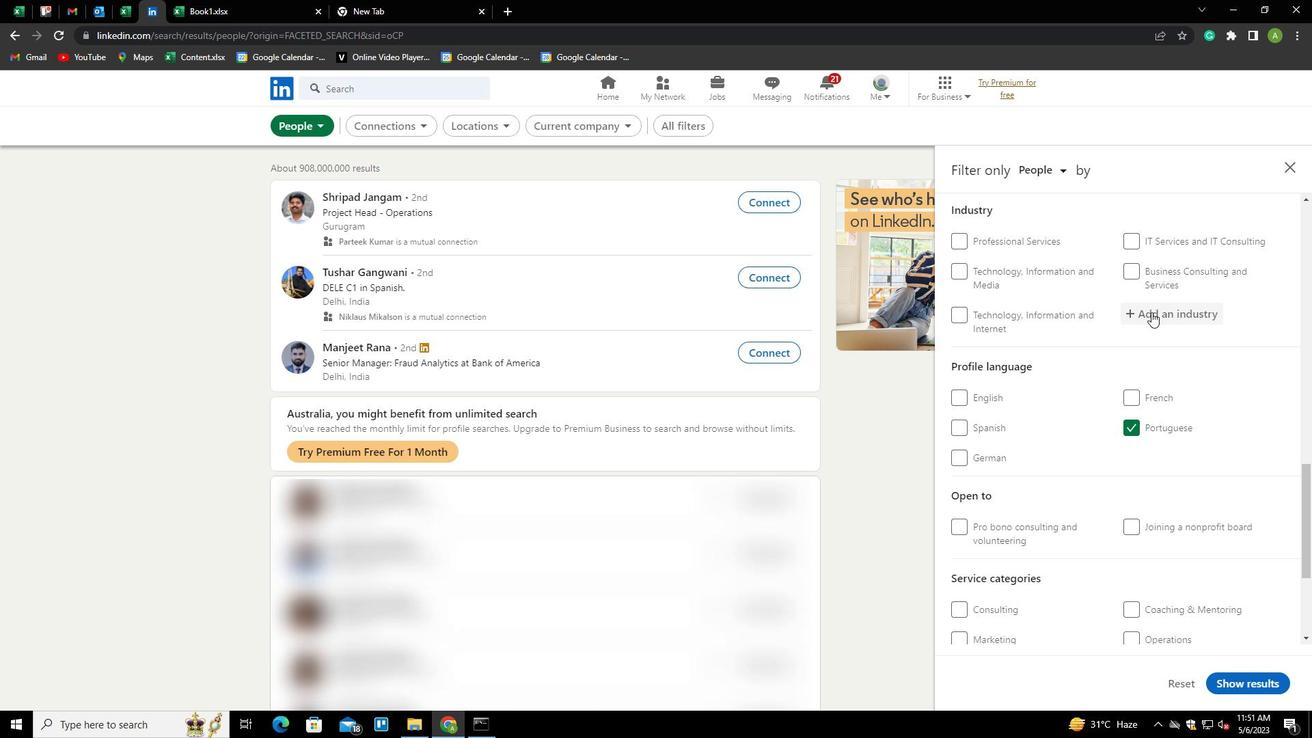 
Action: Key pressed <Key.shift>MANUFACTUT<Key.backspace>RING<Key.down><Key.enter>
Screenshot: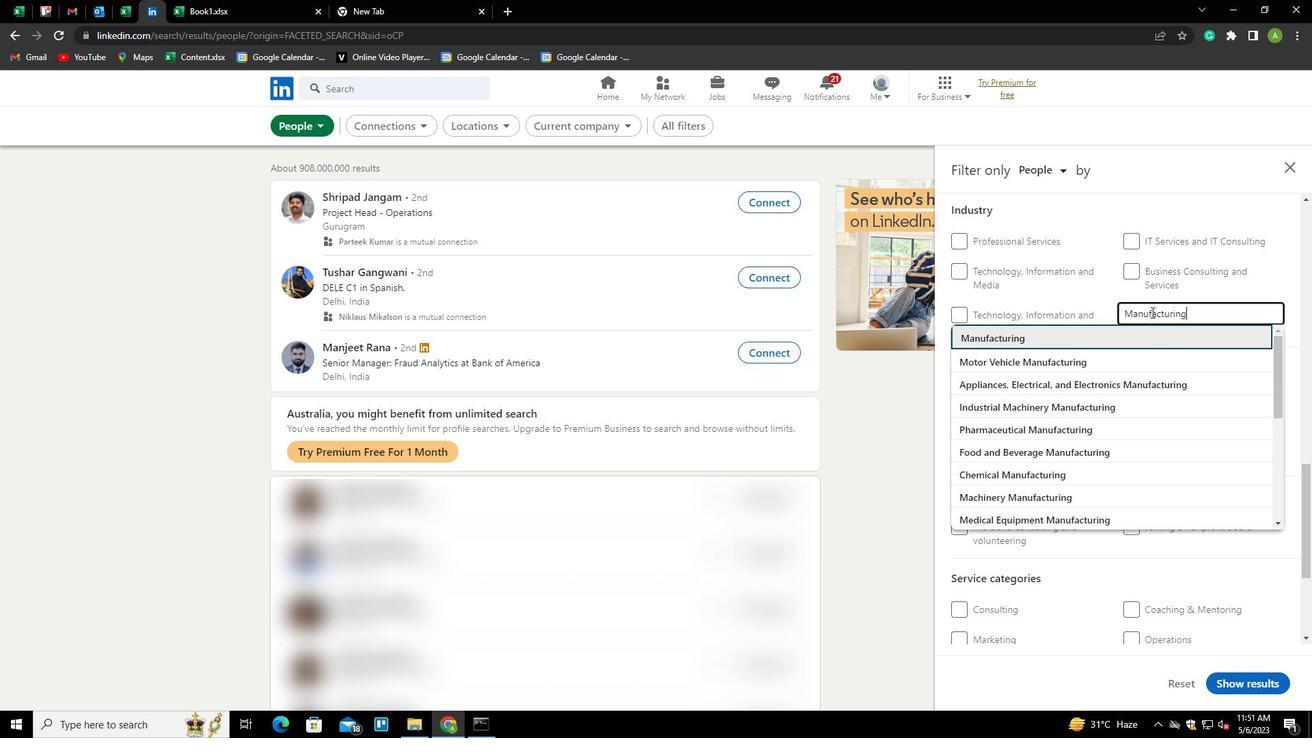 
Action: Mouse scrolled (1151, 311) with delta (0, 0)
Screenshot: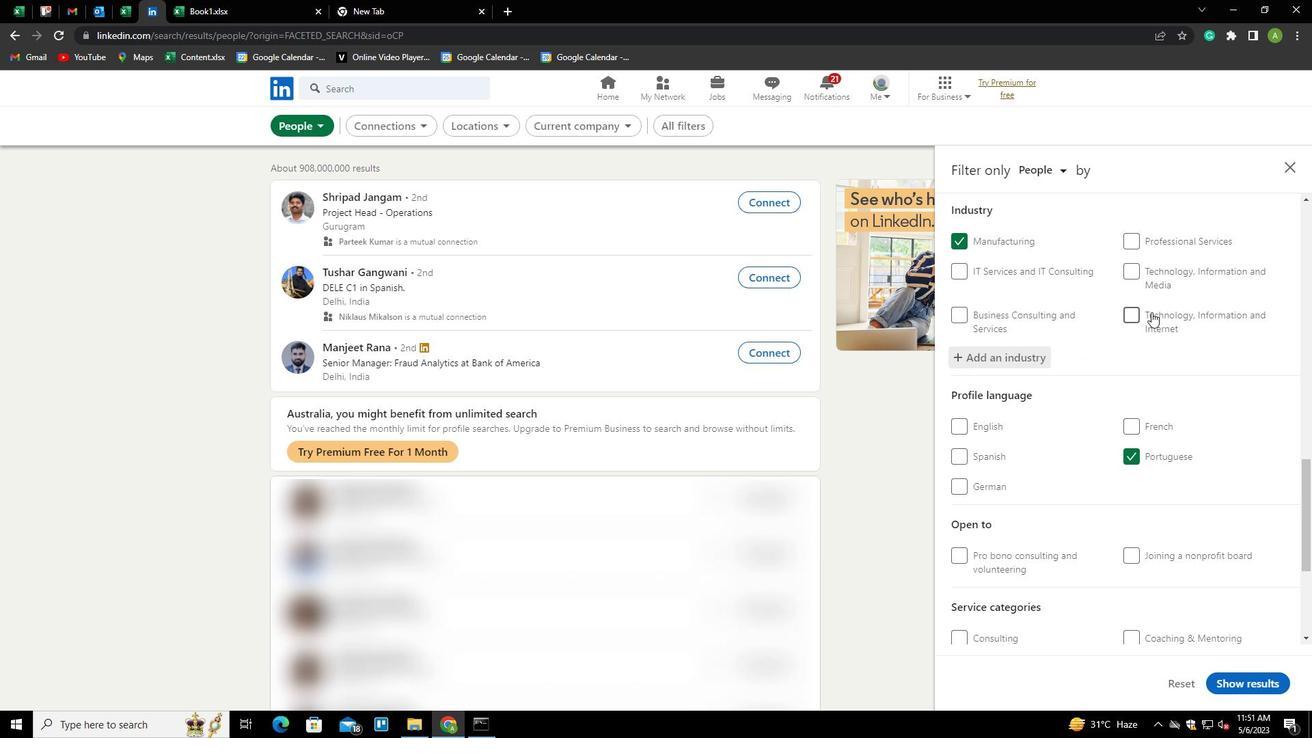 
Action: Mouse scrolled (1151, 311) with delta (0, 0)
Screenshot: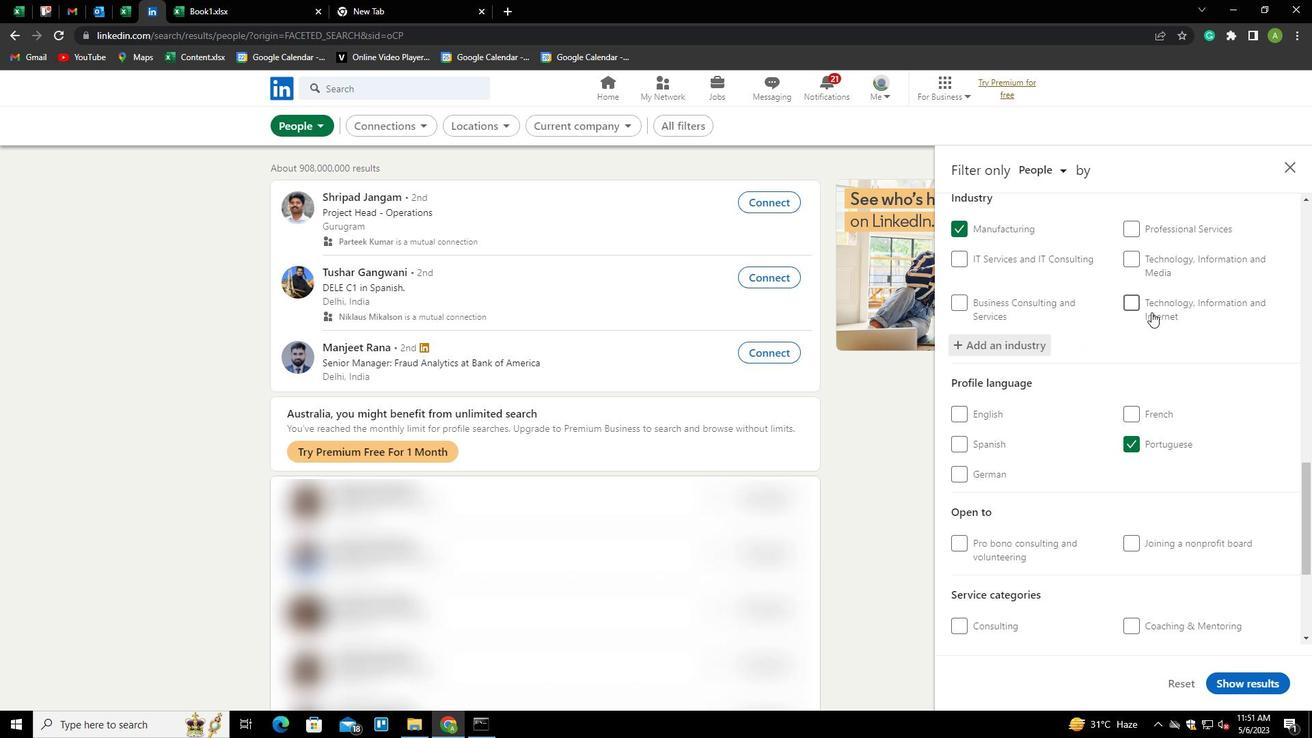 
Action: Mouse scrolled (1151, 311) with delta (0, 0)
Screenshot: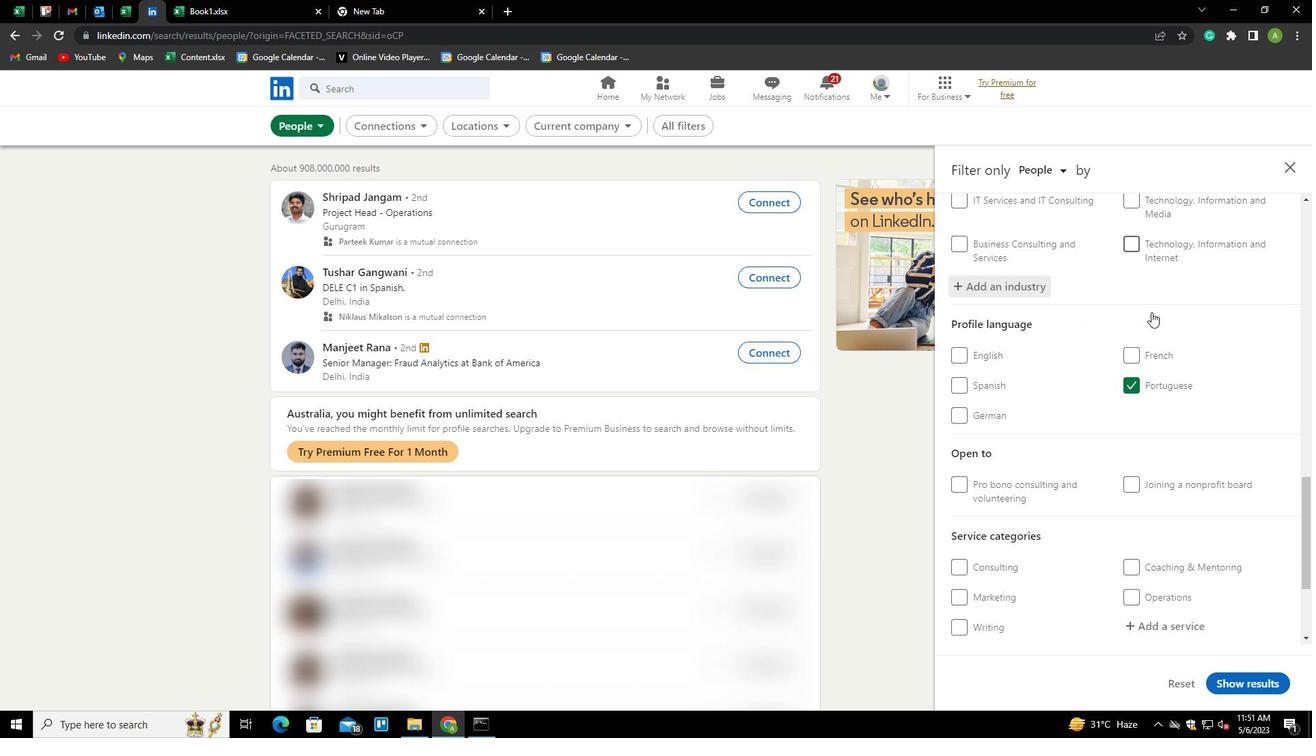 
Action: Mouse scrolled (1151, 311) with delta (0, 0)
Screenshot: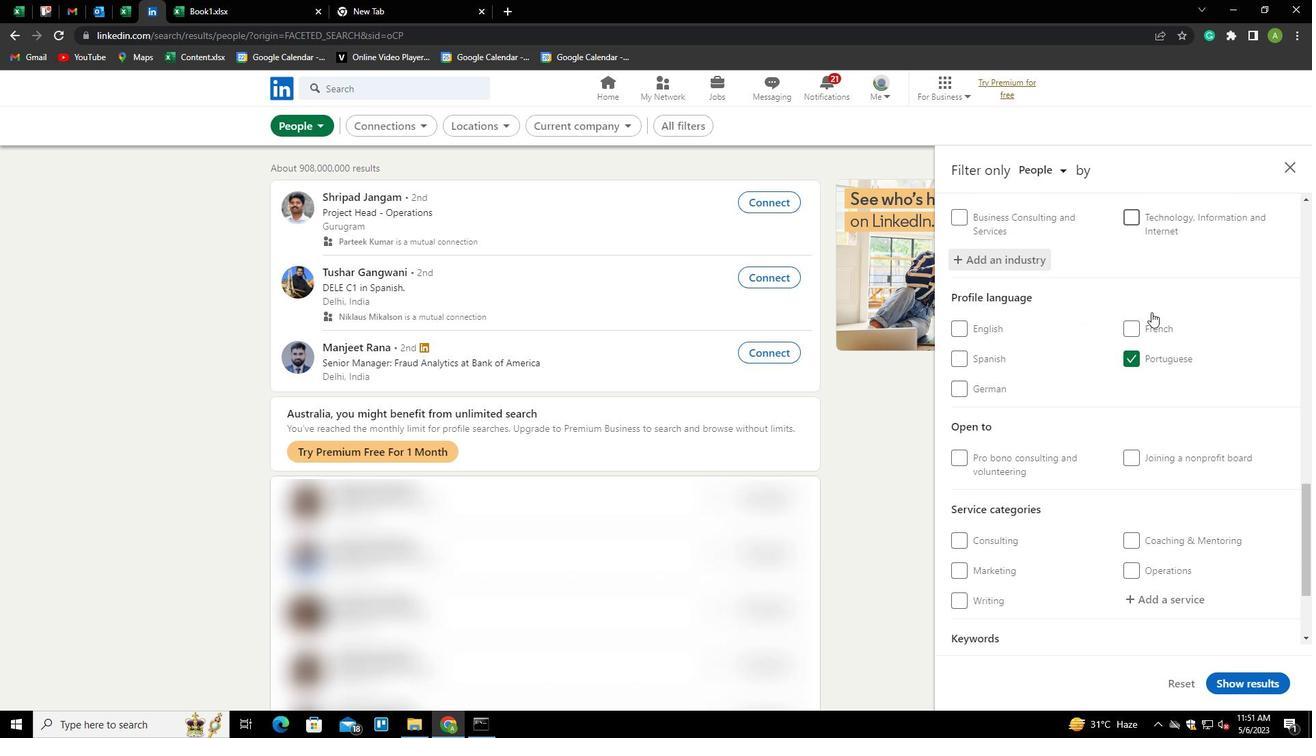 
Action: Mouse moved to (1153, 446)
Screenshot: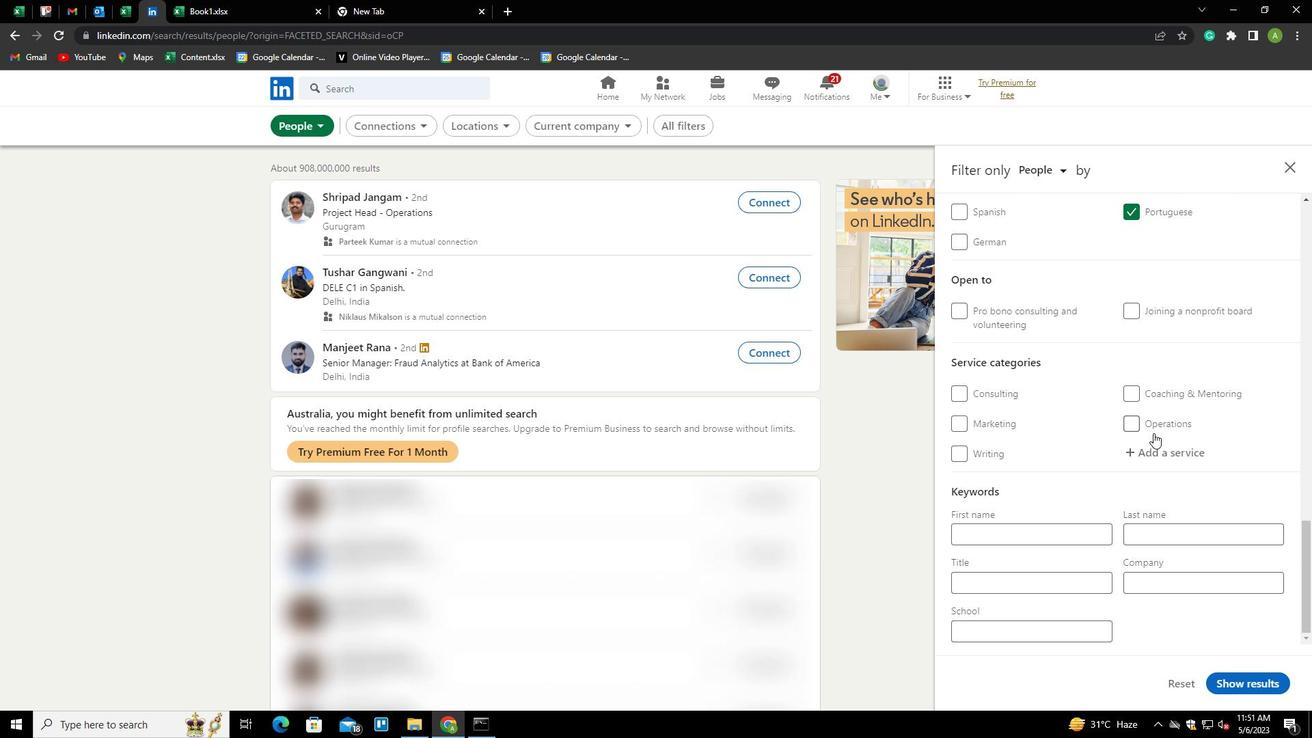 
Action: Mouse pressed left at (1153, 446)
Screenshot: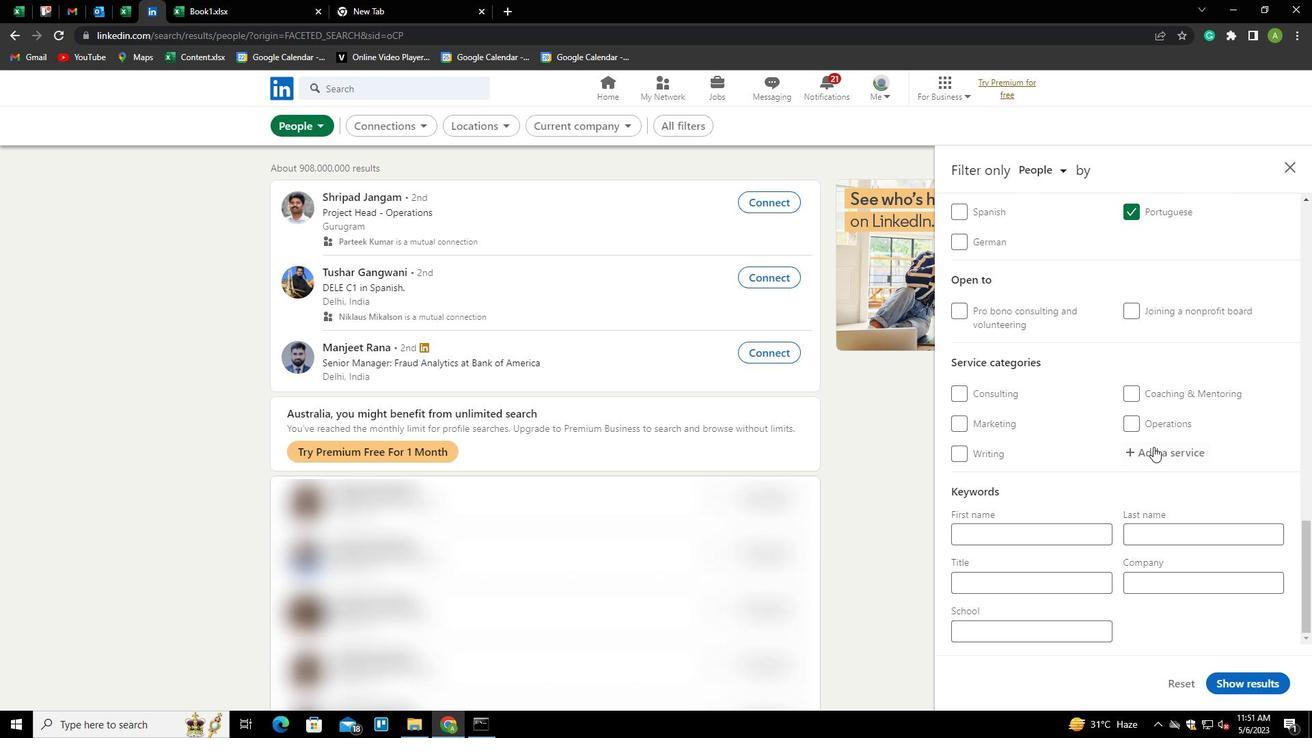 
Action: Mouse moved to (1153, 447)
Screenshot: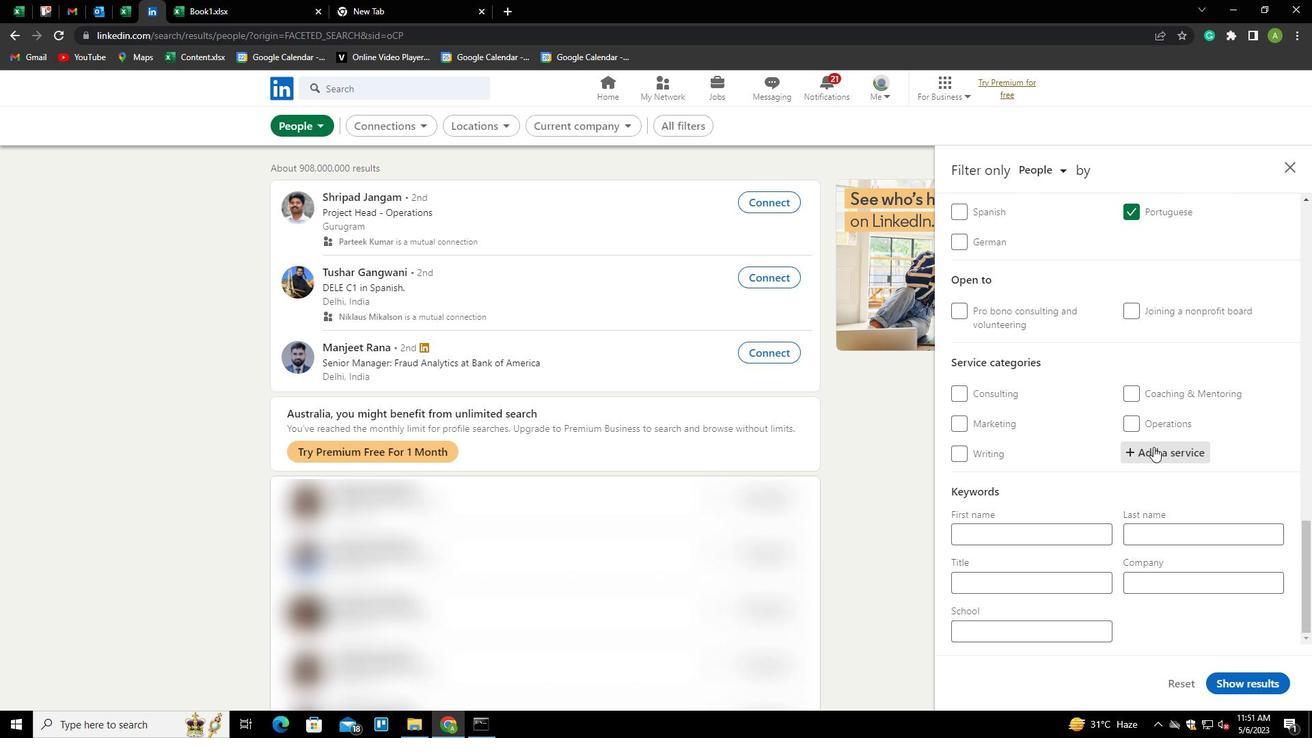 
Action: Key pressed <Key.shift>BUSINESS<Key.space><Key.shift>ANALYTICS<Key.down><Key.enter>
Screenshot: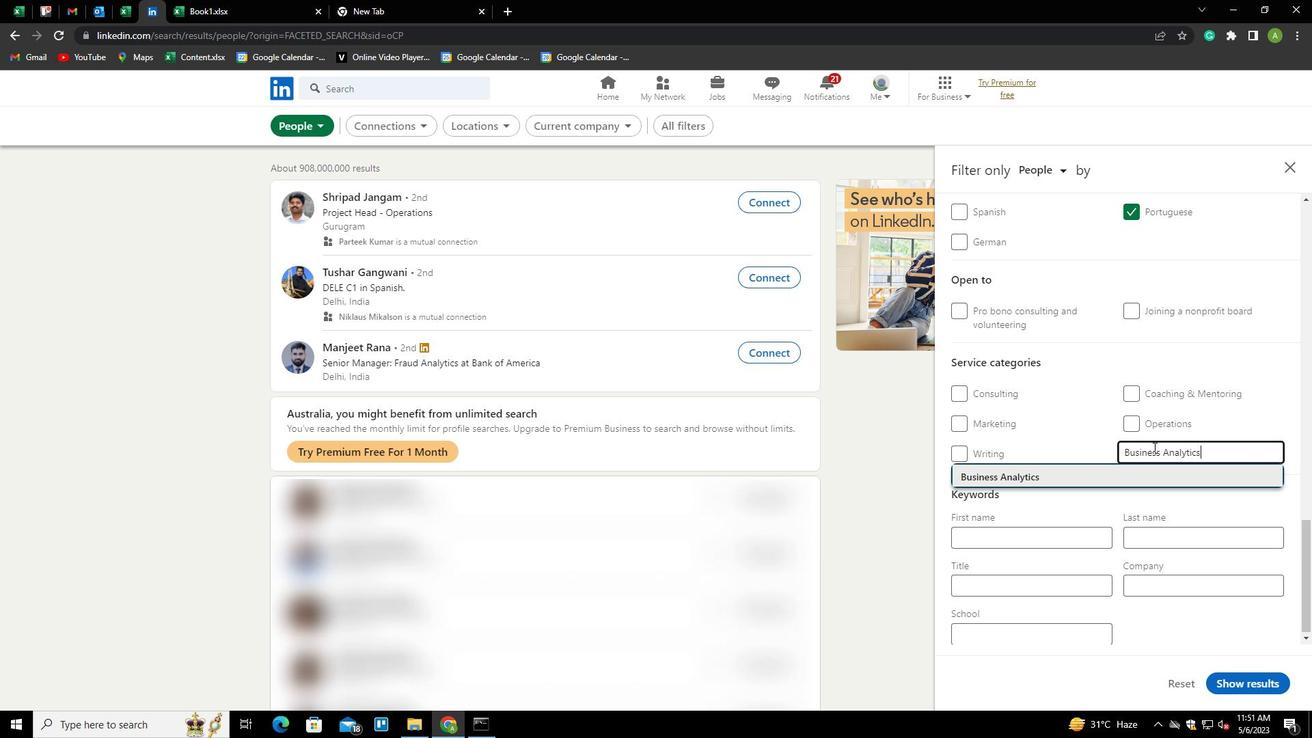 
Action: Mouse scrolled (1153, 446) with delta (0, 0)
Screenshot: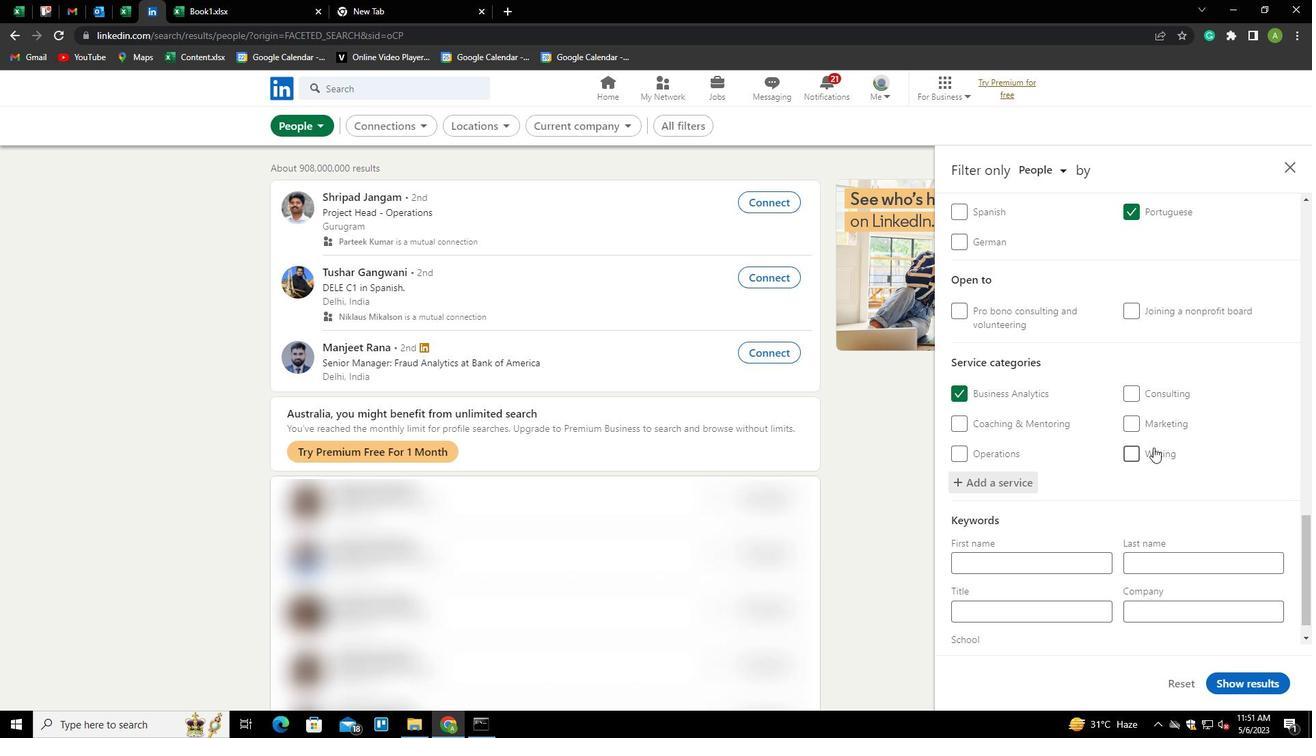 
Action: Mouse scrolled (1153, 446) with delta (0, 0)
Screenshot: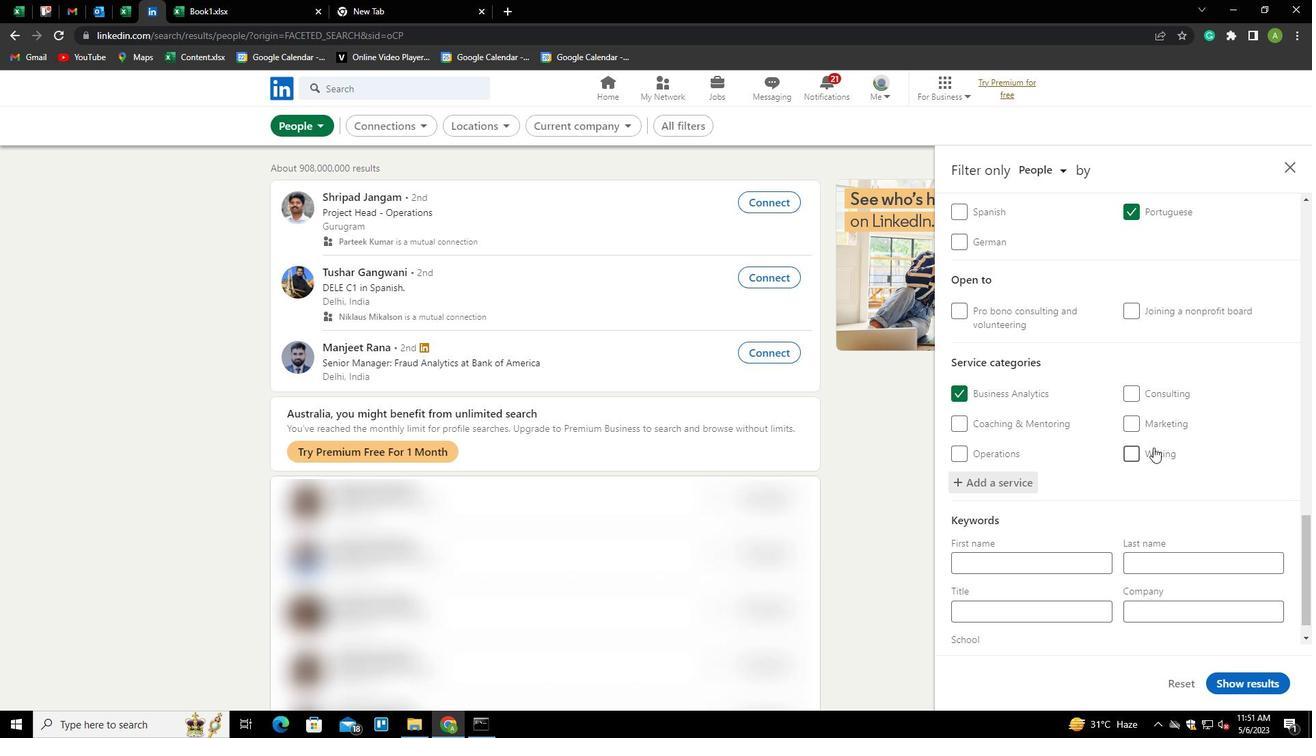 
Action: Mouse scrolled (1153, 446) with delta (0, 0)
Screenshot: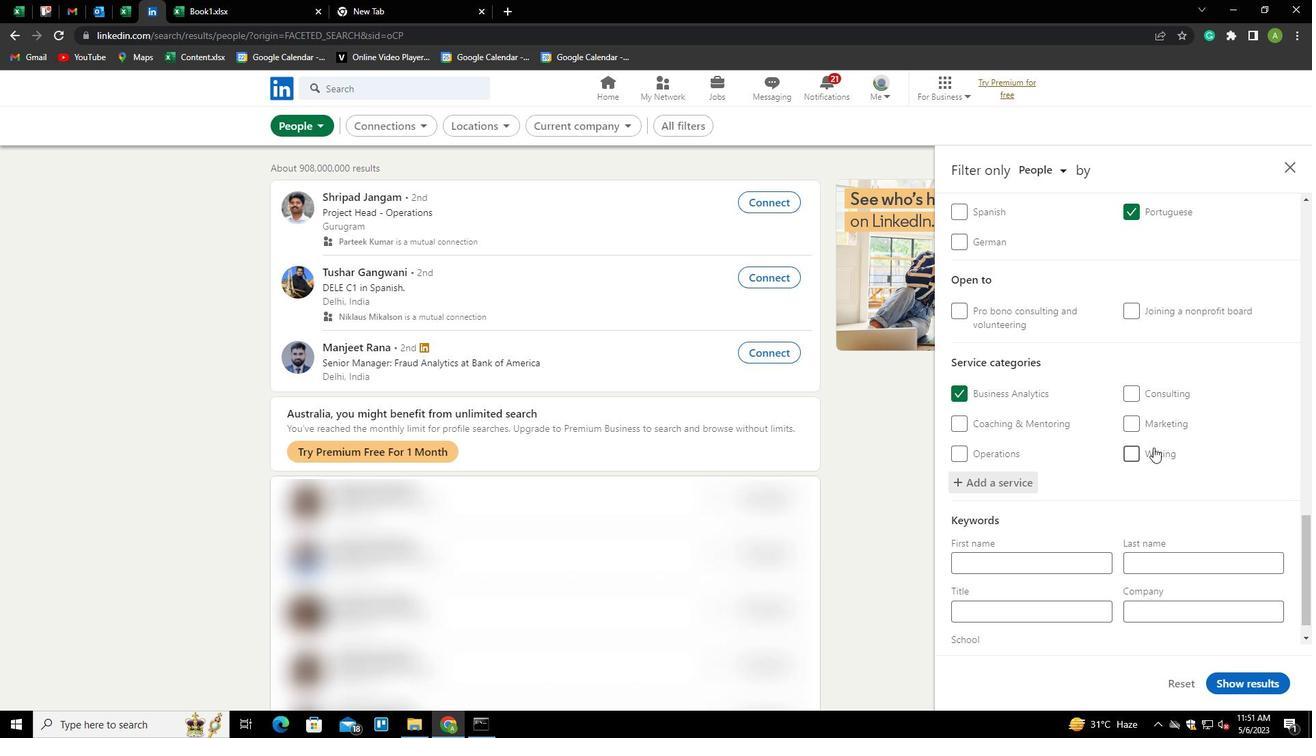 
Action: Mouse scrolled (1153, 446) with delta (0, 0)
Screenshot: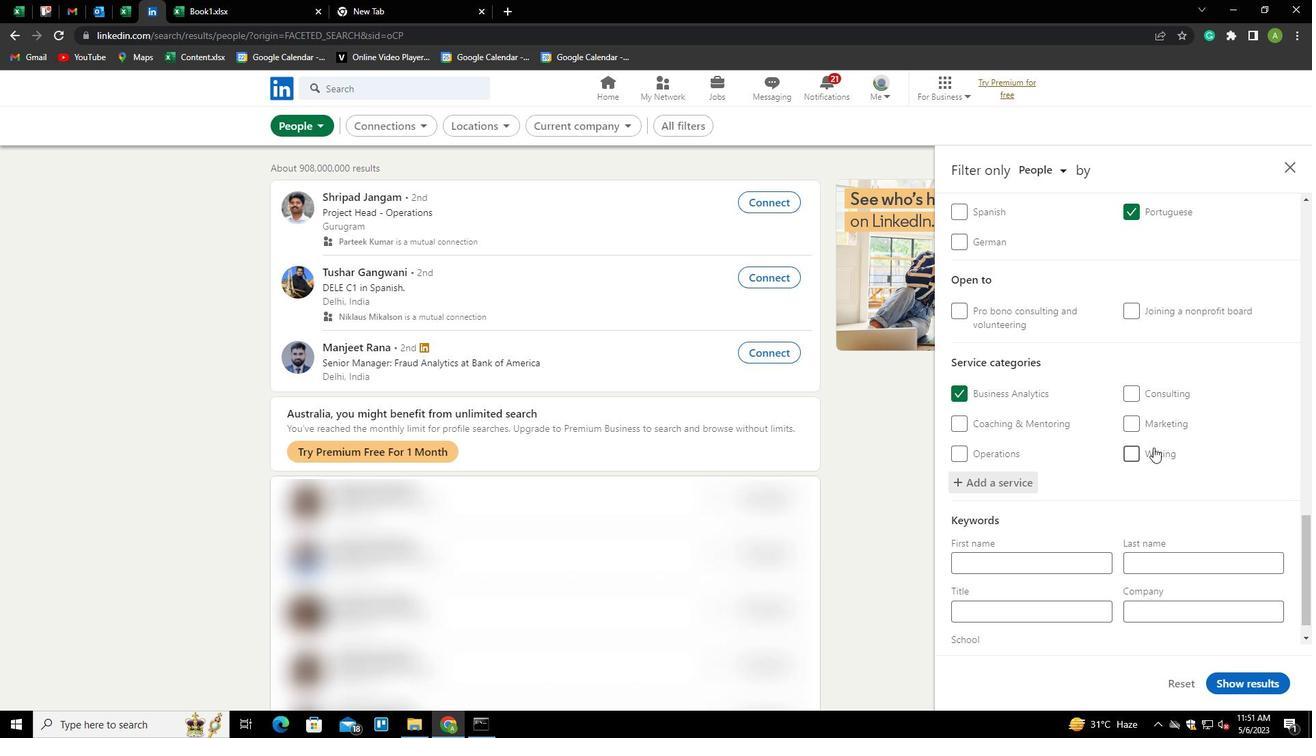 
Action: Mouse scrolled (1153, 446) with delta (0, 0)
Screenshot: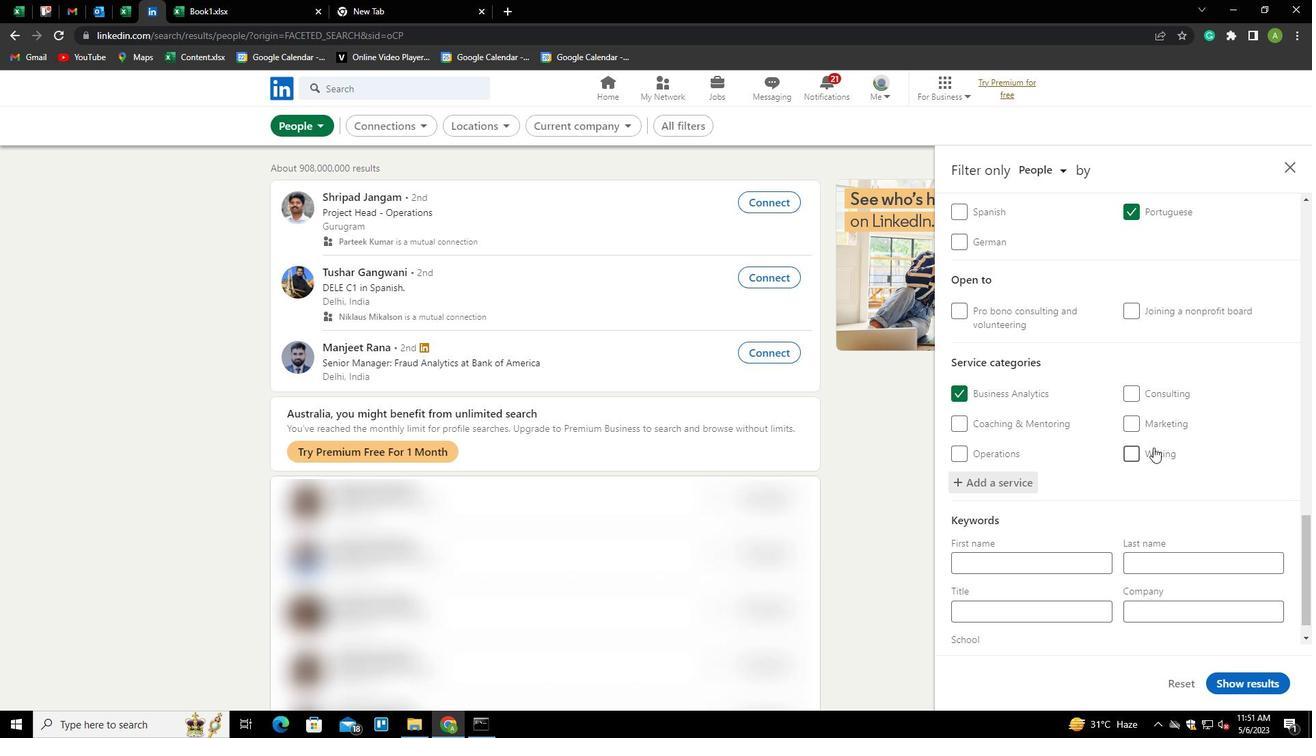 
Action: Mouse moved to (1081, 587)
Screenshot: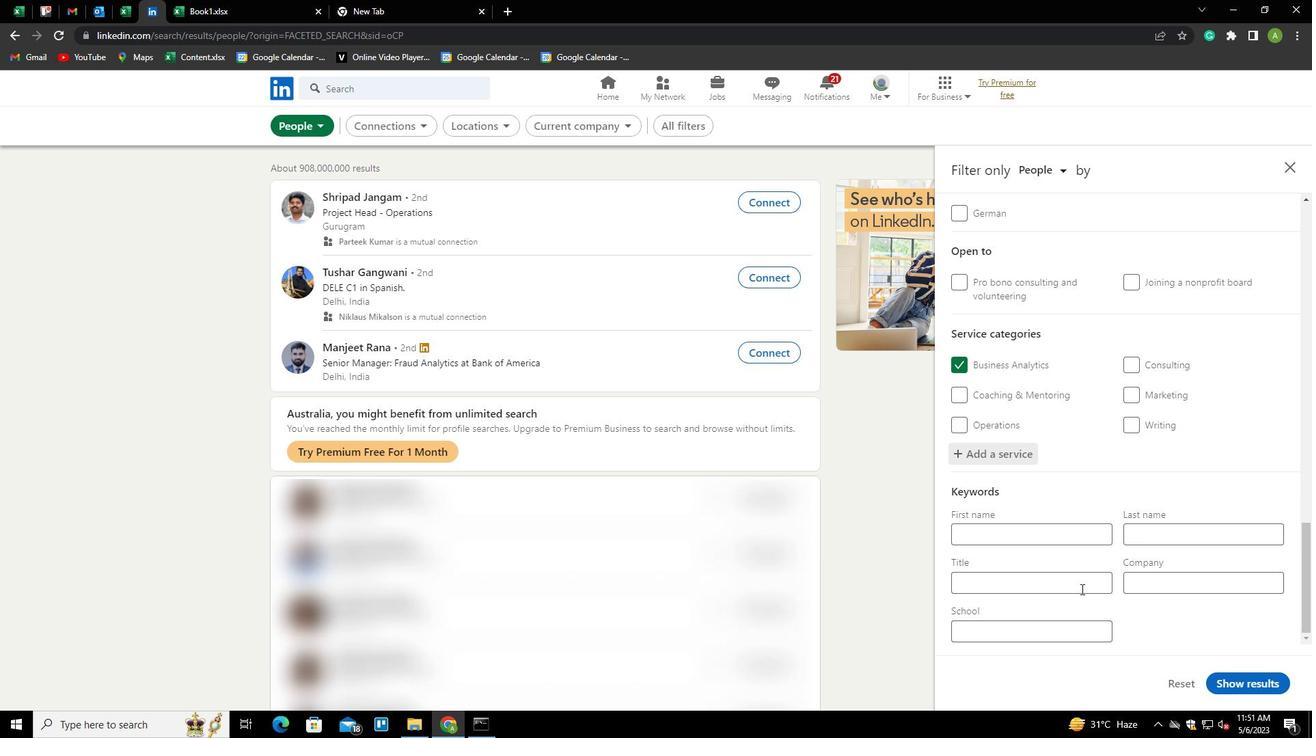 
Action: Mouse pressed left at (1081, 587)
Screenshot: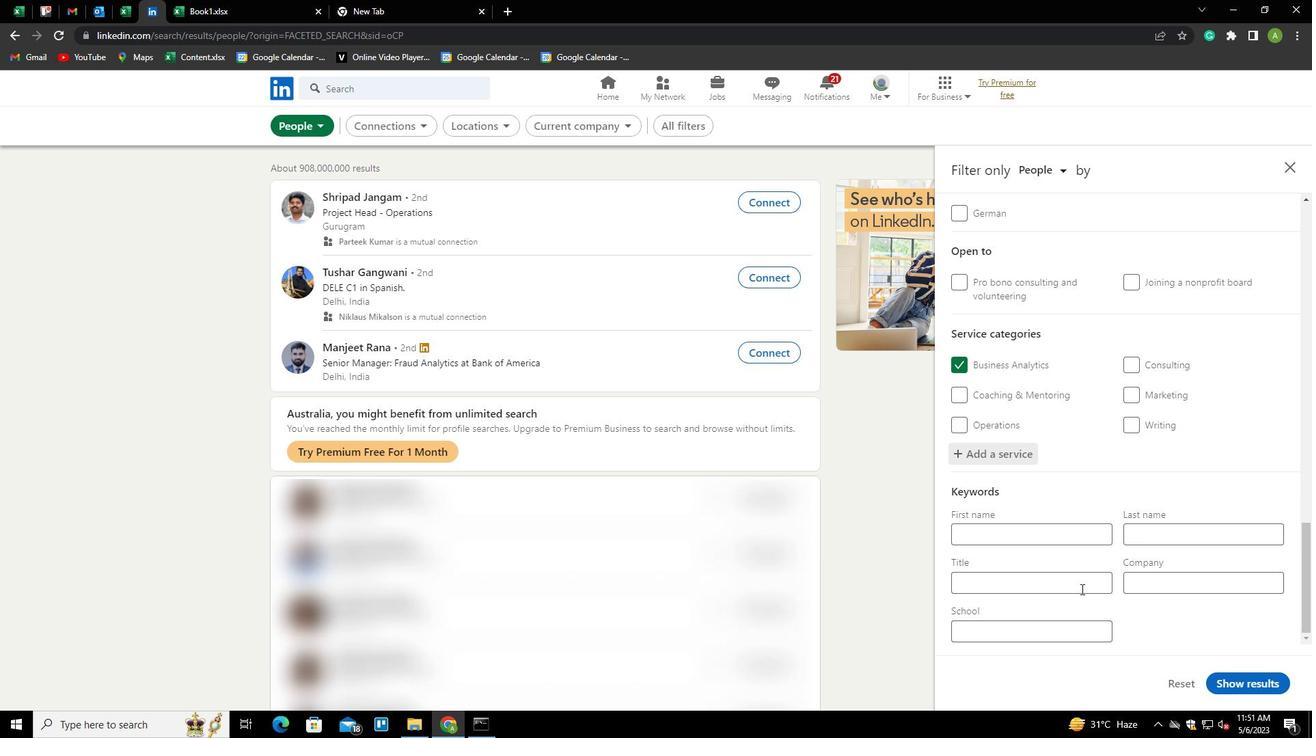 
Action: Key pressed <Key.shift>C
Screenshot: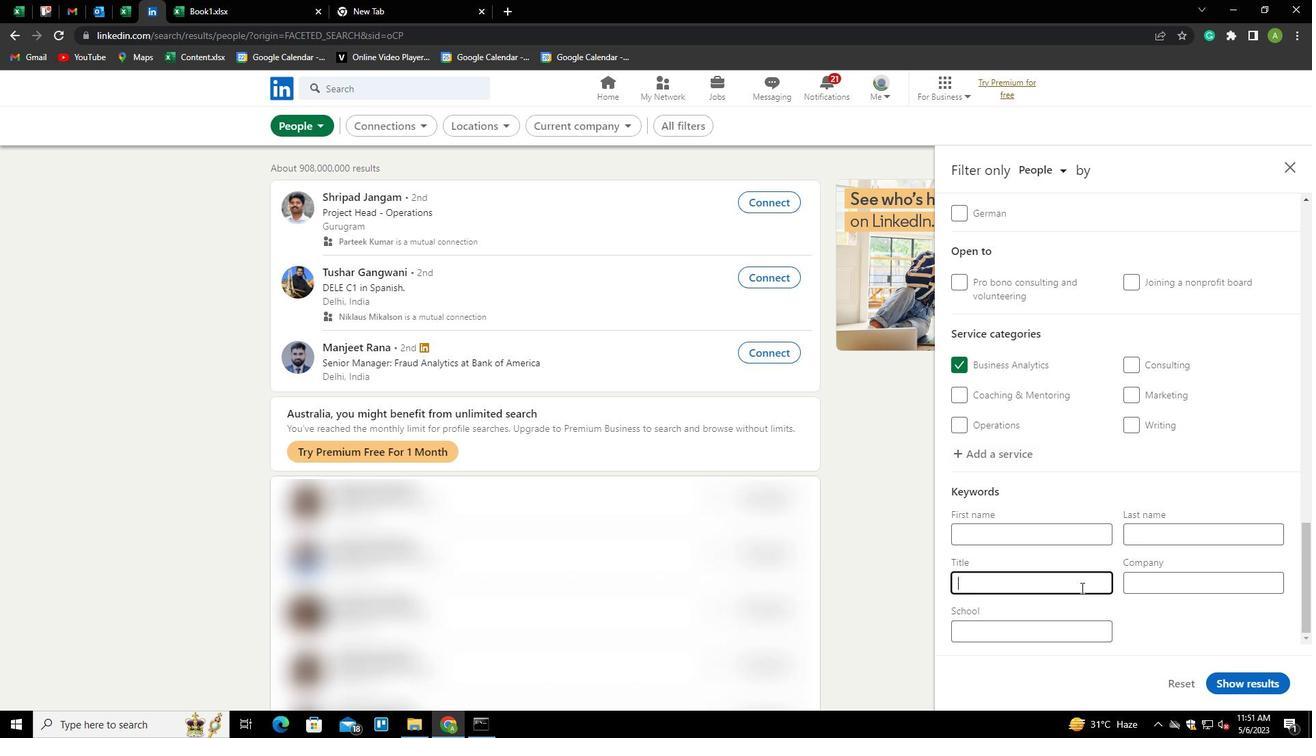 
Action: Mouse moved to (1081, 587)
Screenshot: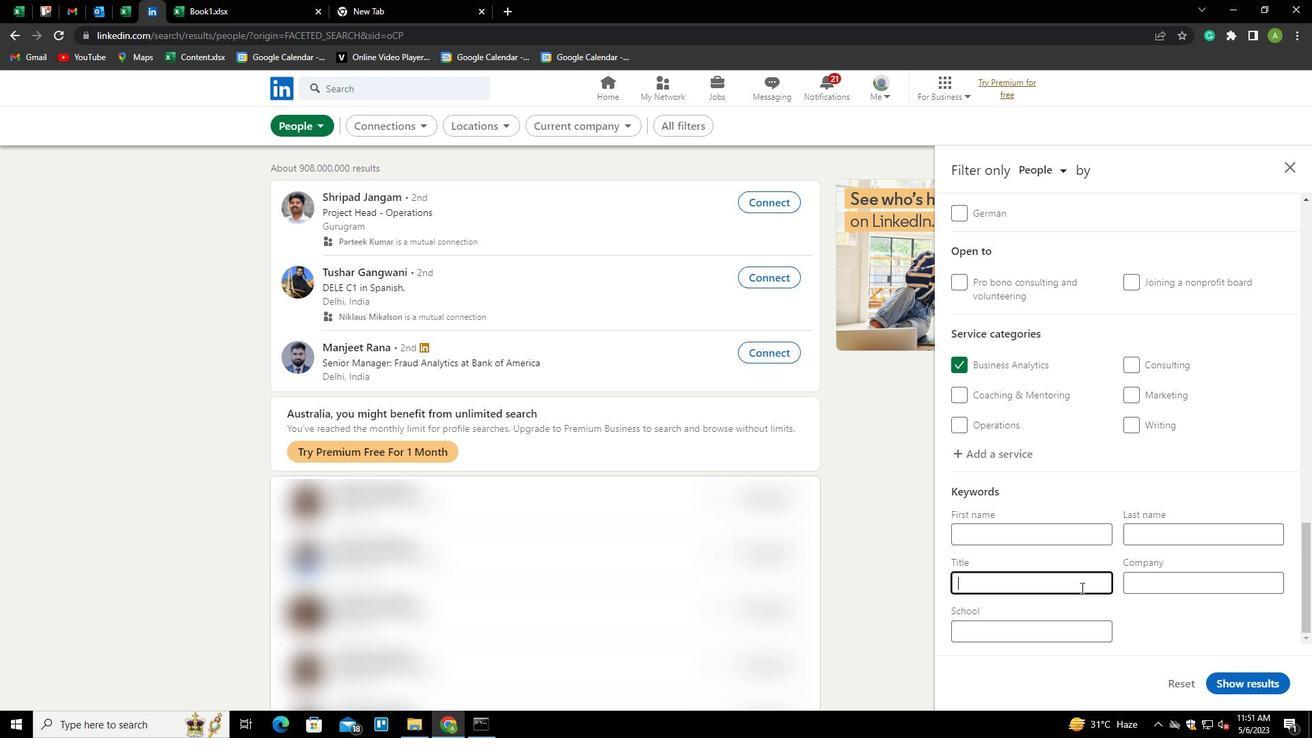 
Action: Key pressed ASHIER
Screenshot: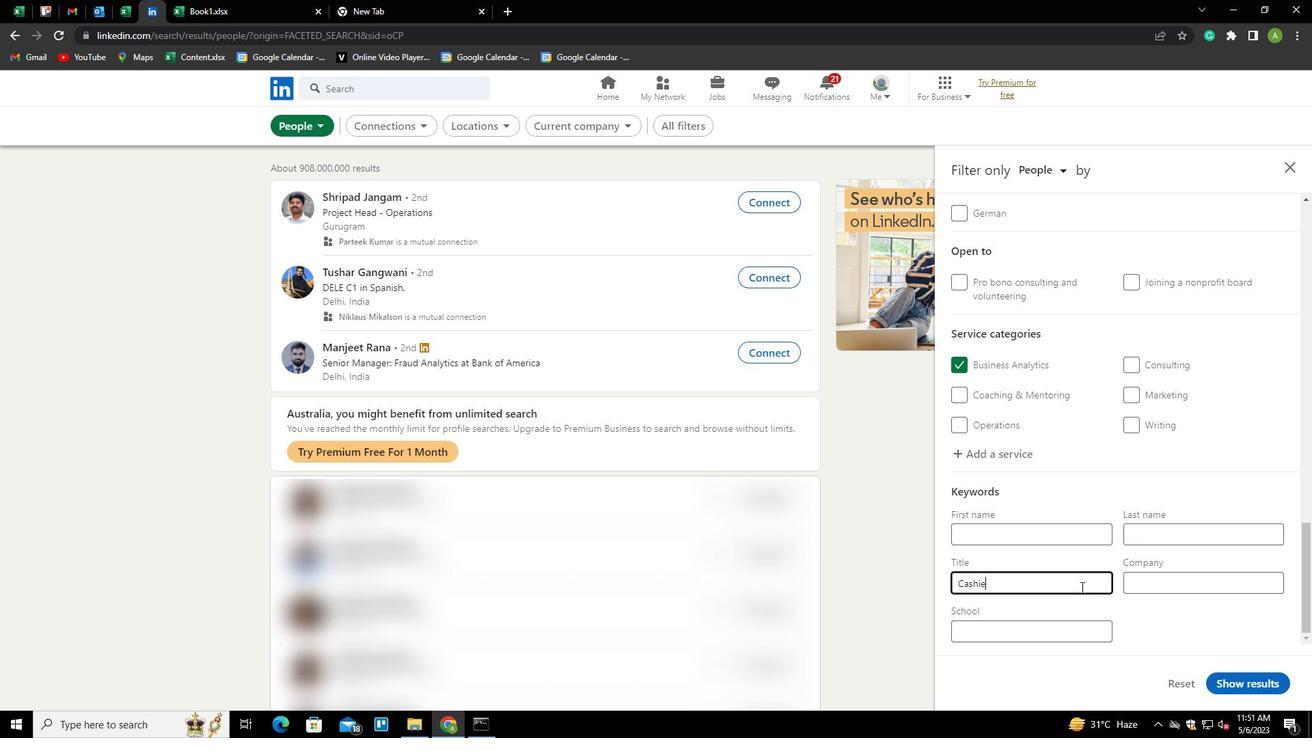 
Action: Mouse moved to (1189, 629)
Screenshot: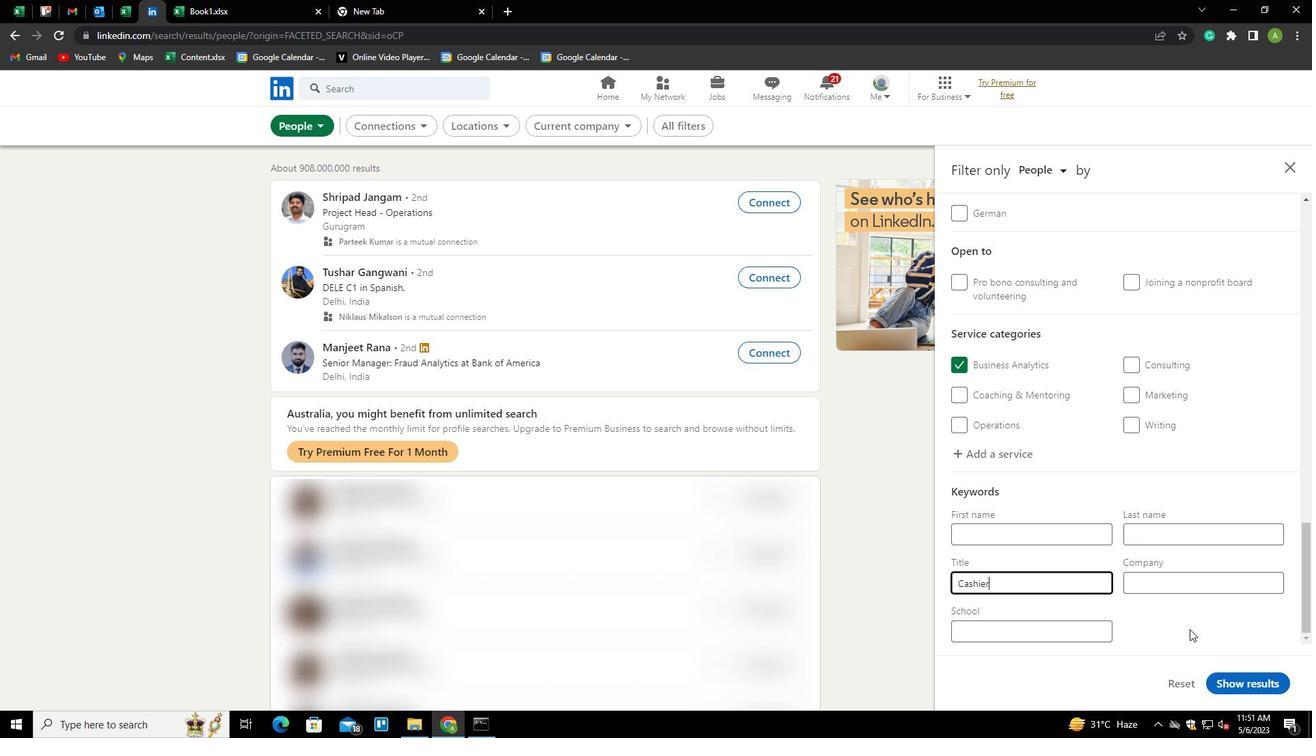 
Action: Mouse pressed left at (1189, 629)
Screenshot: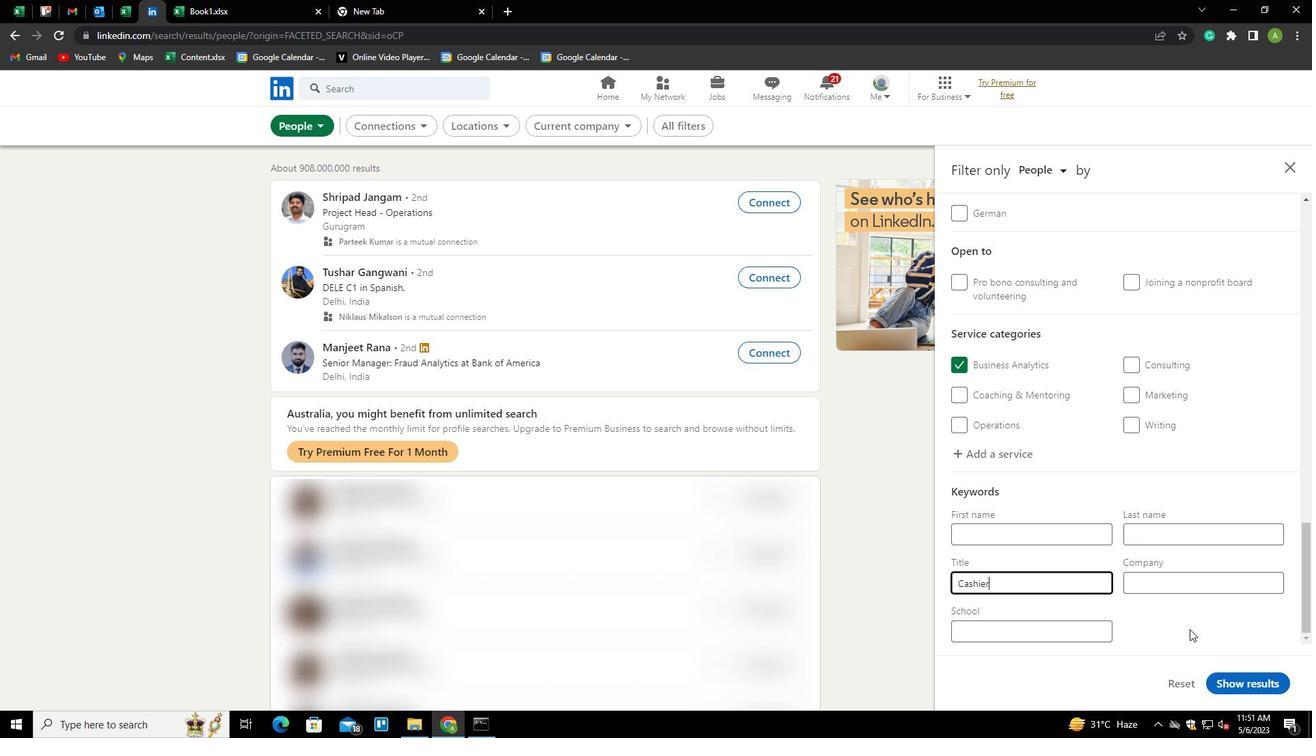 
Action: Mouse moved to (1245, 679)
Screenshot: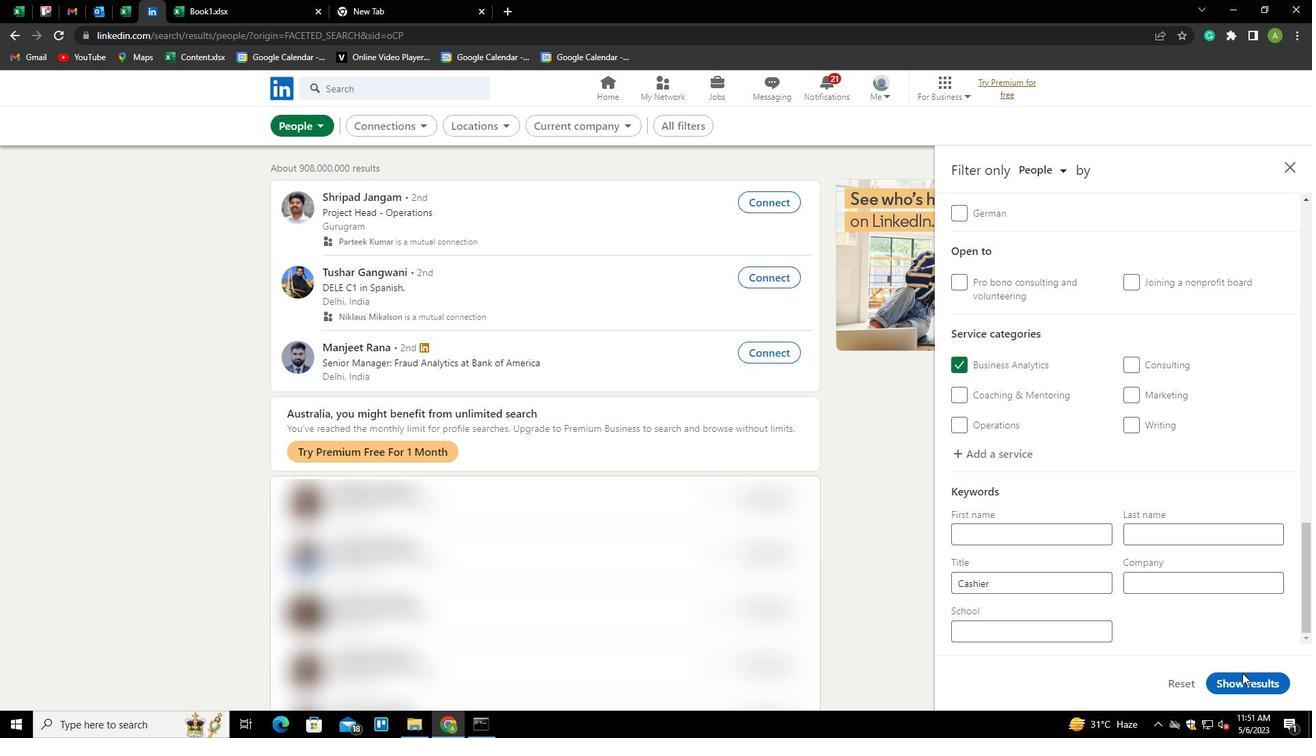
Action: Mouse pressed left at (1245, 679)
Screenshot: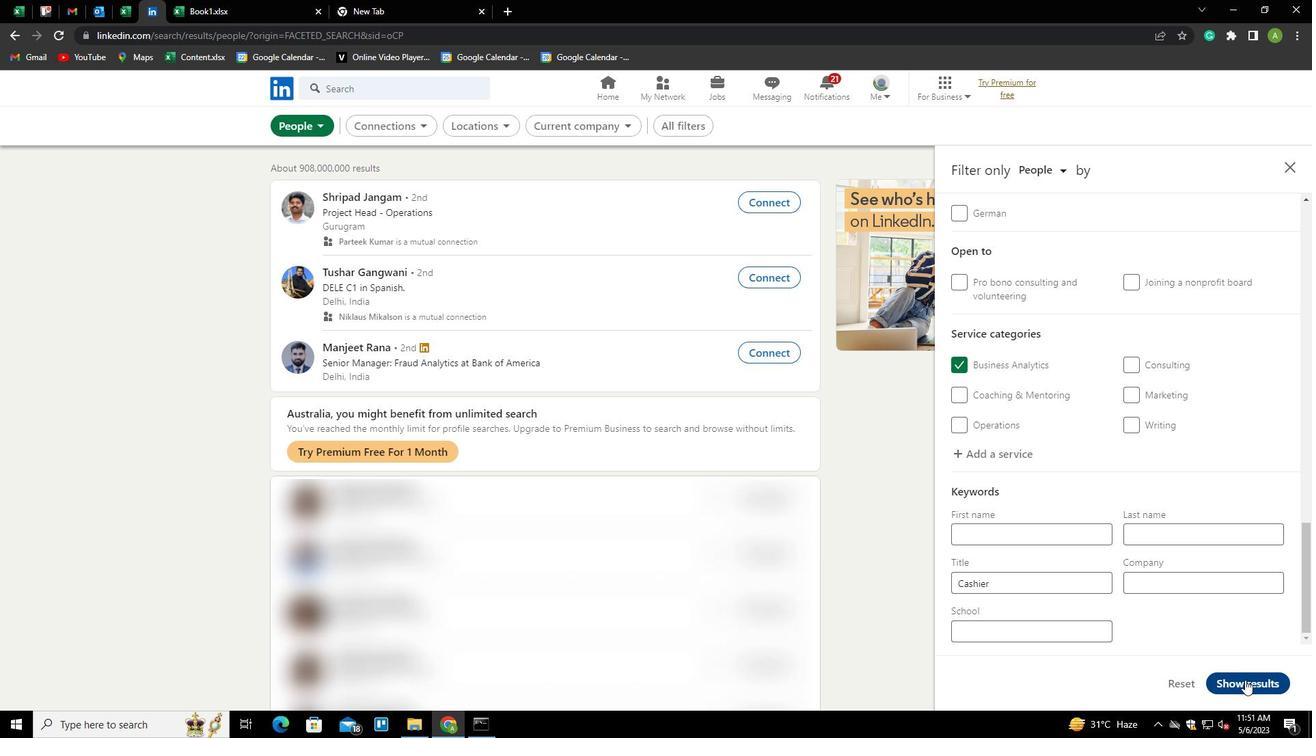 
